 Task: Look for opportunities in office development.
Action: Mouse moved to (50, 265)
Screenshot: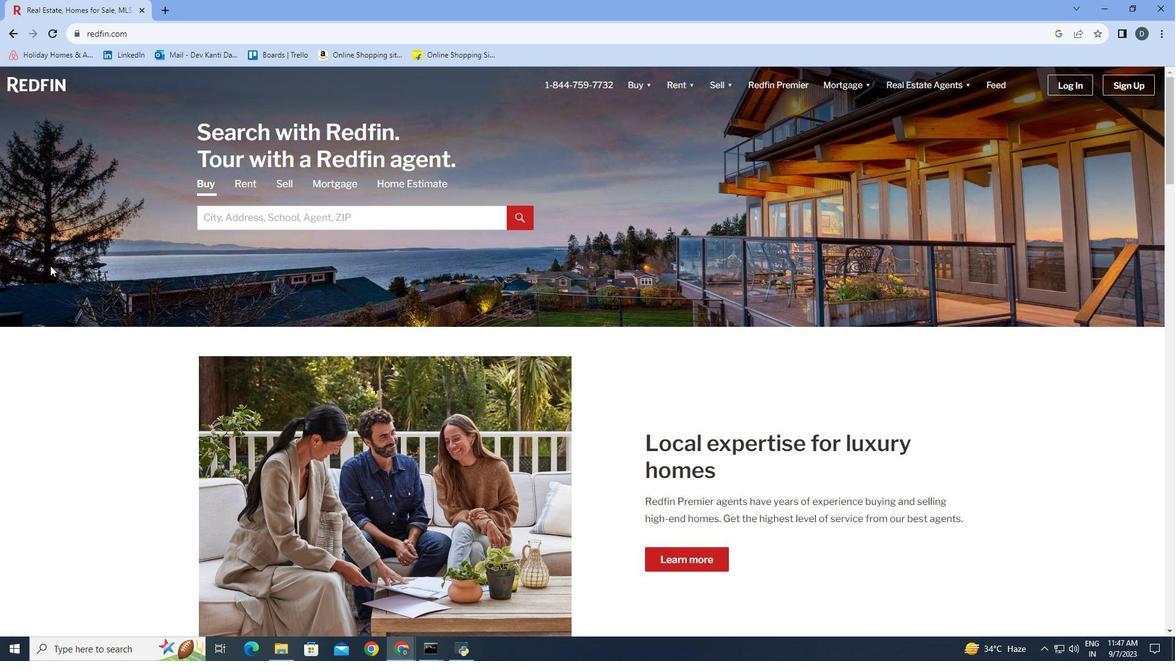 
Action: Mouse scrolled (50, 265) with delta (0, 0)
Screenshot: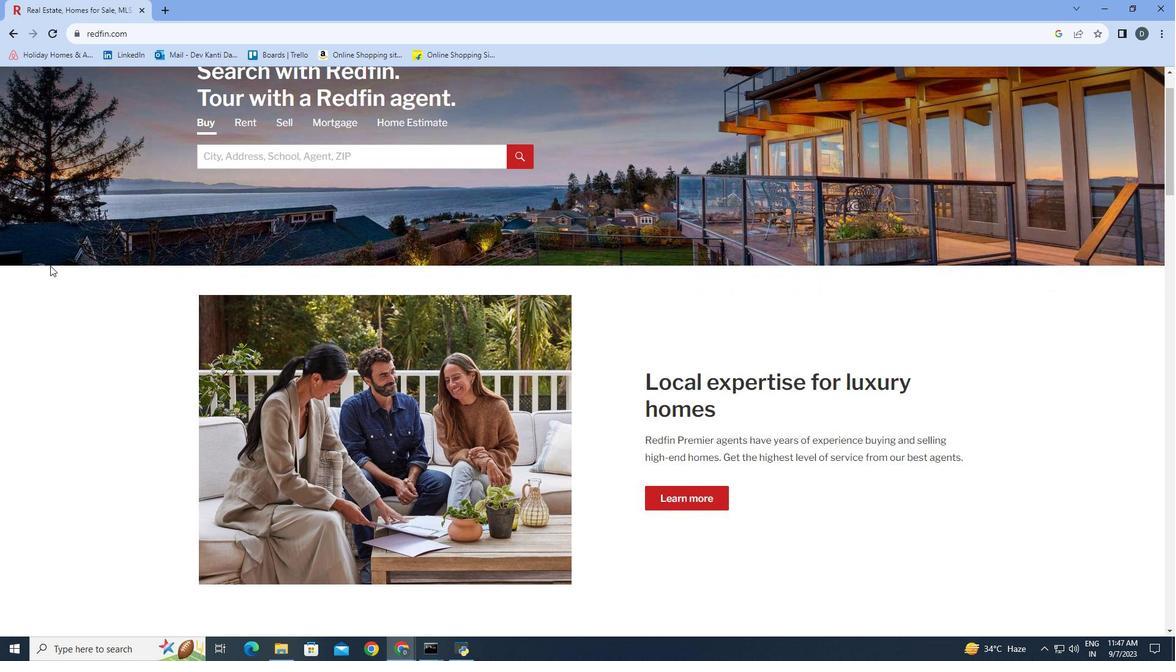 
Action: Mouse scrolled (50, 265) with delta (0, 0)
Screenshot: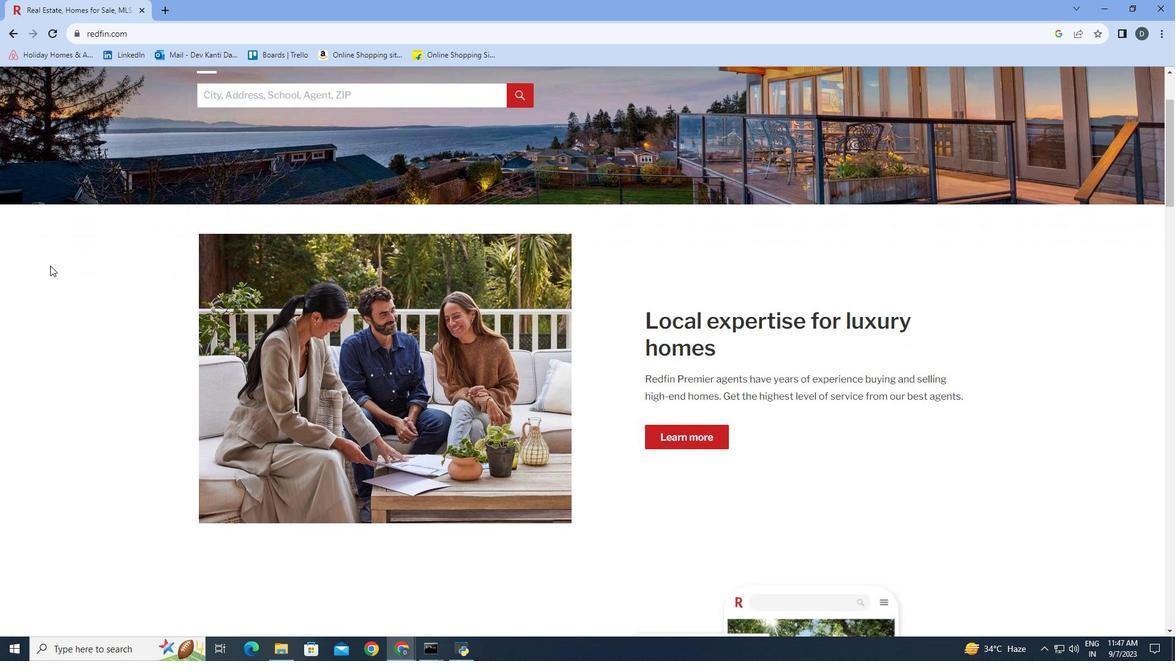 
Action: Mouse scrolled (50, 265) with delta (0, 0)
Screenshot: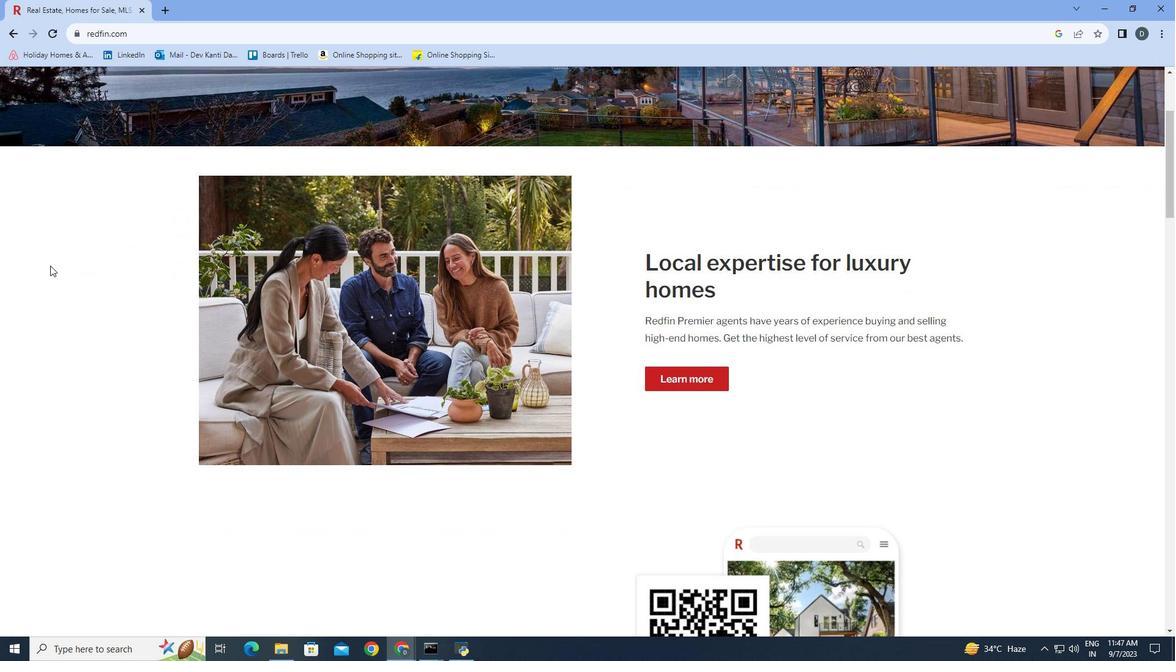 
Action: Mouse moved to (89, 290)
Screenshot: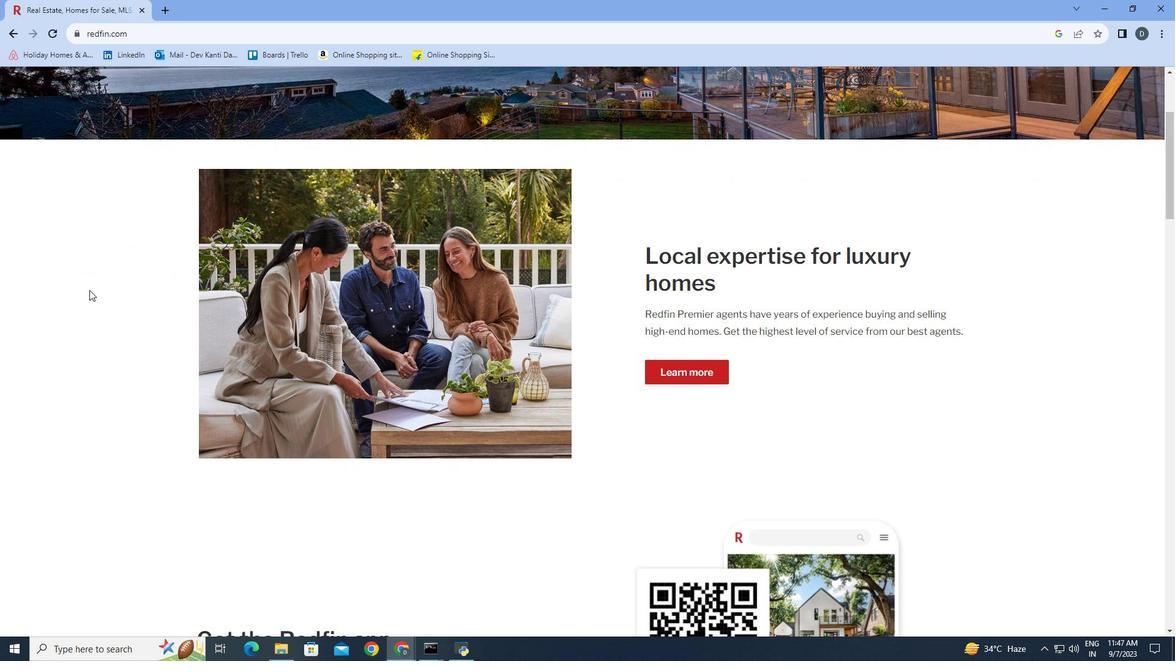 
Action: Mouse scrolled (89, 289) with delta (0, 0)
Screenshot: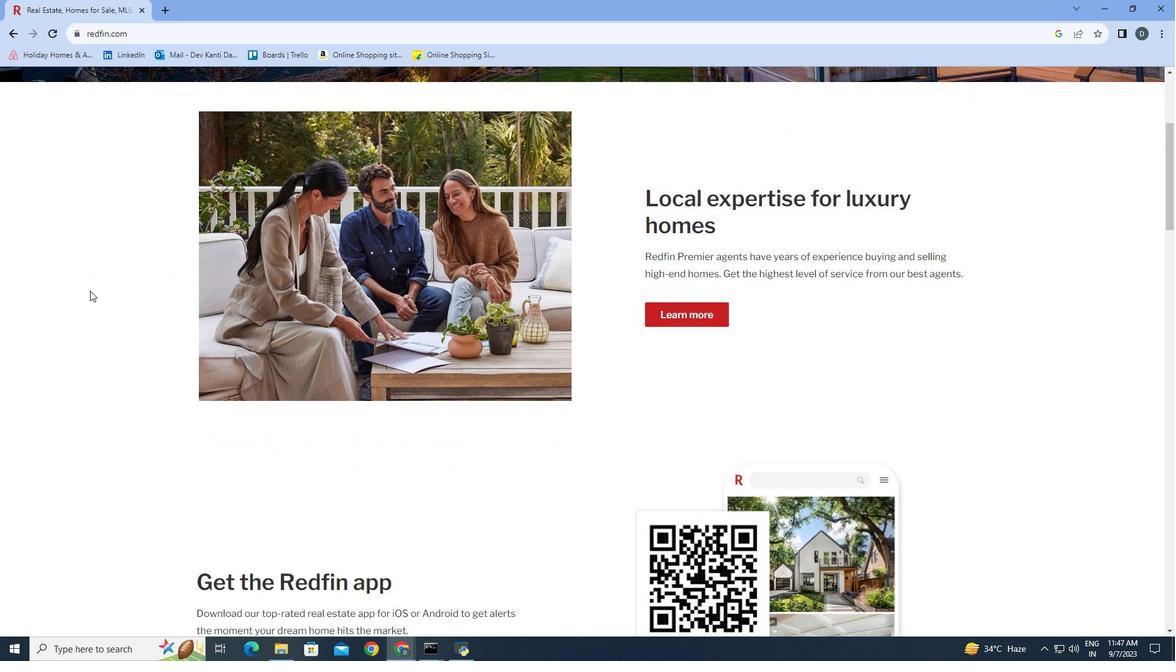 
Action: Mouse moved to (93, 290)
Screenshot: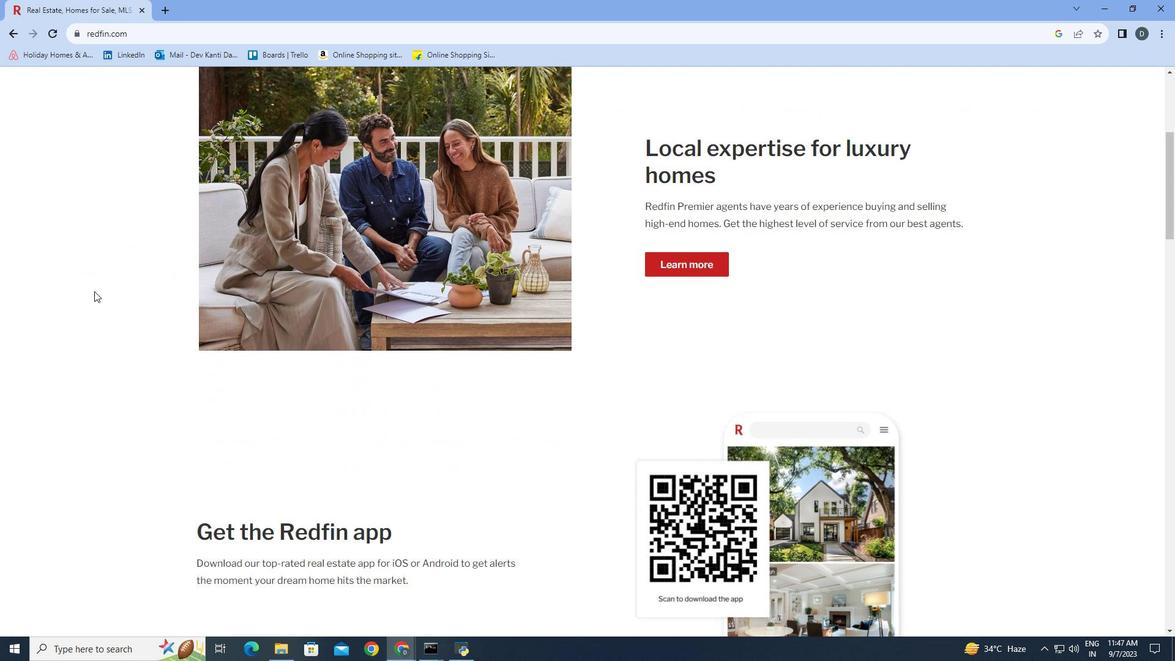 
Action: Mouse scrolled (93, 290) with delta (0, 0)
Screenshot: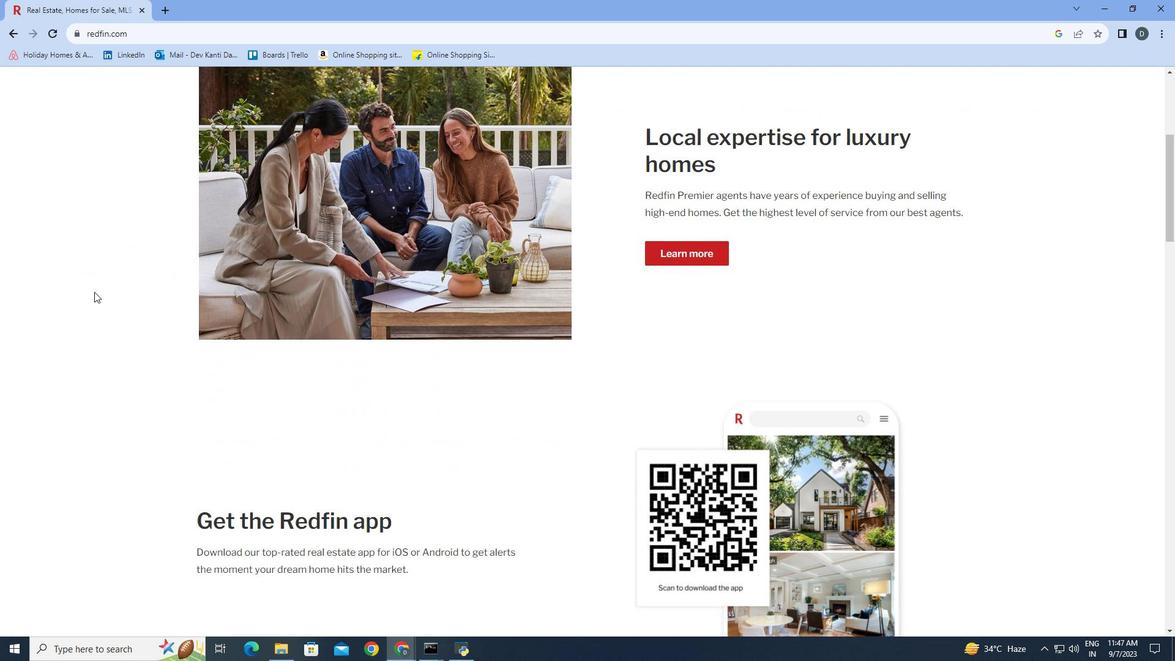 
Action: Mouse moved to (94, 292)
Screenshot: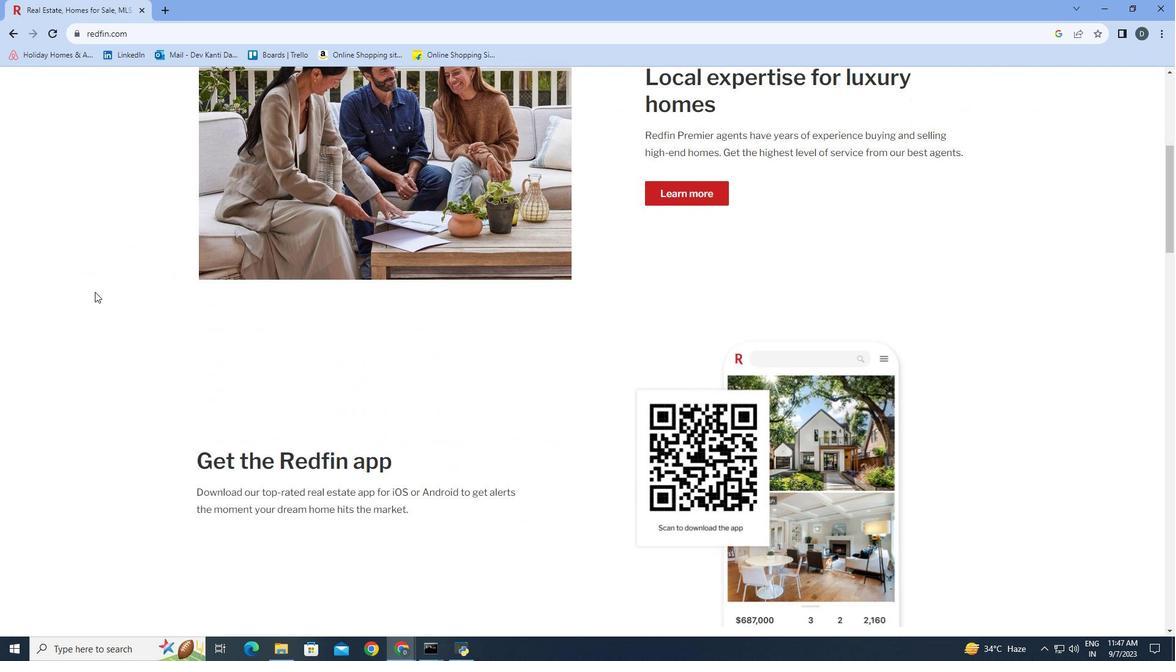 
Action: Mouse scrolled (94, 291) with delta (0, 0)
Screenshot: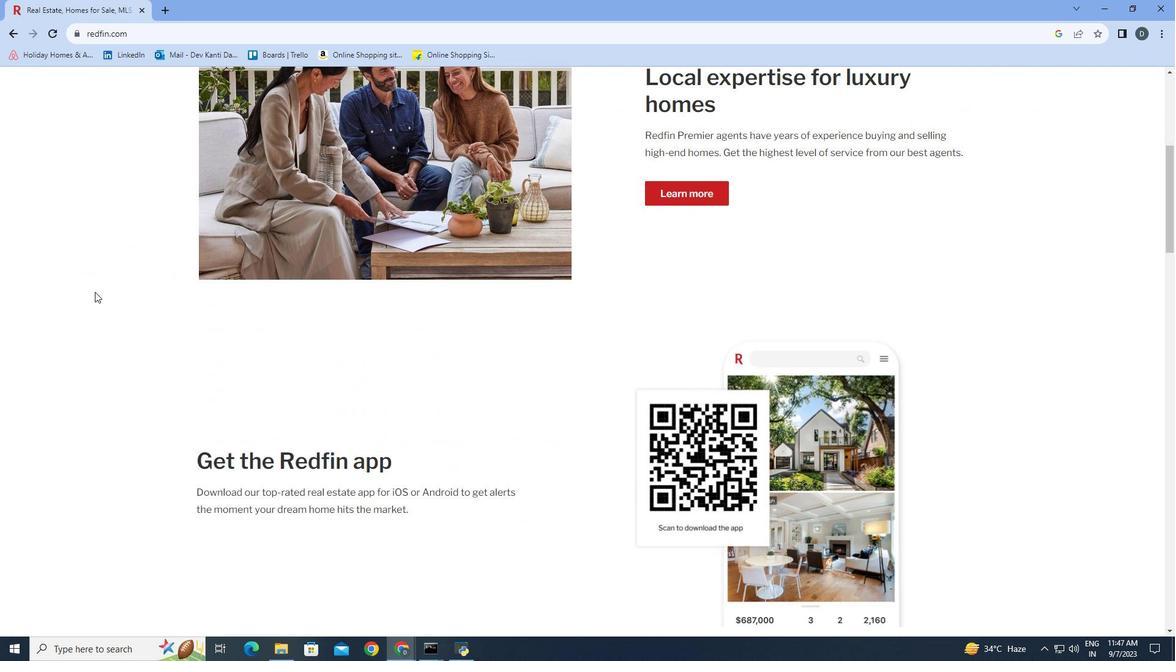 
Action: Mouse moved to (94, 292)
Screenshot: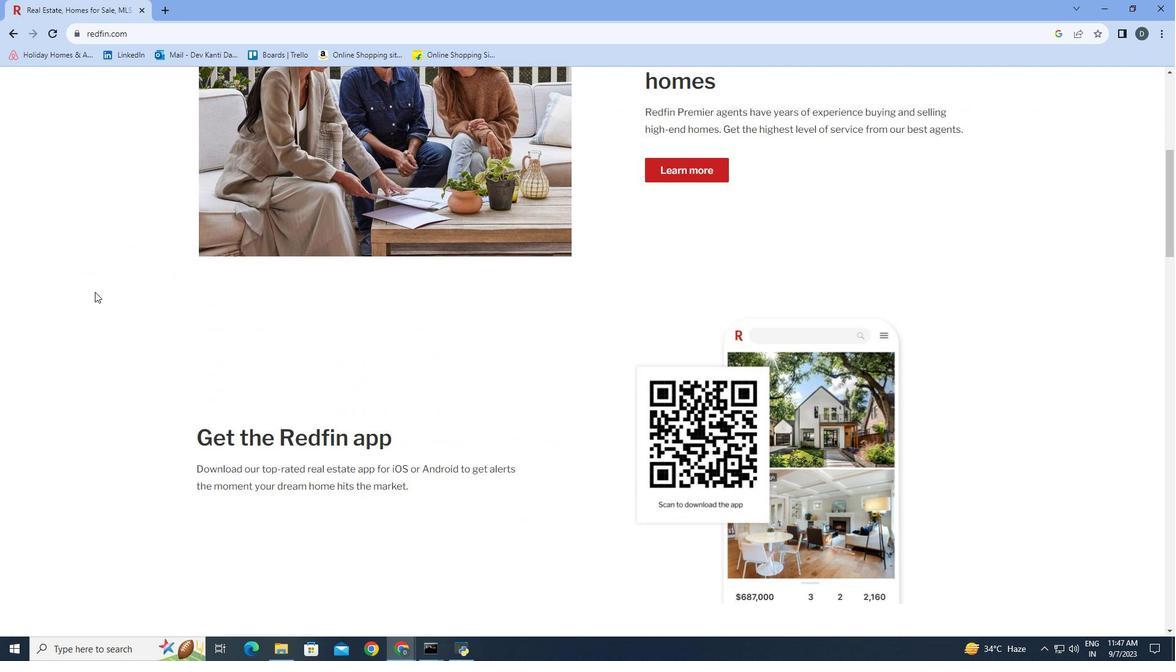 
Action: Mouse scrolled (94, 291) with delta (0, 0)
Screenshot: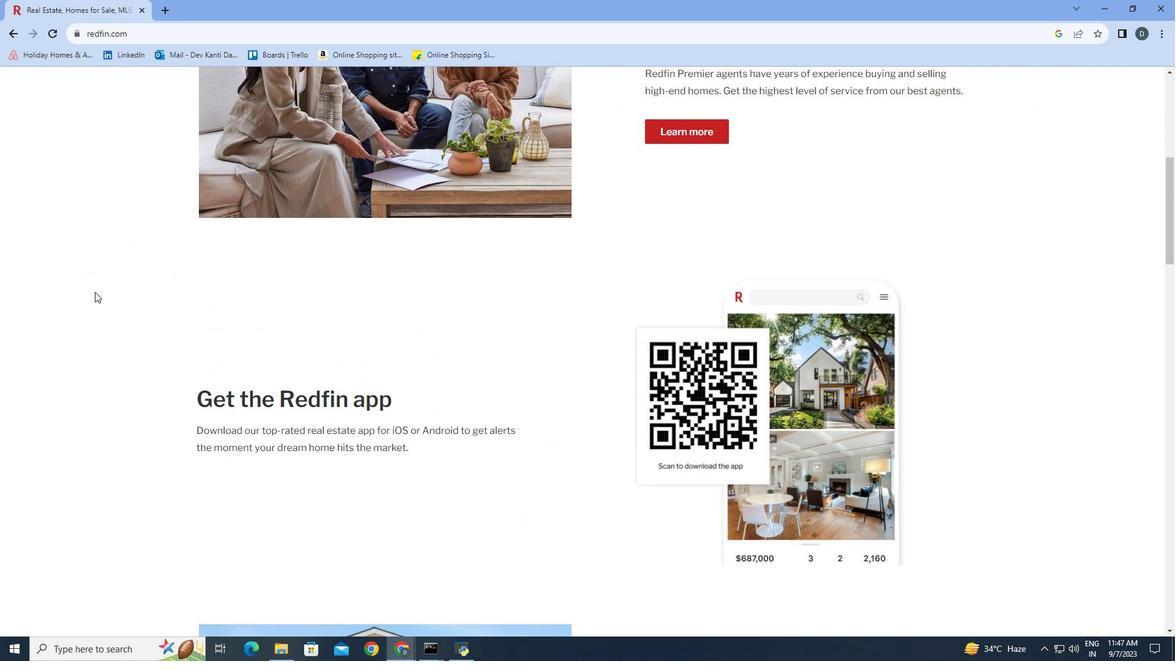 
Action: Mouse scrolled (94, 291) with delta (0, 0)
Screenshot: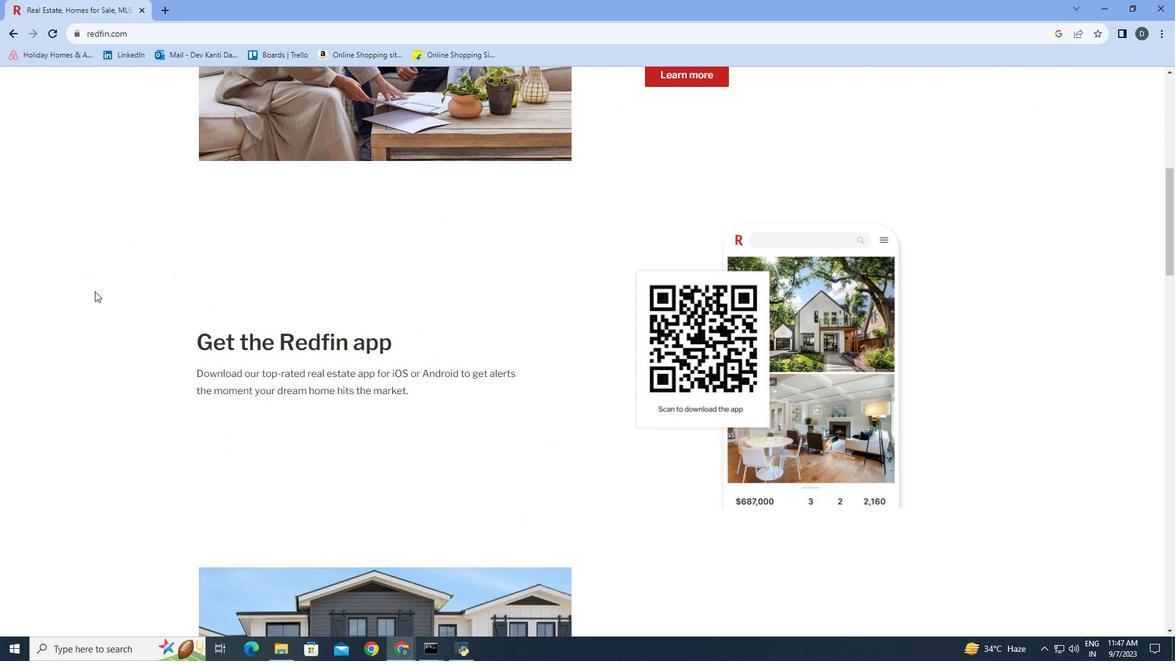 
Action: Mouse moved to (94, 290)
Screenshot: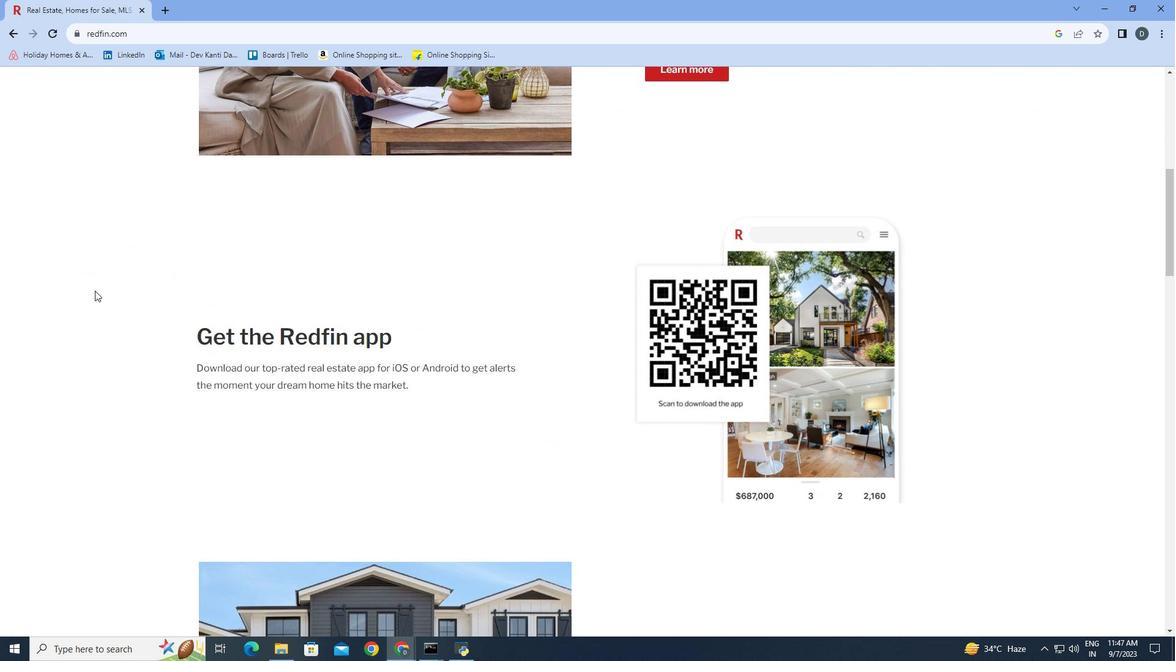 
Action: Mouse scrolled (94, 290) with delta (0, 0)
Screenshot: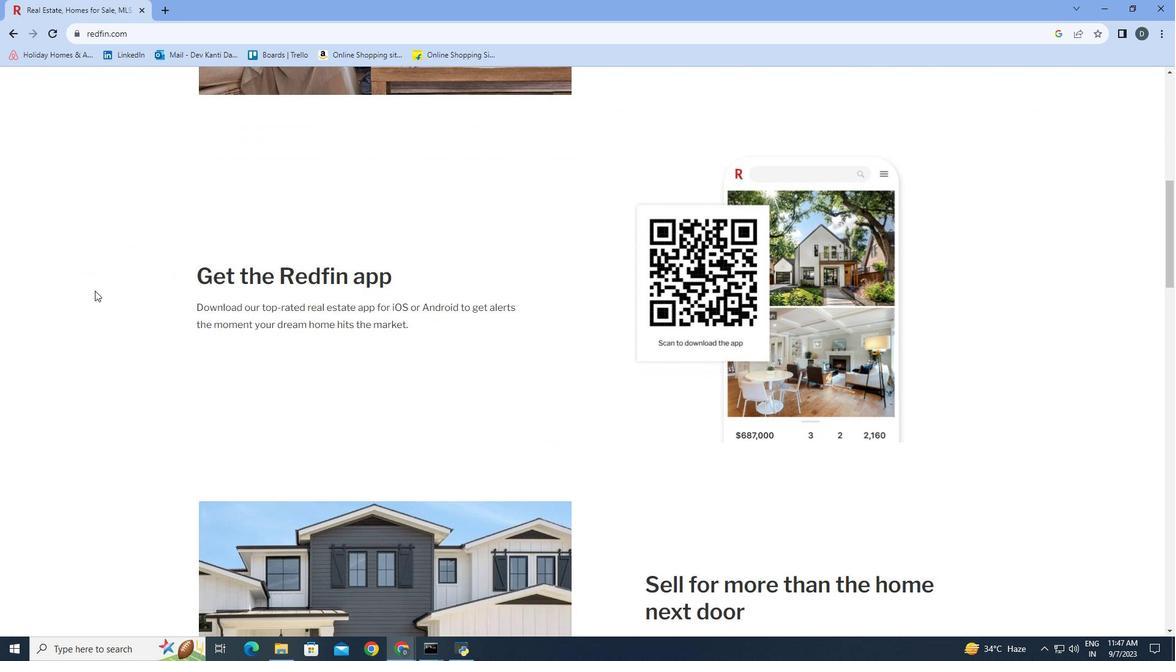 
Action: Mouse scrolled (94, 290) with delta (0, 0)
Screenshot: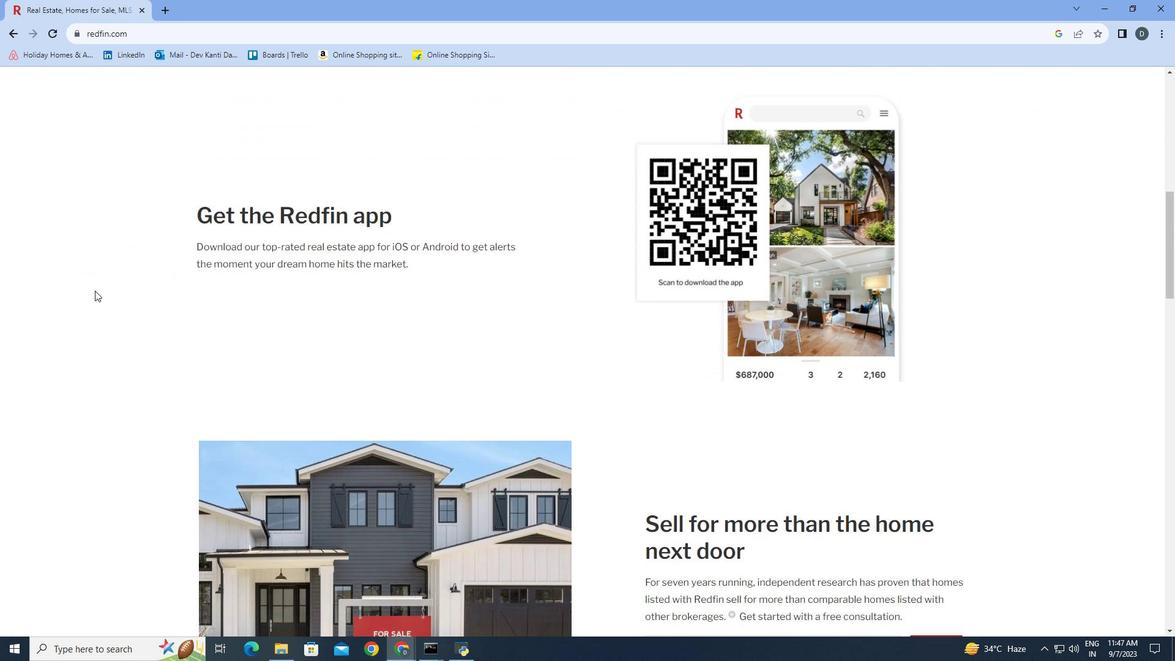 
Action: Mouse scrolled (94, 290) with delta (0, 0)
Screenshot: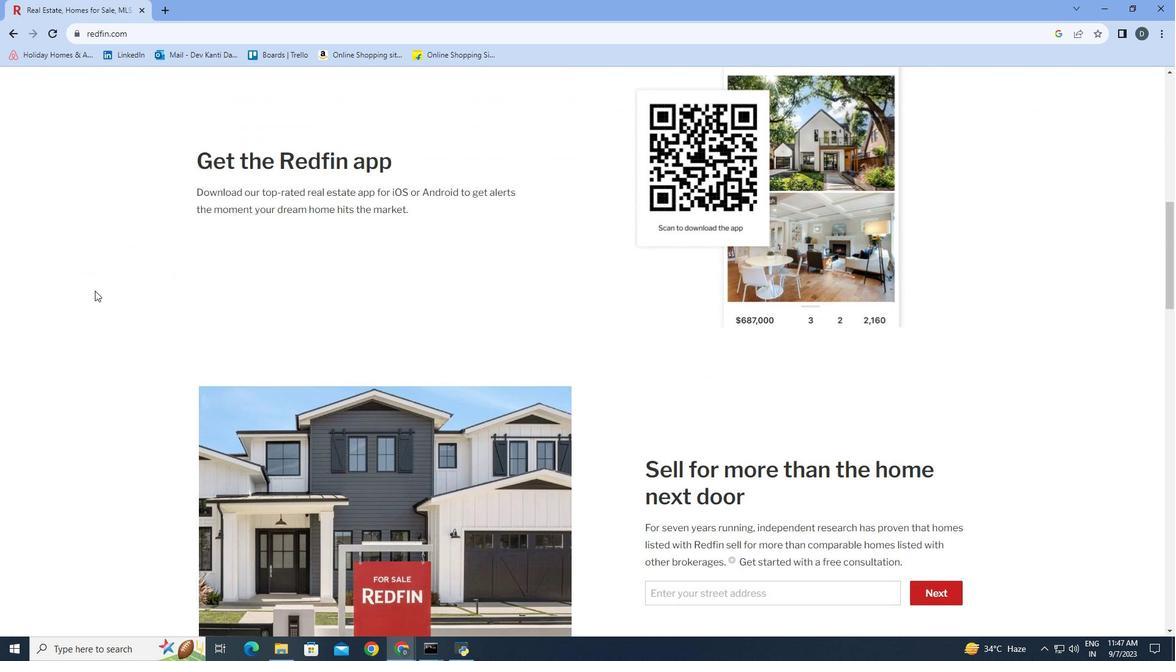 
Action: Mouse scrolled (94, 290) with delta (0, 0)
Screenshot: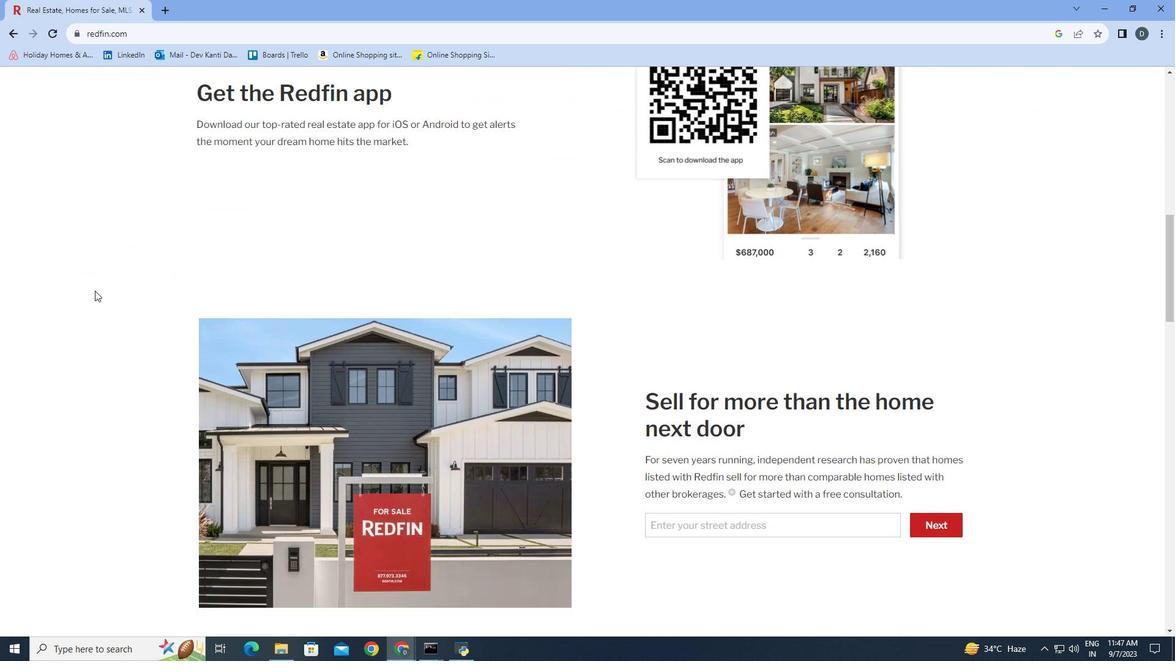 
Action: Mouse moved to (94, 289)
Screenshot: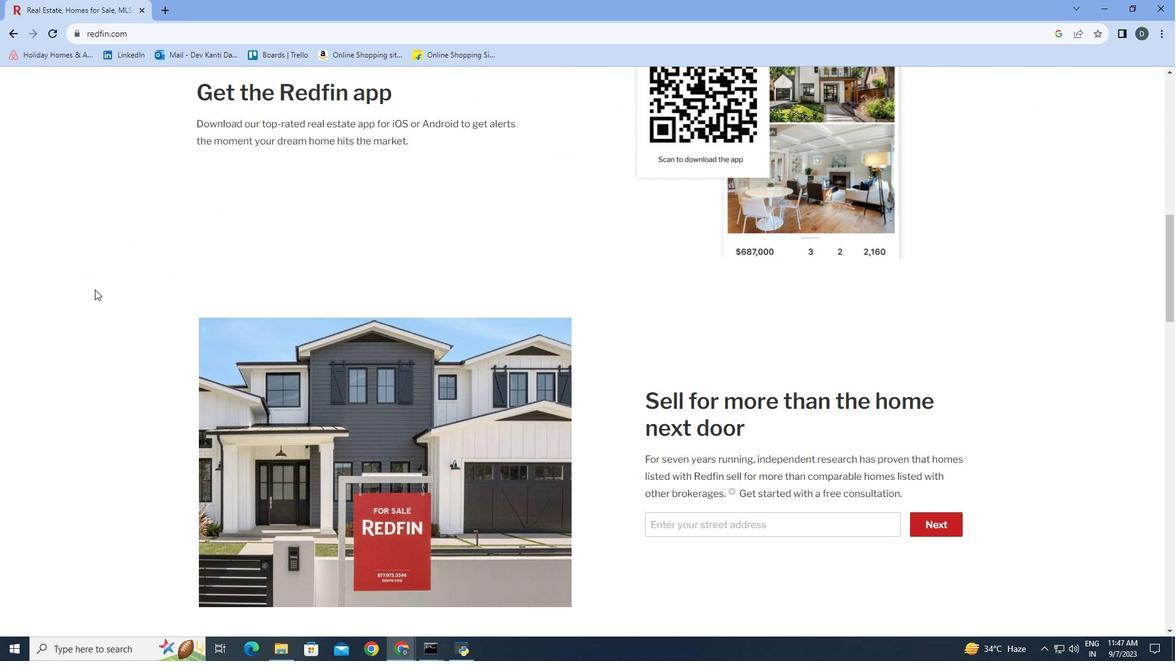 
Action: Mouse scrolled (94, 288) with delta (0, 0)
Screenshot: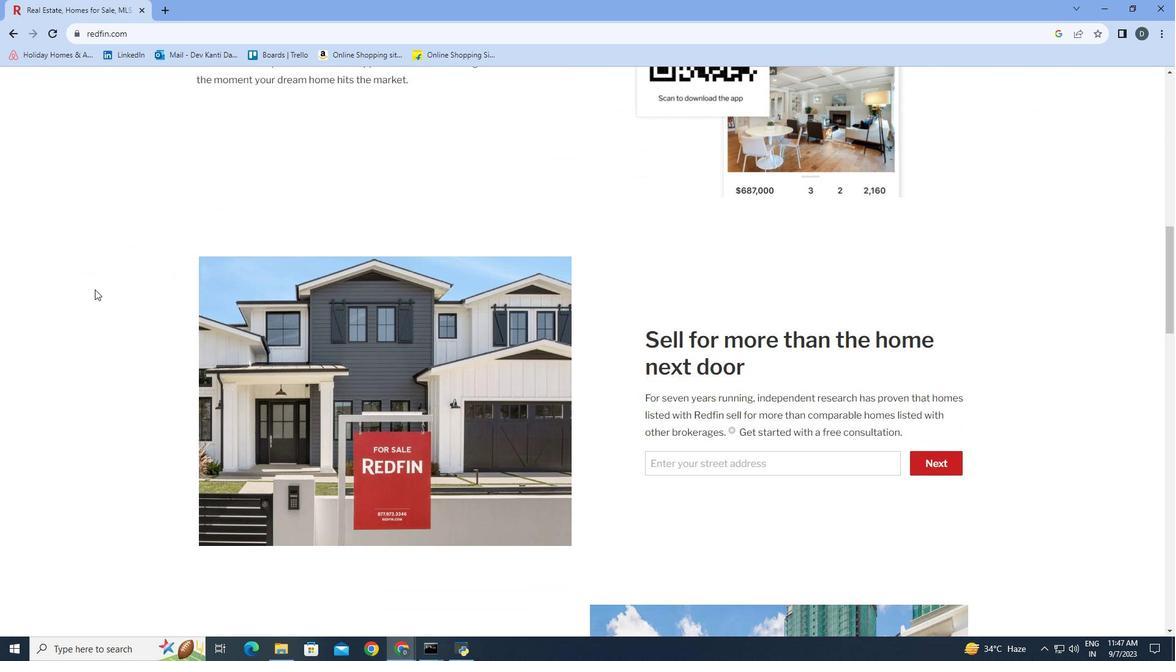 
Action: Mouse scrolled (94, 288) with delta (0, 0)
Screenshot: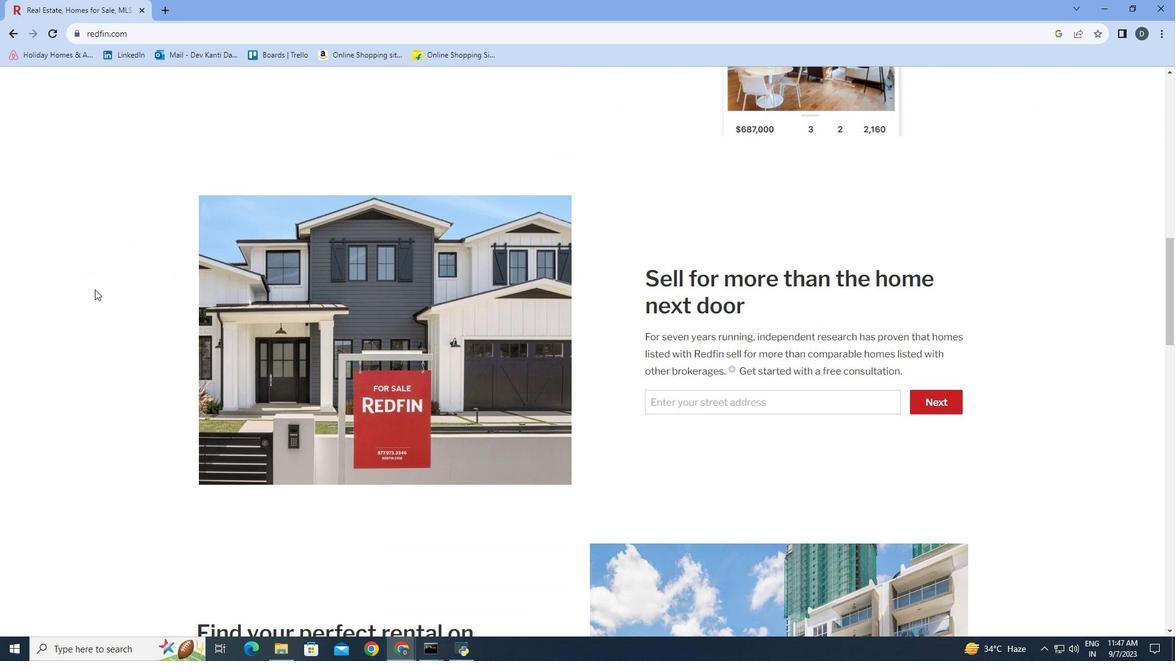 
Action: Mouse scrolled (94, 288) with delta (0, 0)
Screenshot: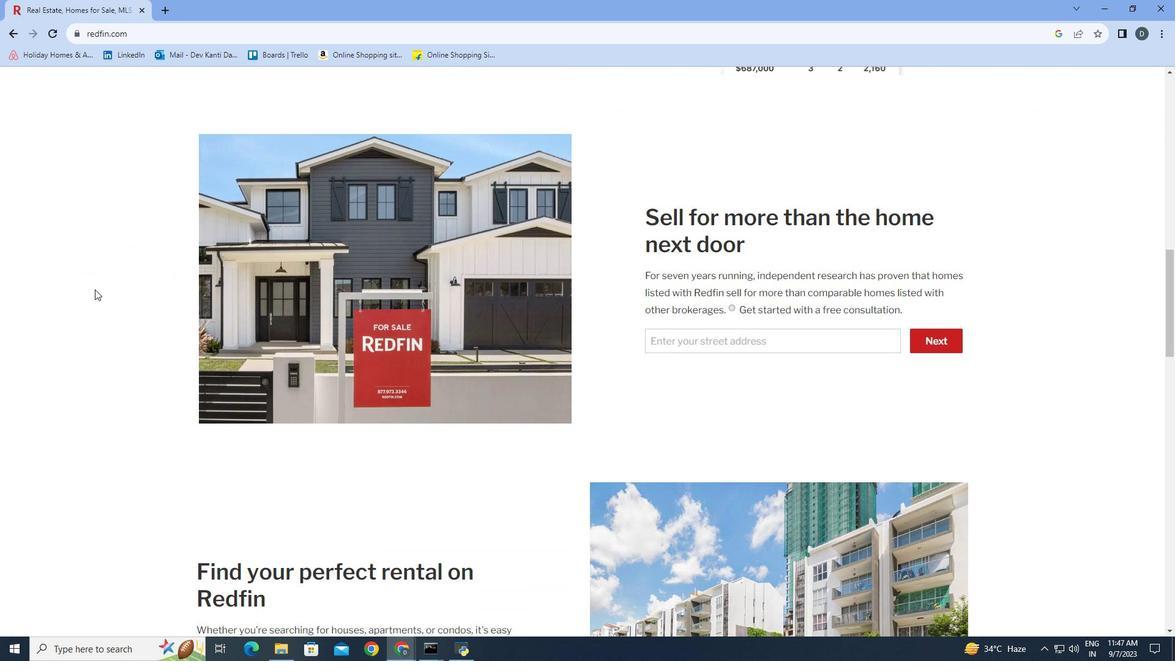 
Action: Mouse scrolled (94, 288) with delta (0, 0)
Screenshot: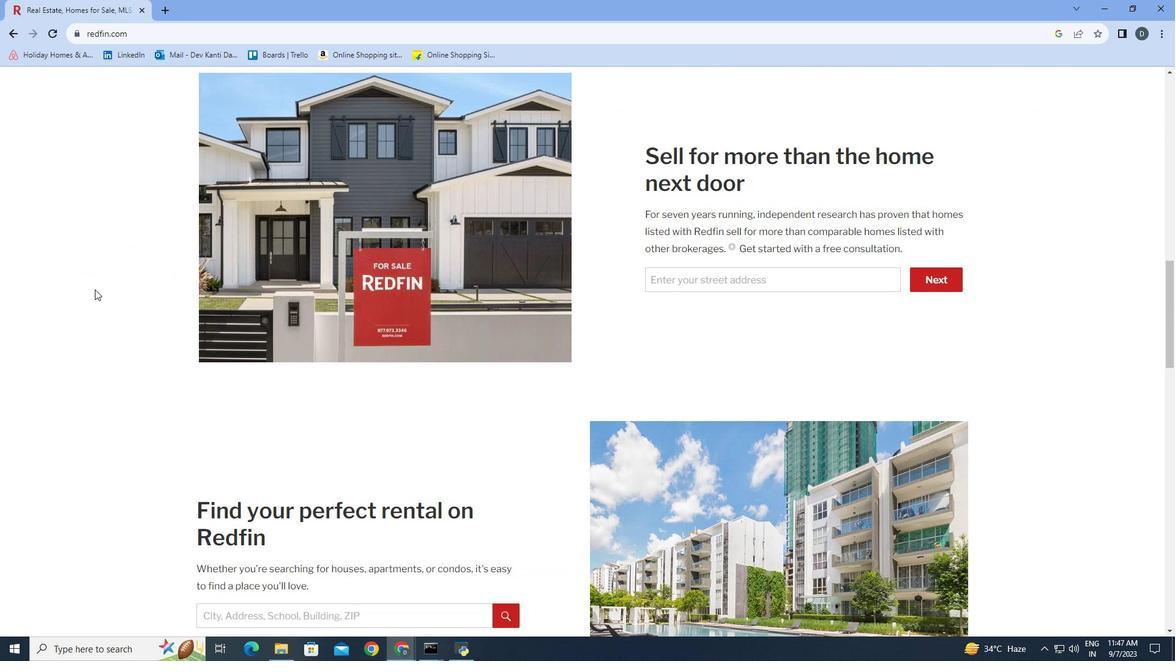 
Action: Mouse scrolled (94, 288) with delta (0, 0)
Screenshot: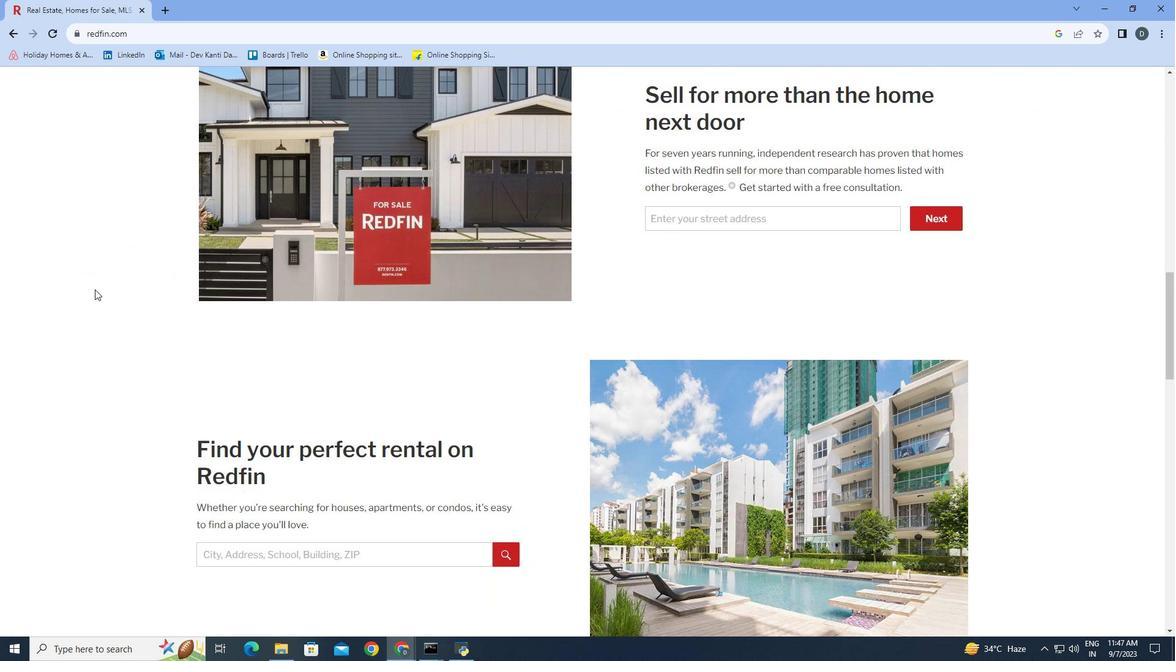 
Action: Mouse scrolled (94, 288) with delta (0, 0)
Screenshot: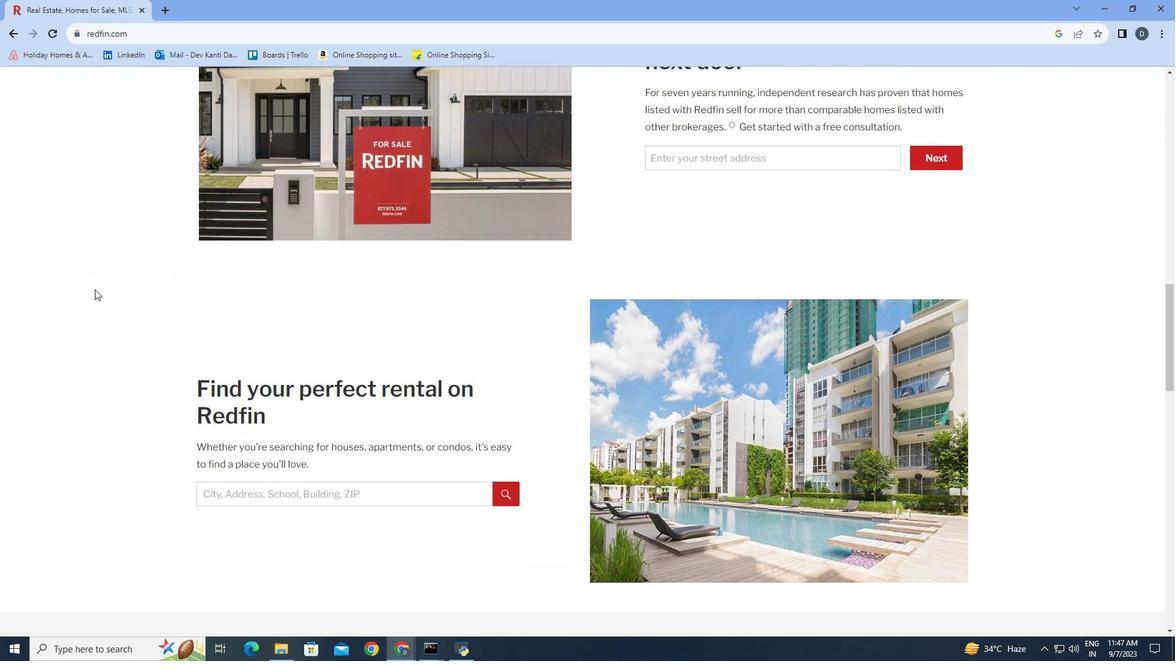 
Action: Mouse scrolled (94, 288) with delta (0, 0)
Screenshot: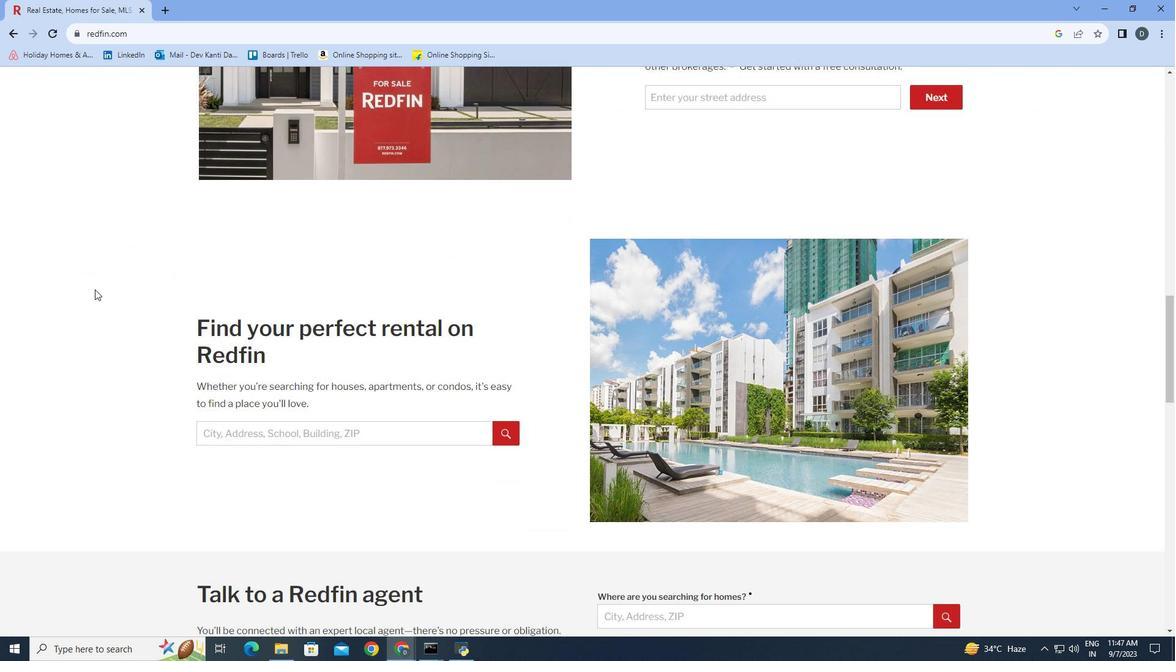 
Action: Mouse scrolled (94, 288) with delta (0, 0)
Screenshot: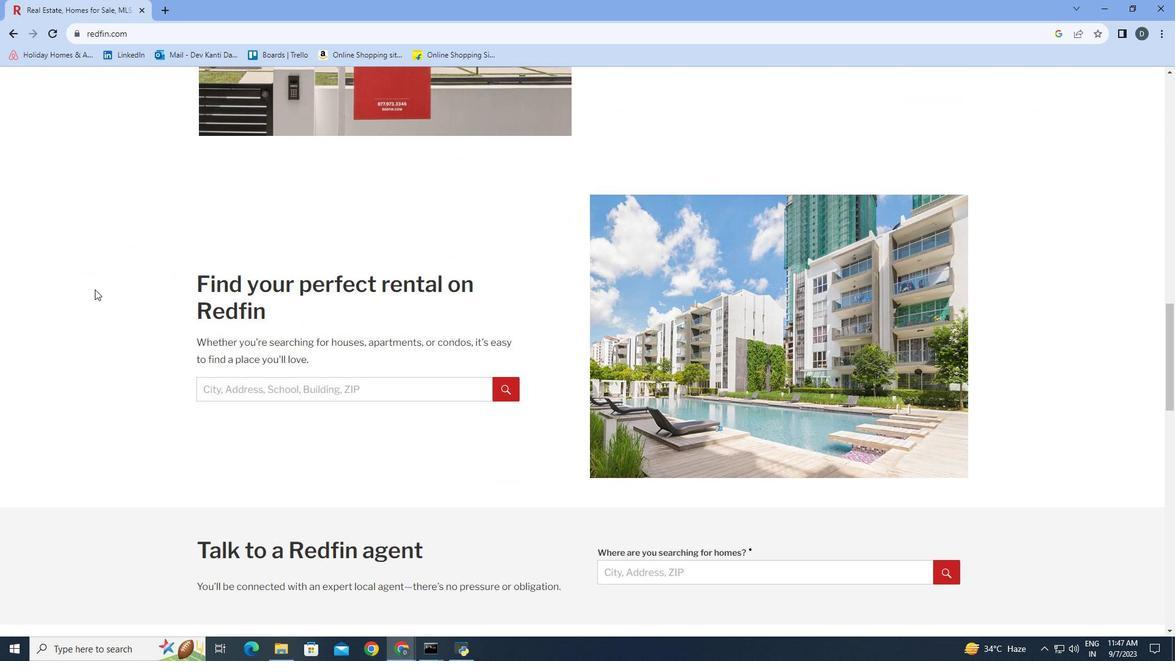 
Action: Mouse scrolled (94, 288) with delta (0, 0)
Screenshot: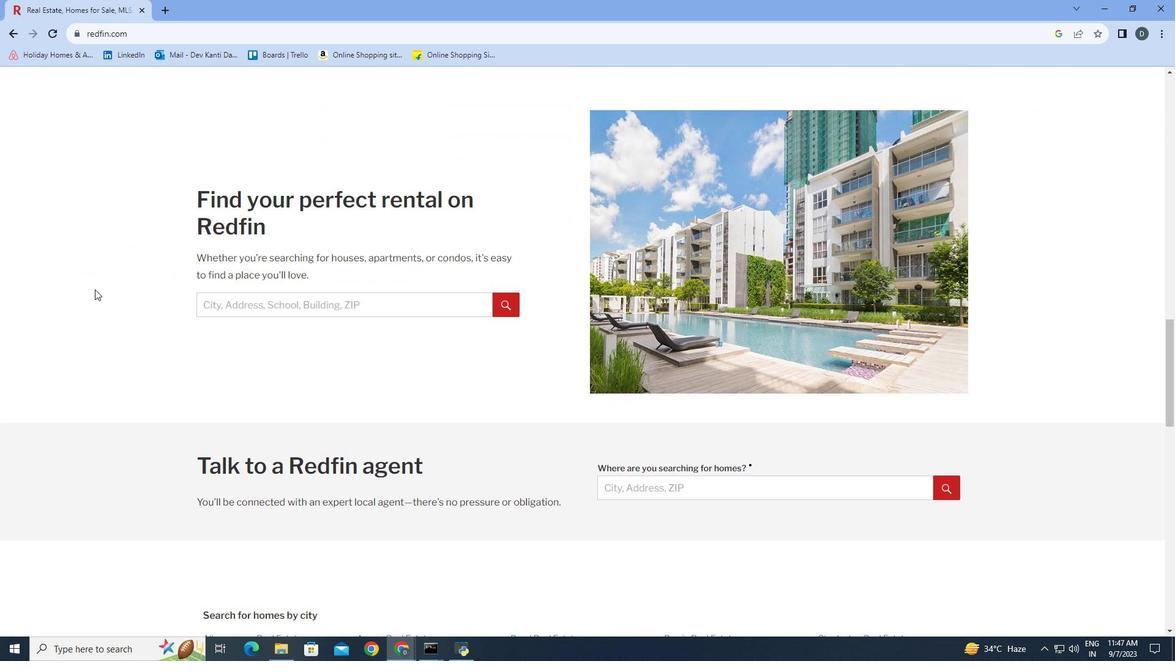 
Action: Mouse scrolled (94, 288) with delta (0, 0)
Screenshot: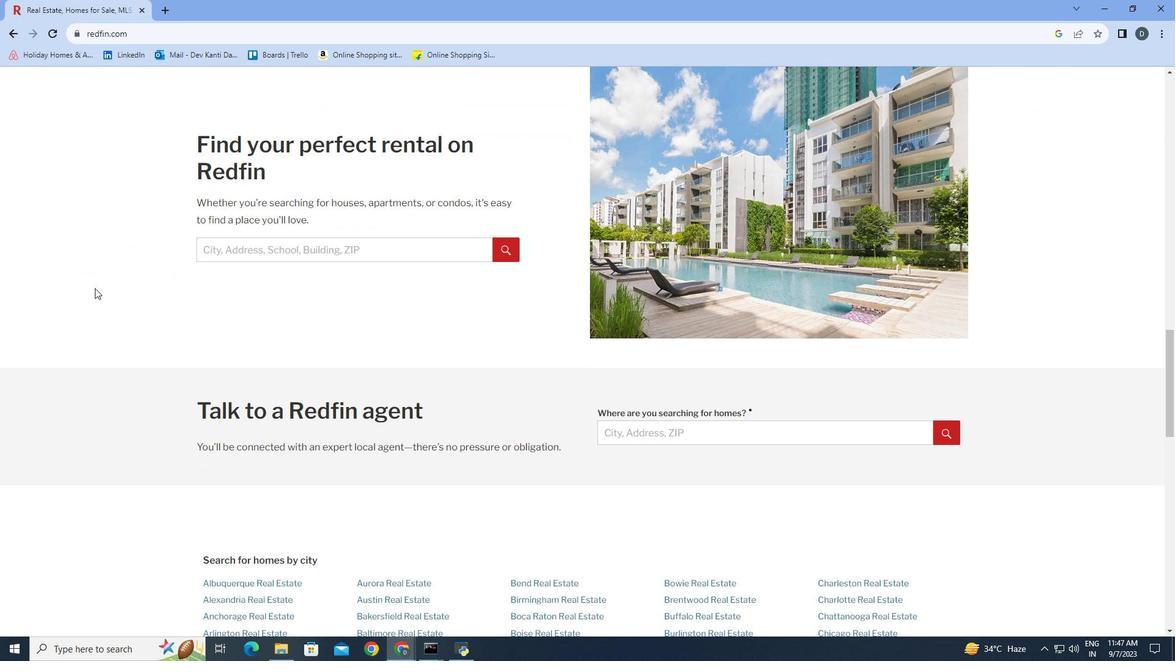 
Action: Mouse scrolled (94, 288) with delta (0, 0)
Screenshot: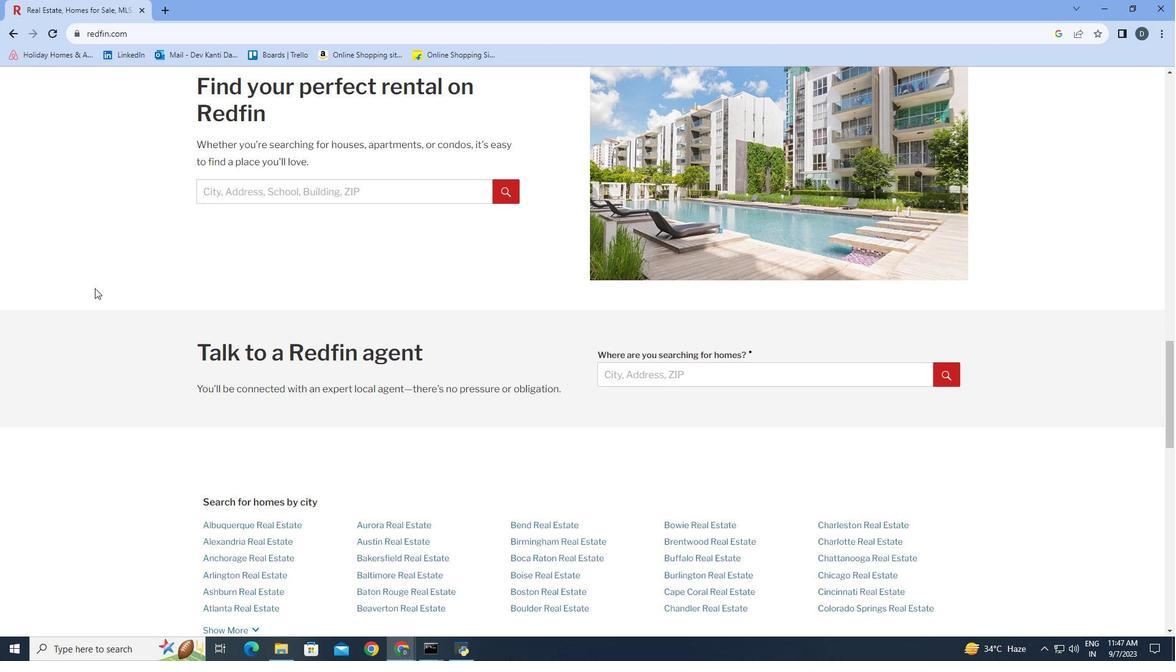 
Action: Mouse moved to (94, 288)
Screenshot: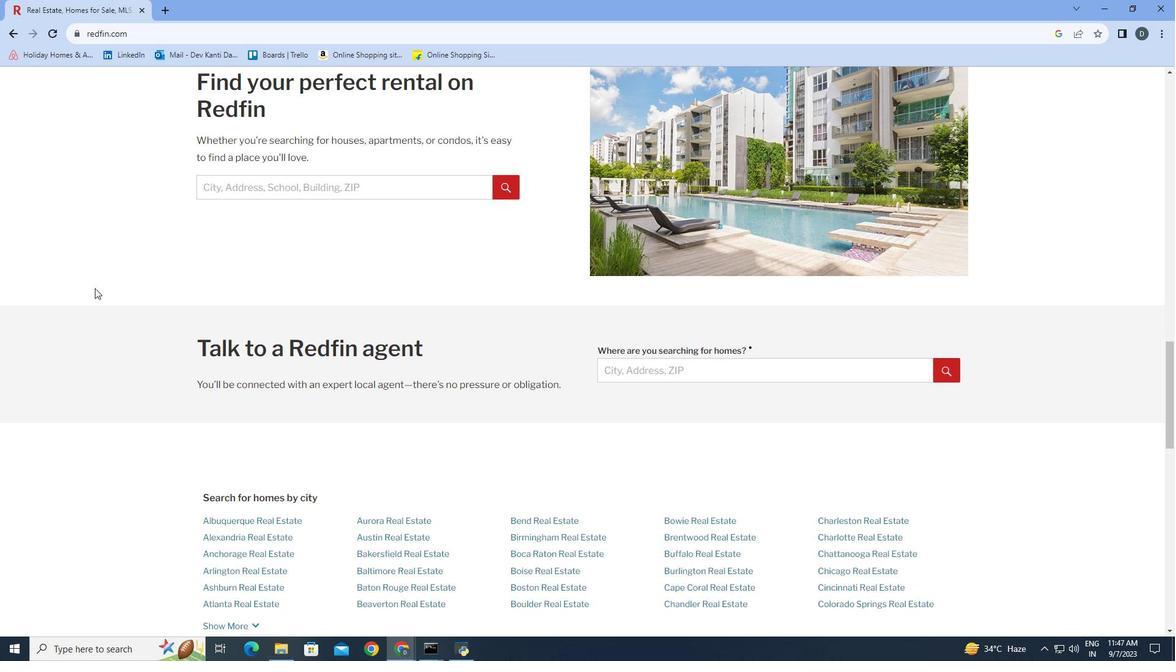 
Action: Mouse scrolled (94, 287) with delta (0, 0)
Screenshot: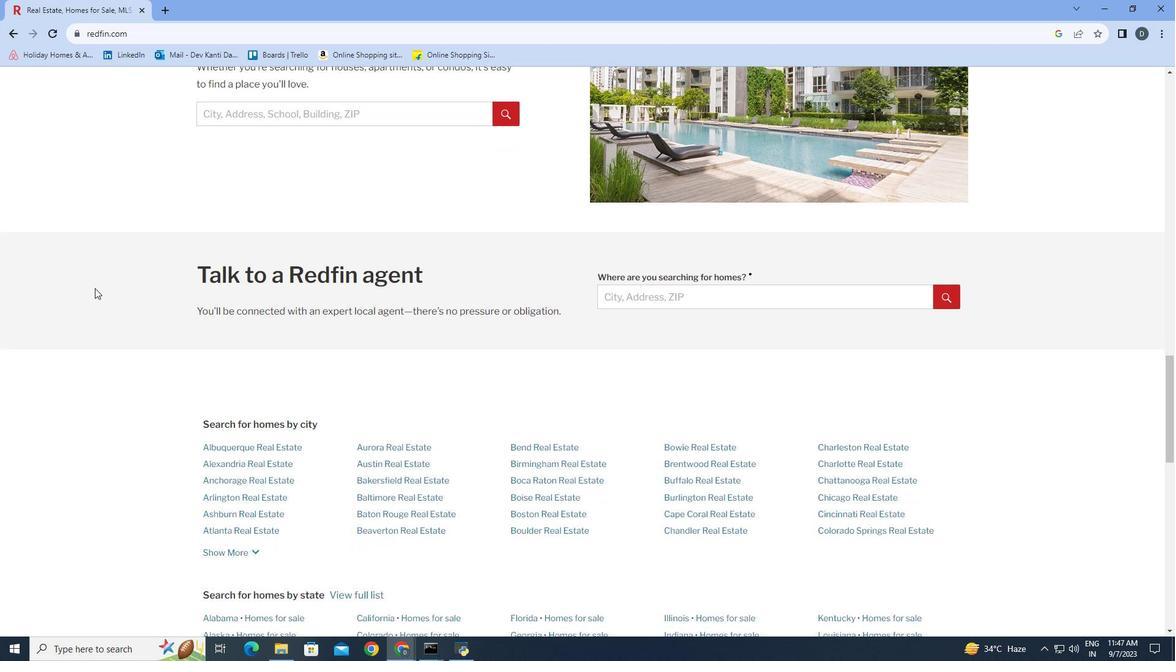 
Action: Mouse scrolled (94, 287) with delta (0, 0)
Screenshot: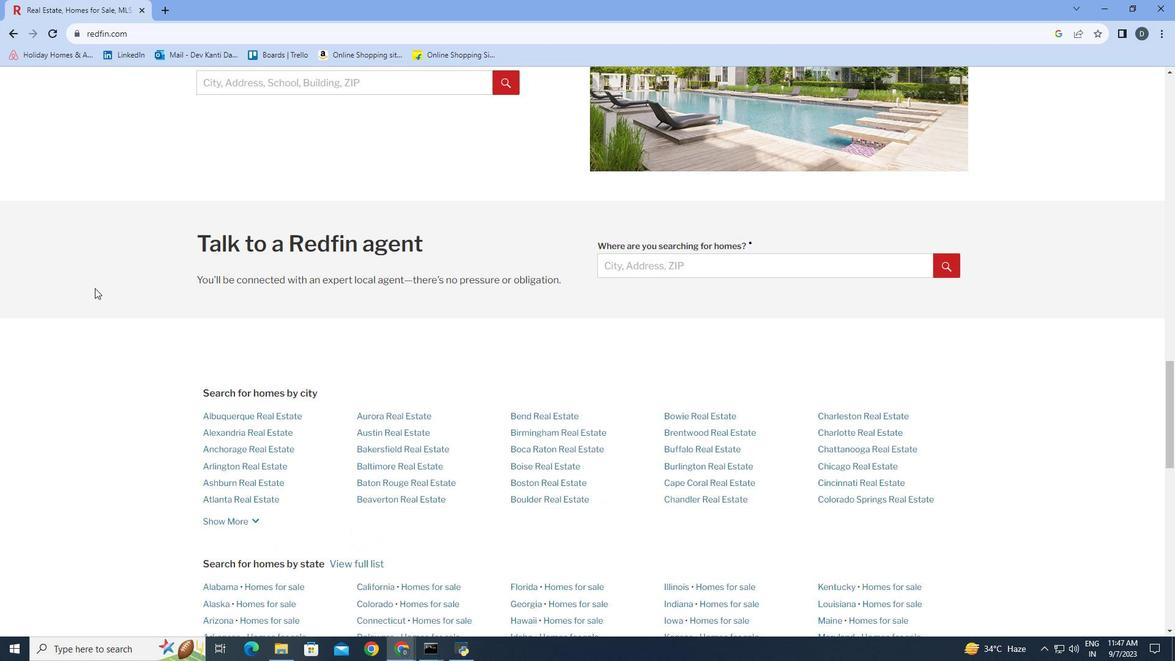 
Action: Mouse scrolled (94, 287) with delta (0, 0)
Screenshot: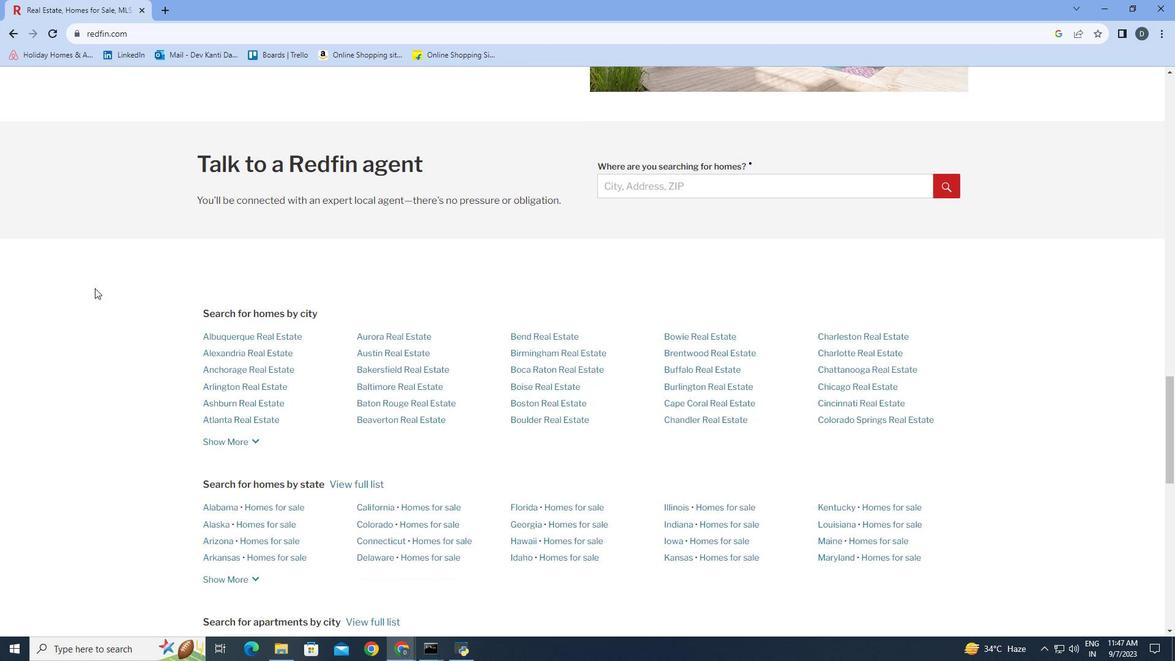 
Action: Mouse scrolled (94, 287) with delta (0, 0)
Screenshot: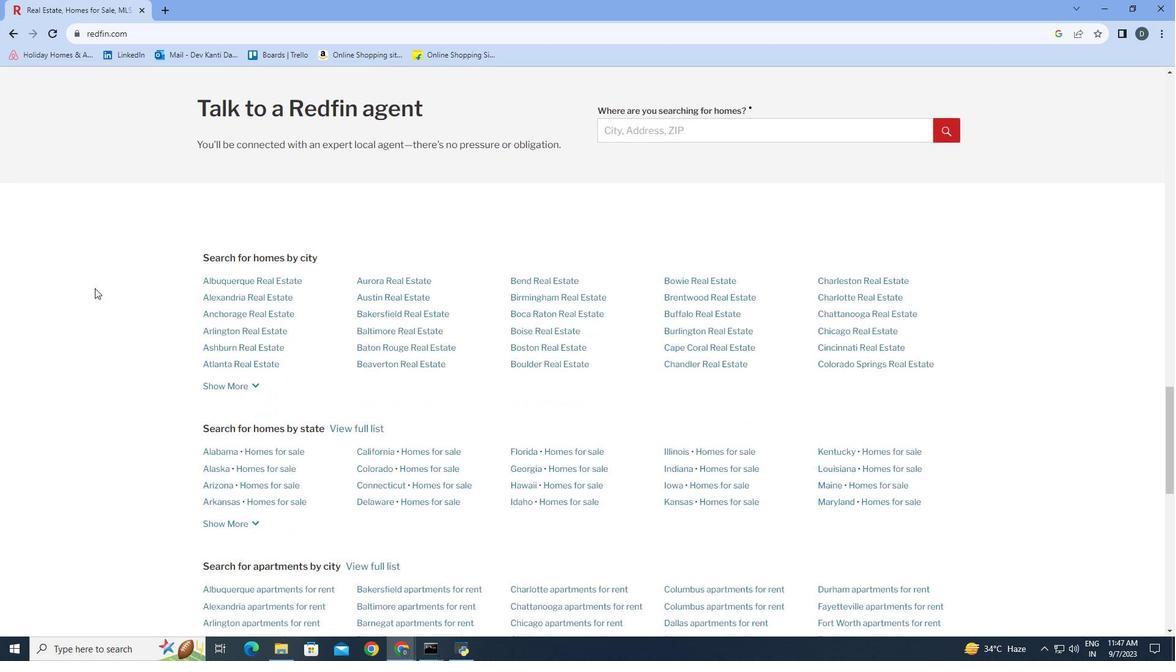 
Action: Mouse scrolled (94, 287) with delta (0, 0)
Screenshot: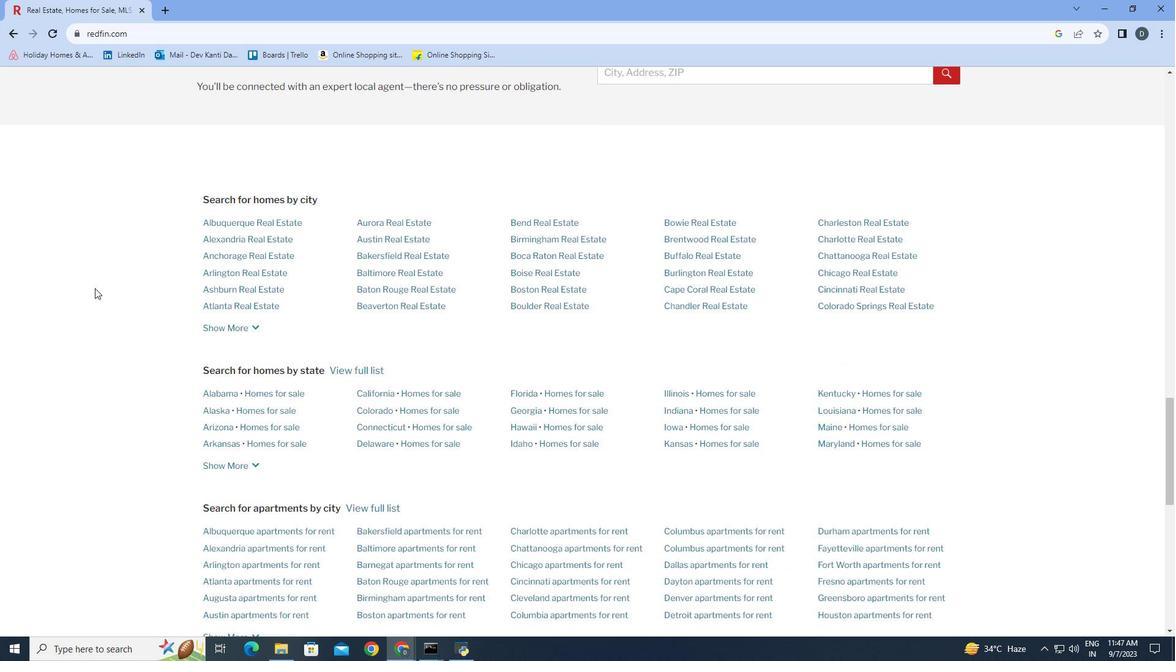 
Action: Mouse scrolled (94, 287) with delta (0, 0)
Screenshot: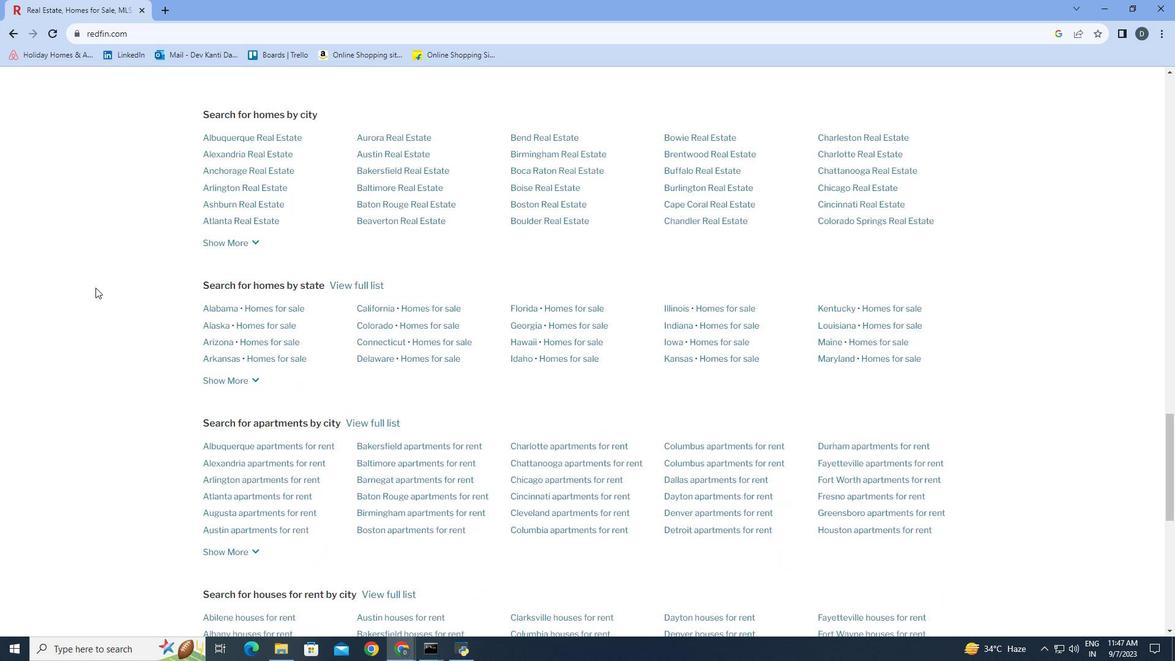 
Action: Mouse moved to (95, 287)
Screenshot: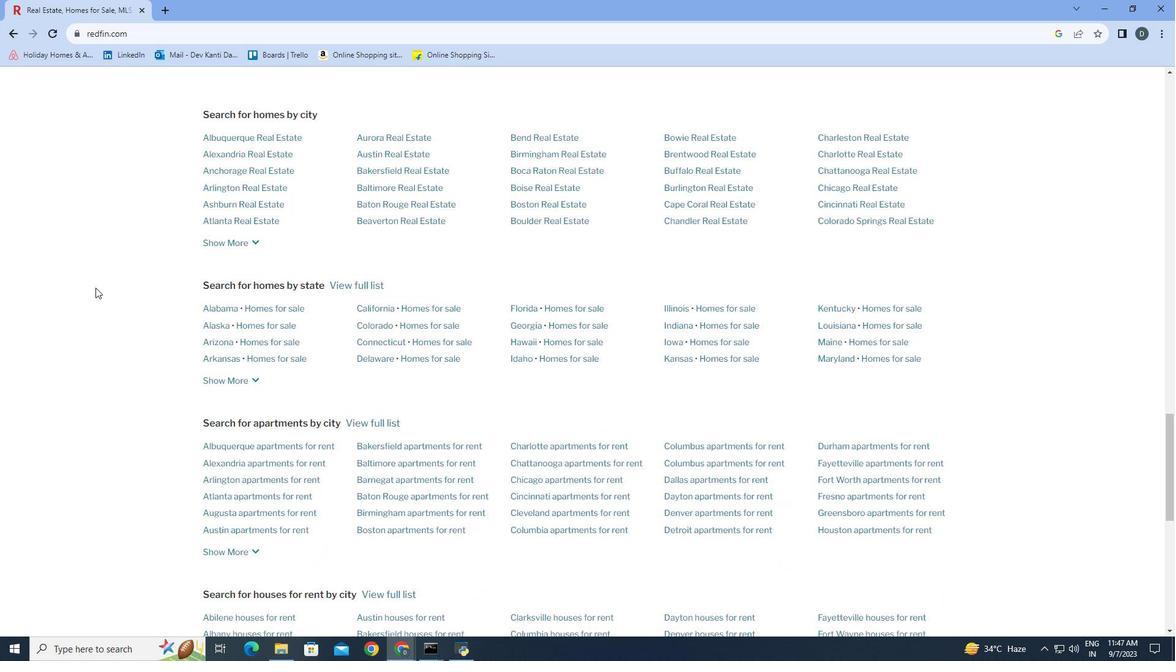 
Action: Mouse scrolled (95, 287) with delta (0, 0)
Screenshot: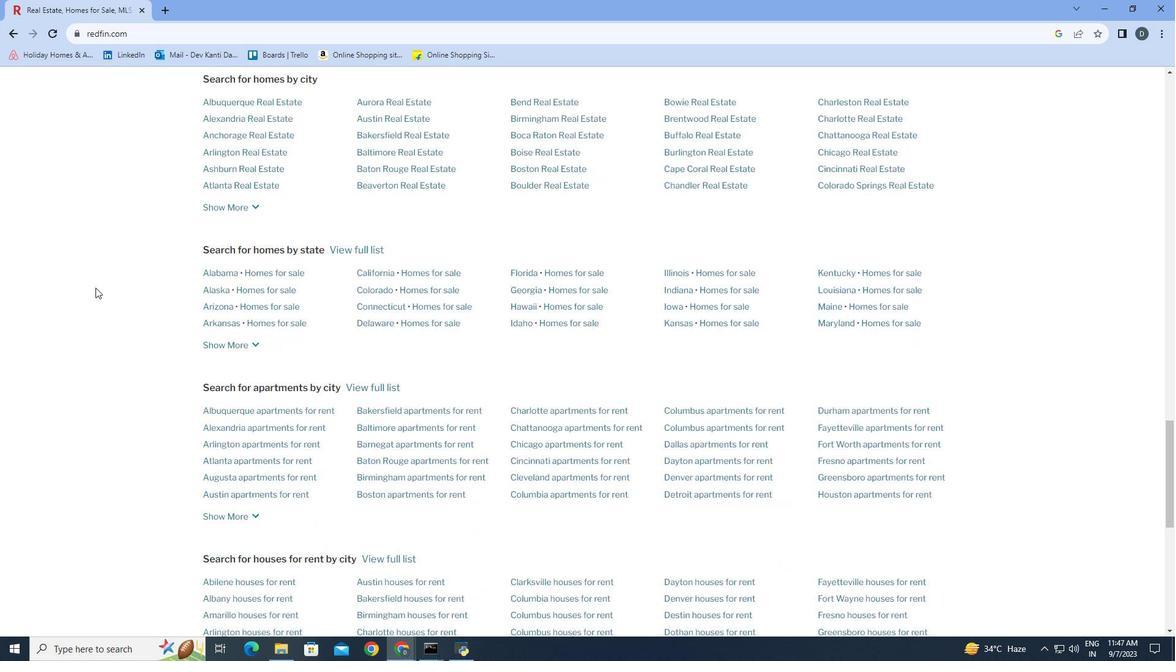 
Action: Mouse scrolled (95, 287) with delta (0, 0)
Screenshot: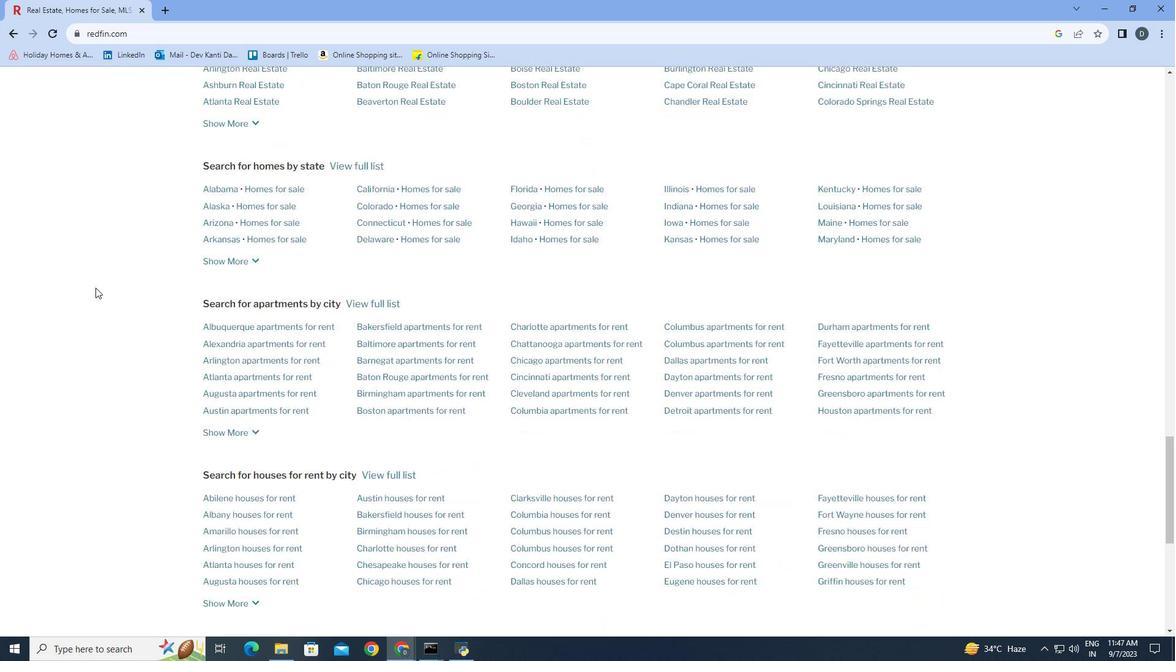 
Action: Mouse scrolled (95, 287) with delta (0, 0)
Screenshot: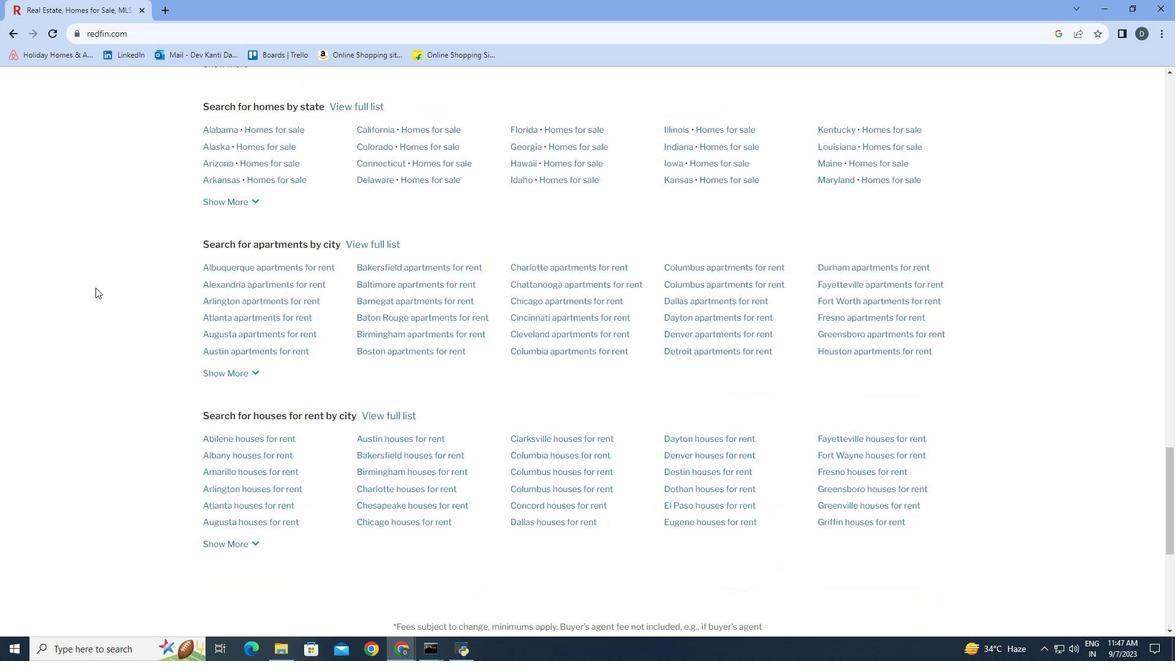 
Action: Mouse scrolled (95, 287) with delta (0, 0)
Screenshot: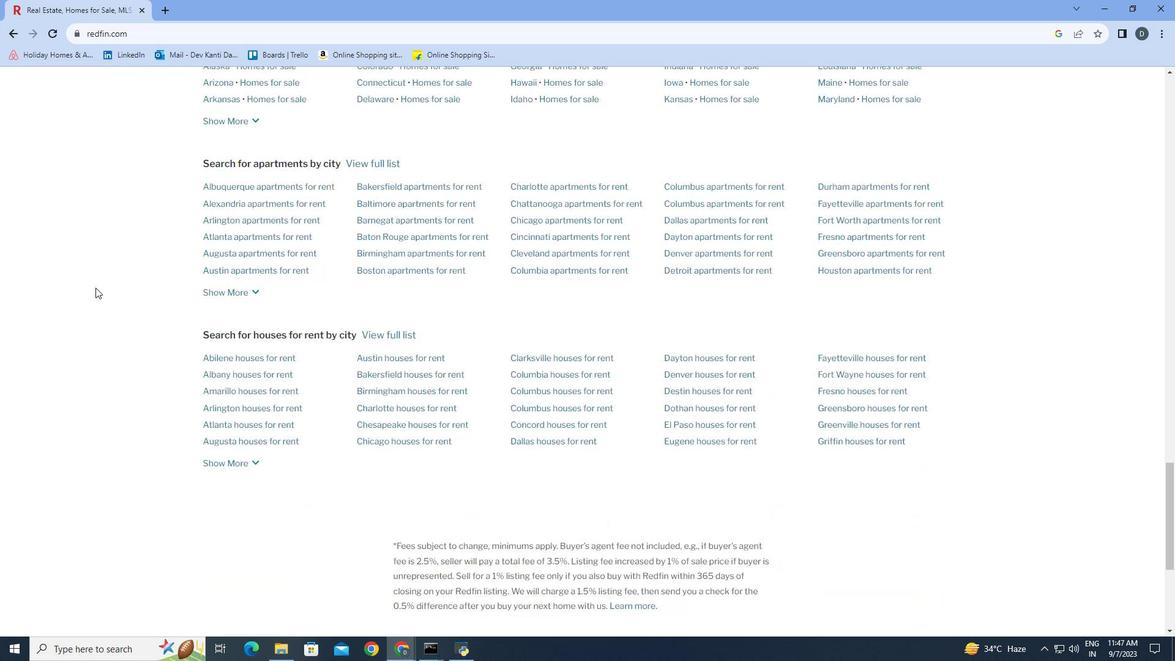 
Action: Mouse scrolled (95, 287) with delta (0, 0)
Screenshot: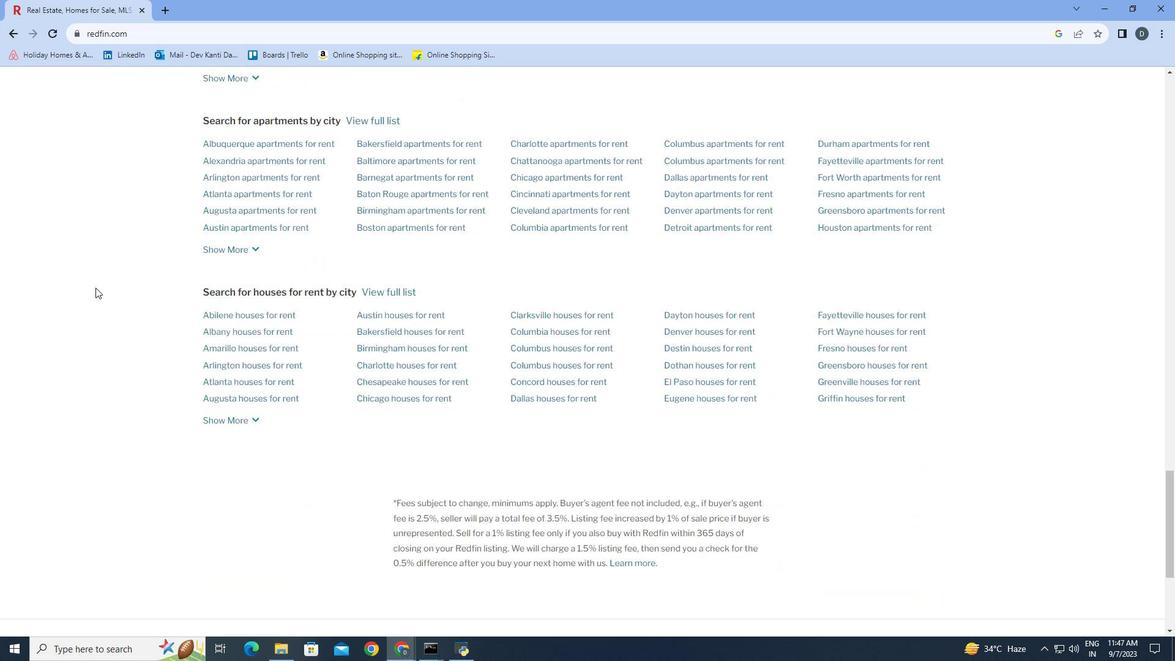 
Action: Mouse scrolled (95, 287) with delta (0, 0)
Screenshot: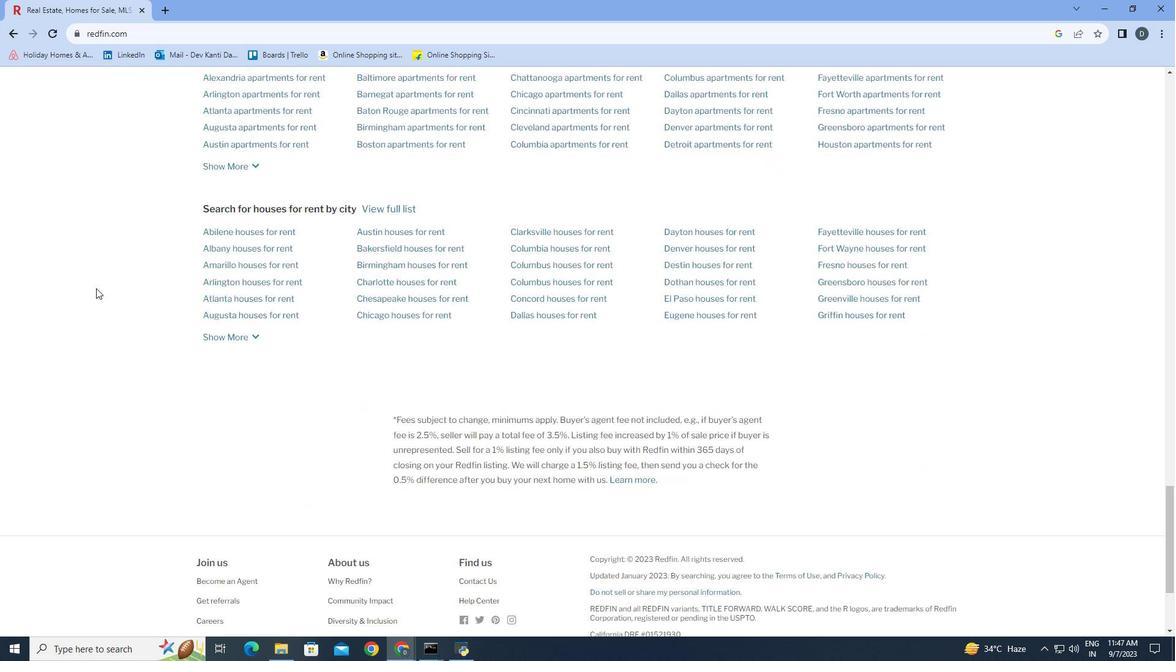 
Action: Mouse scrolled (95, 287) with delta (0, 0)
Screenshot: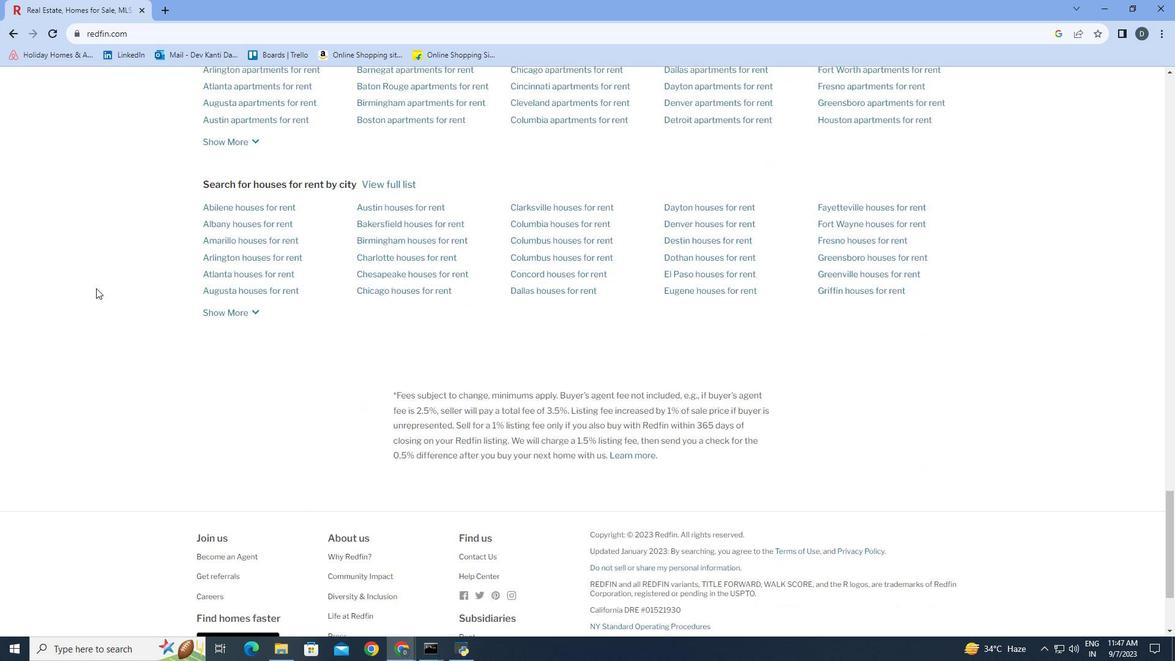 
Action: Mouse moved to (96, 288)
Screenshot: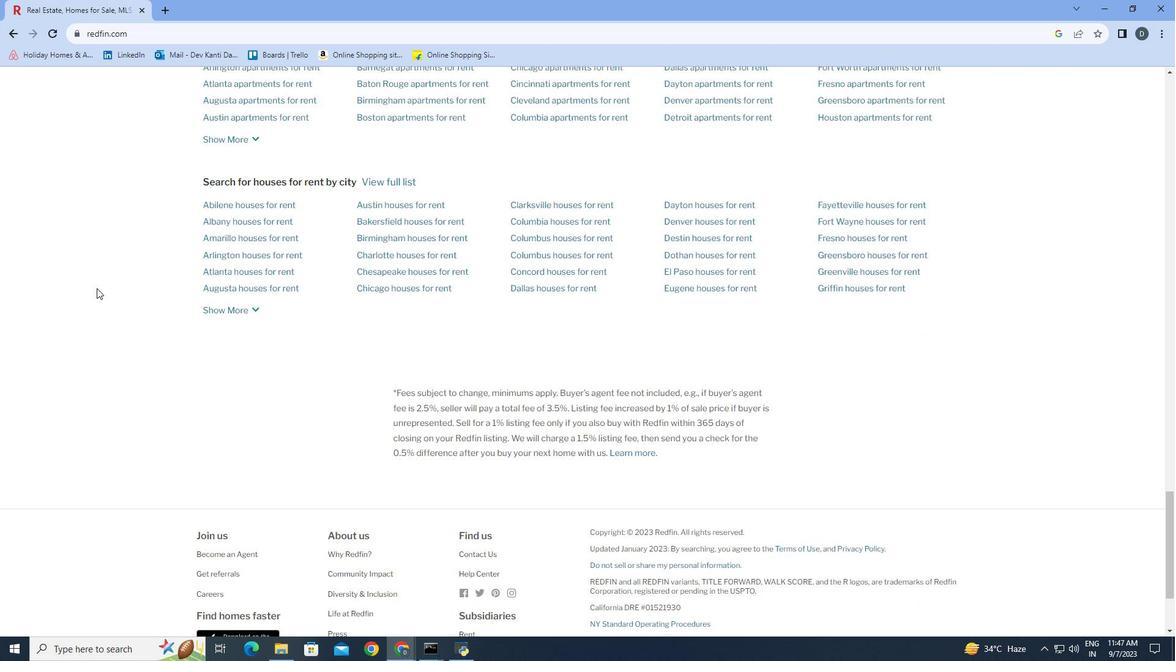 
Action: Mouse scrolled (96, 287) with delta (0, 0)
Screenshot: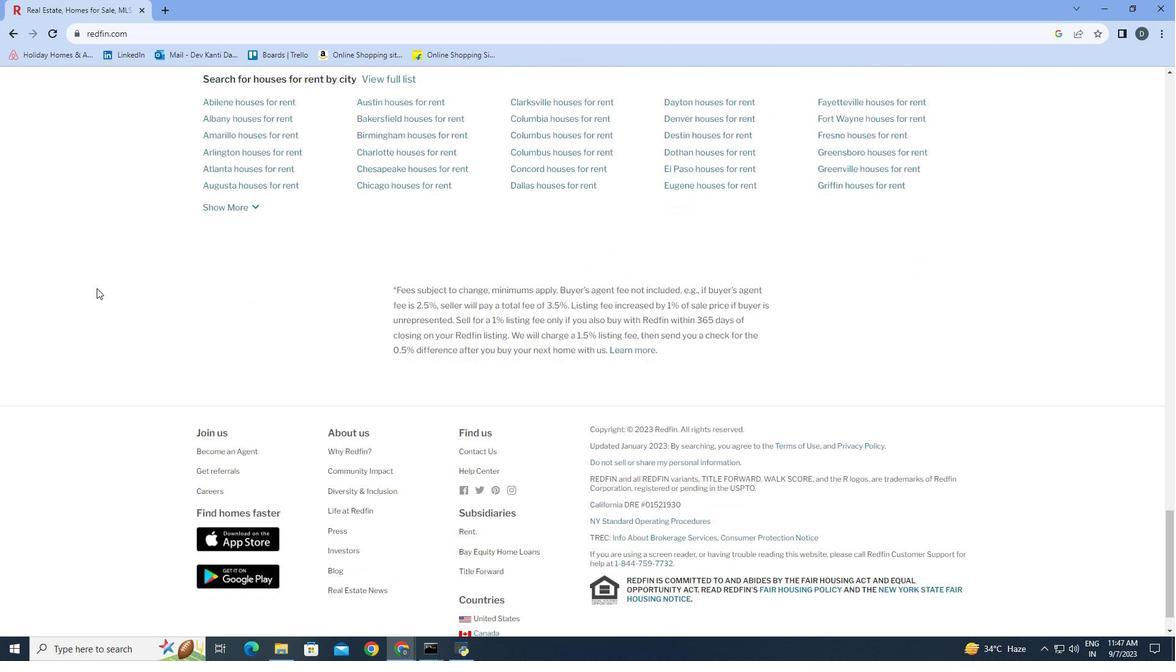 
Action: Mouse scrolled (96, 287) with delta (0, 0)
Screenshot: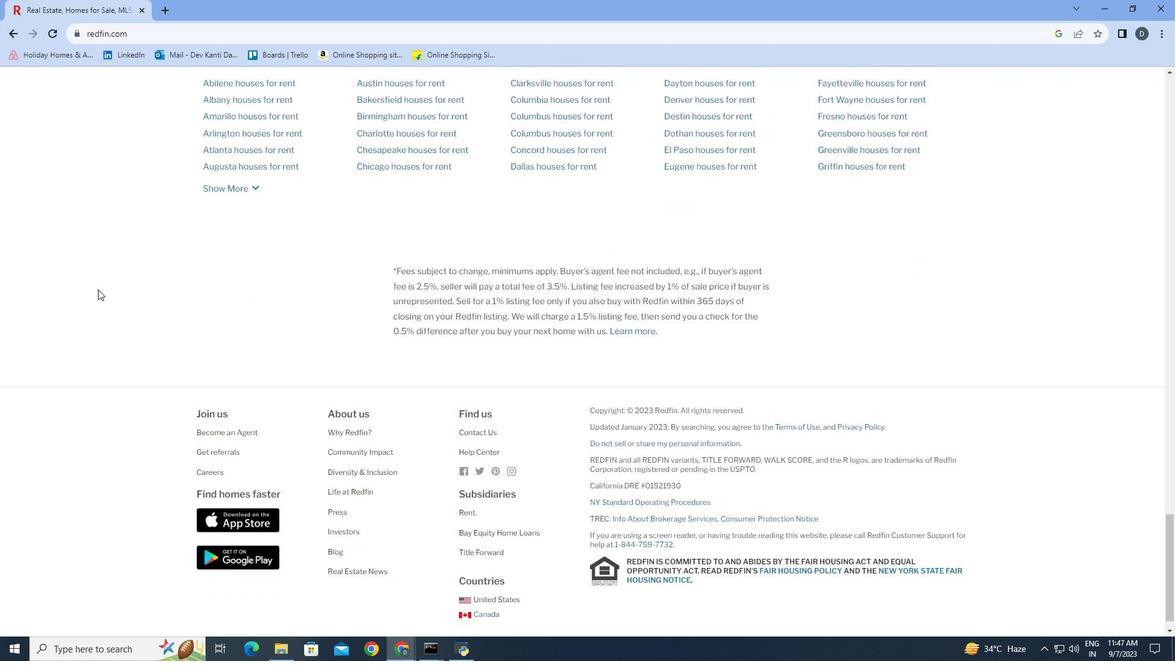 
Action: Mouse moved to (202, 472)
Screenshot: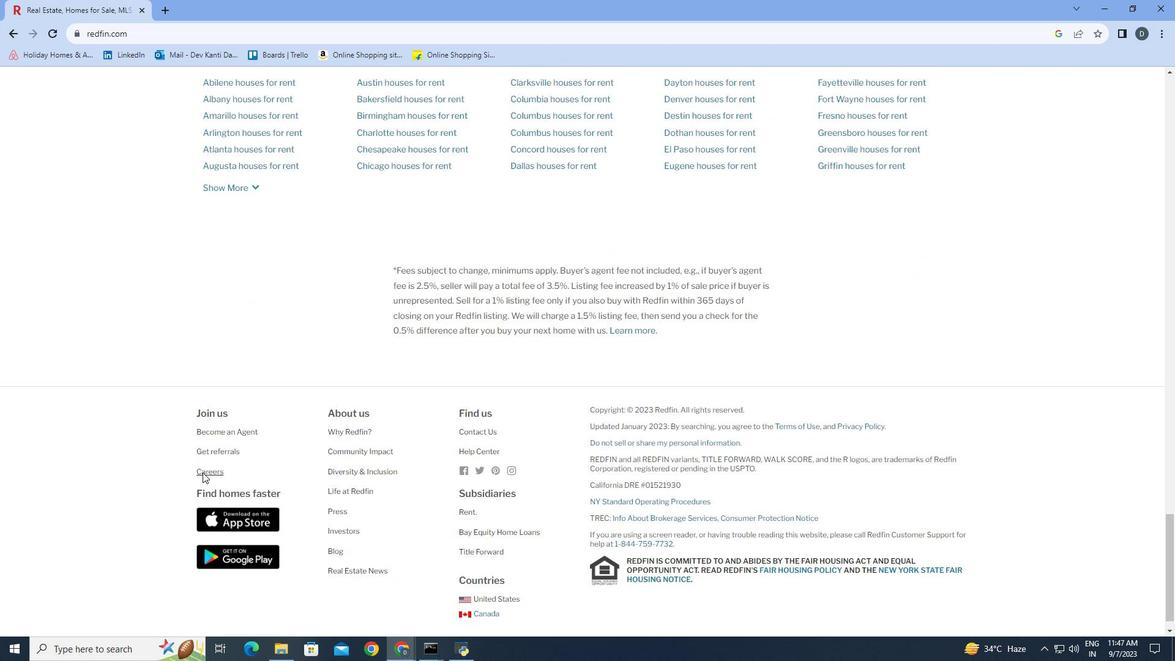 
Action: Mouse pressed left at (202, 472)
Screenshot: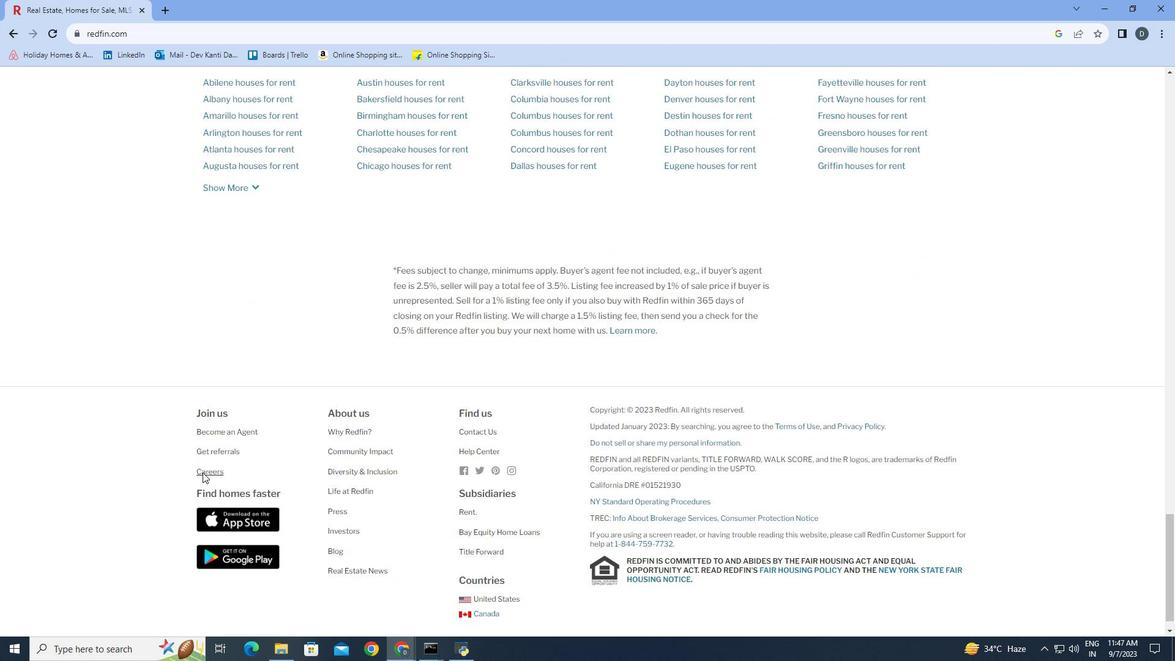 
Action: Mouse moved to (597, 358)
Screenshot: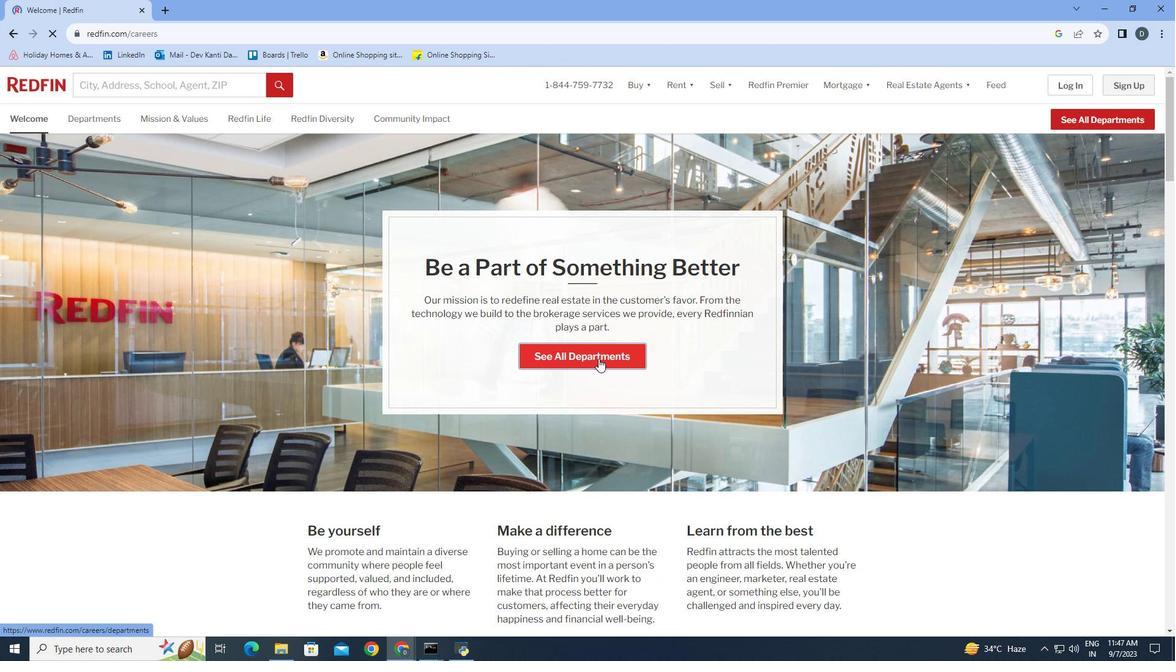 
Action: Mouse pressed left at (597, 358)
Screenshot: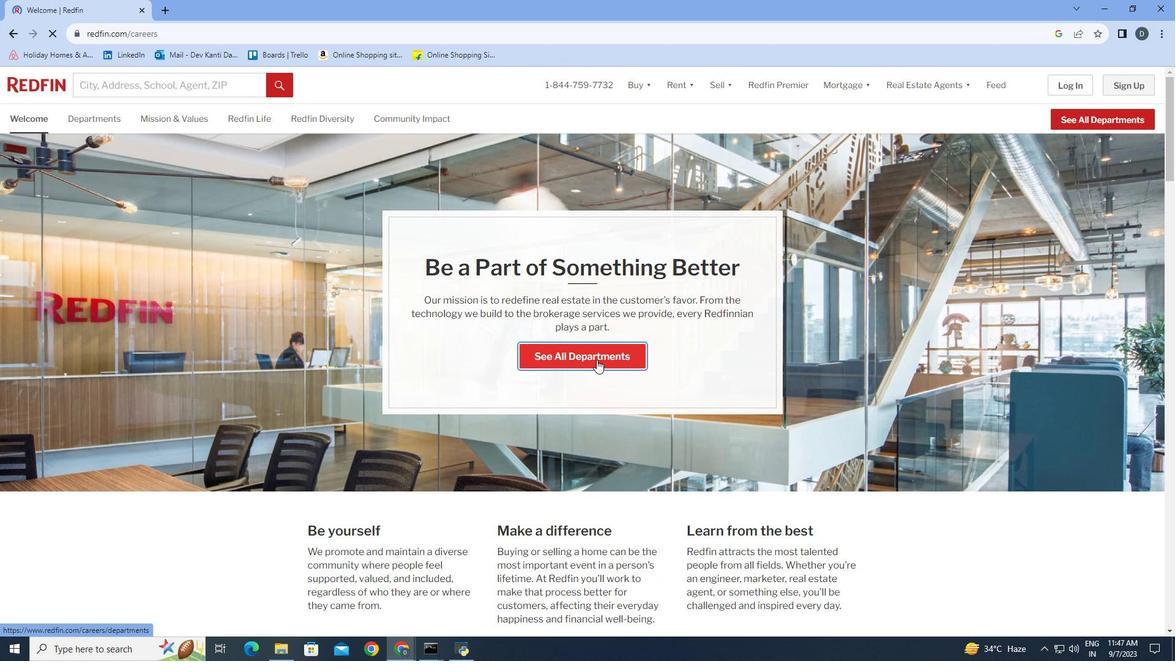 
Action: Mouse moved to (1011, 416)
Screenshot: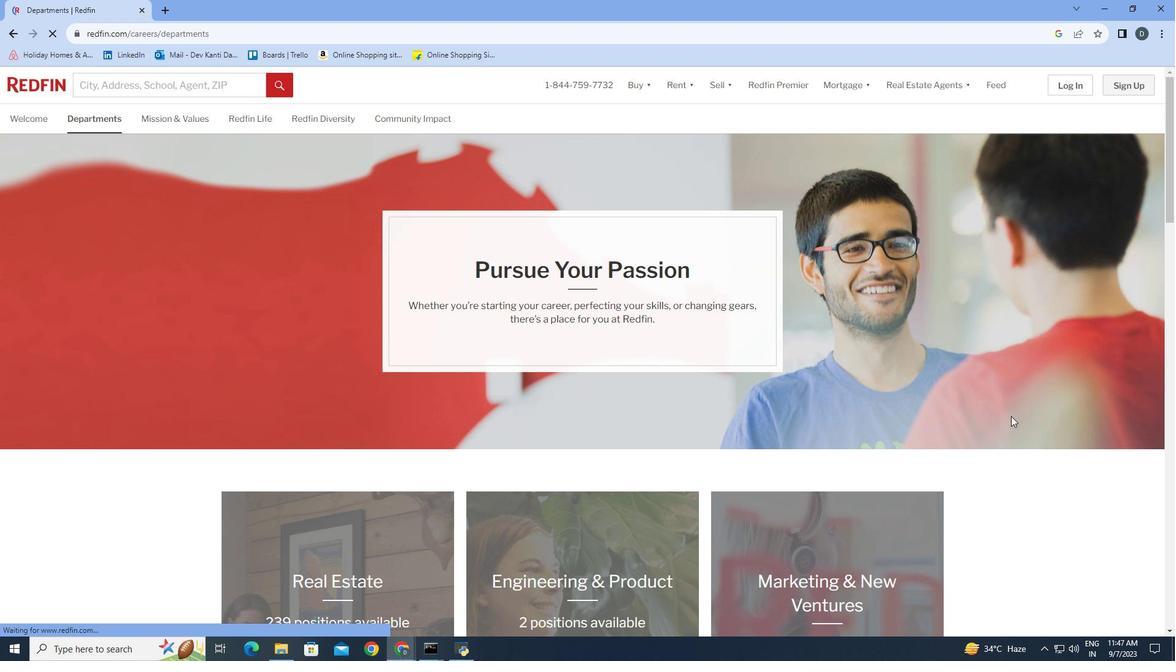 
Action: Mouse scrolled (1011, 415) with delta (0, 0)
Screenshot: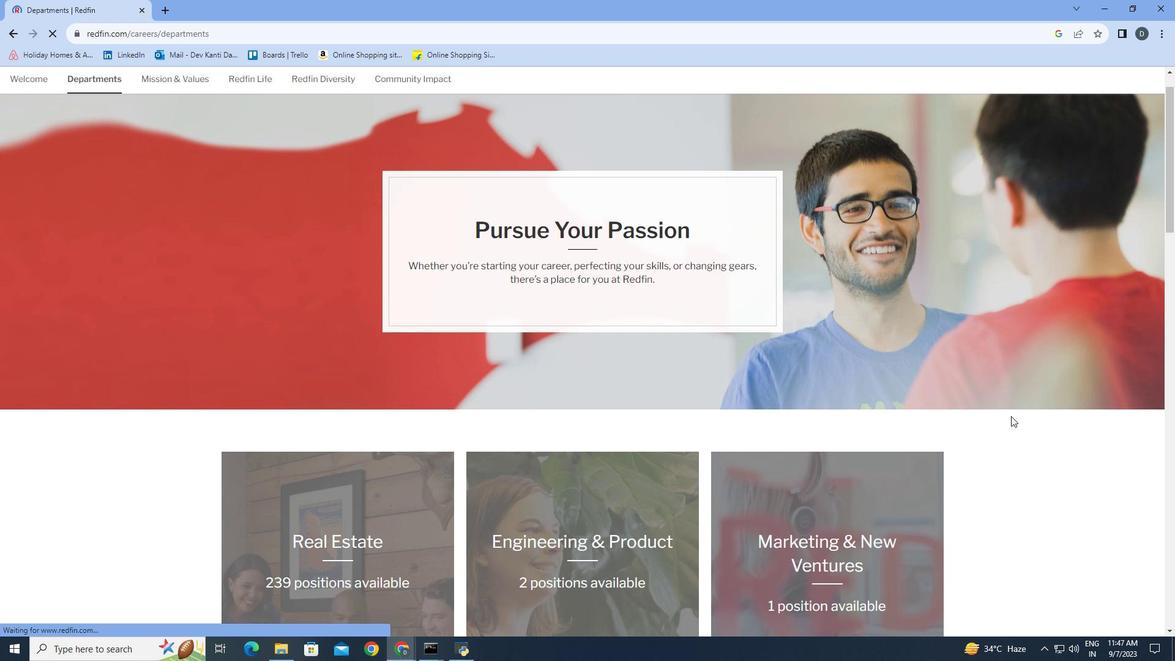 
Action: Mouse scrolled (1011, 415) with delta (0, 0)
Screenshot: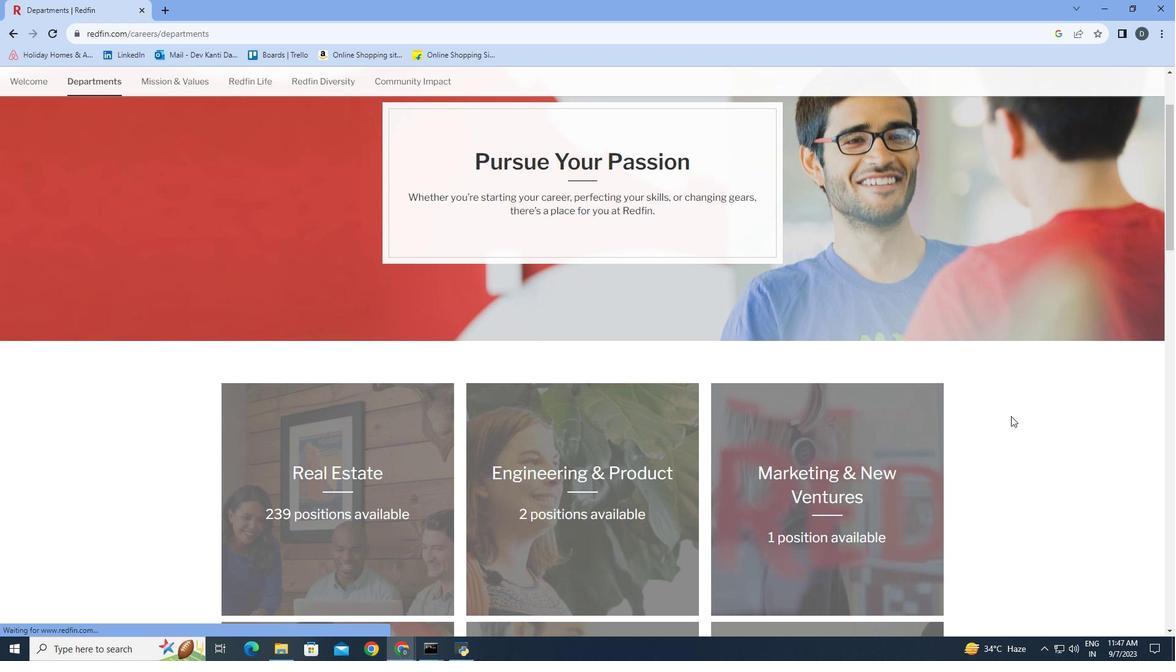 
Action: Mouse scrolled (1011, 415) with delta (0, 0)
Screenshot: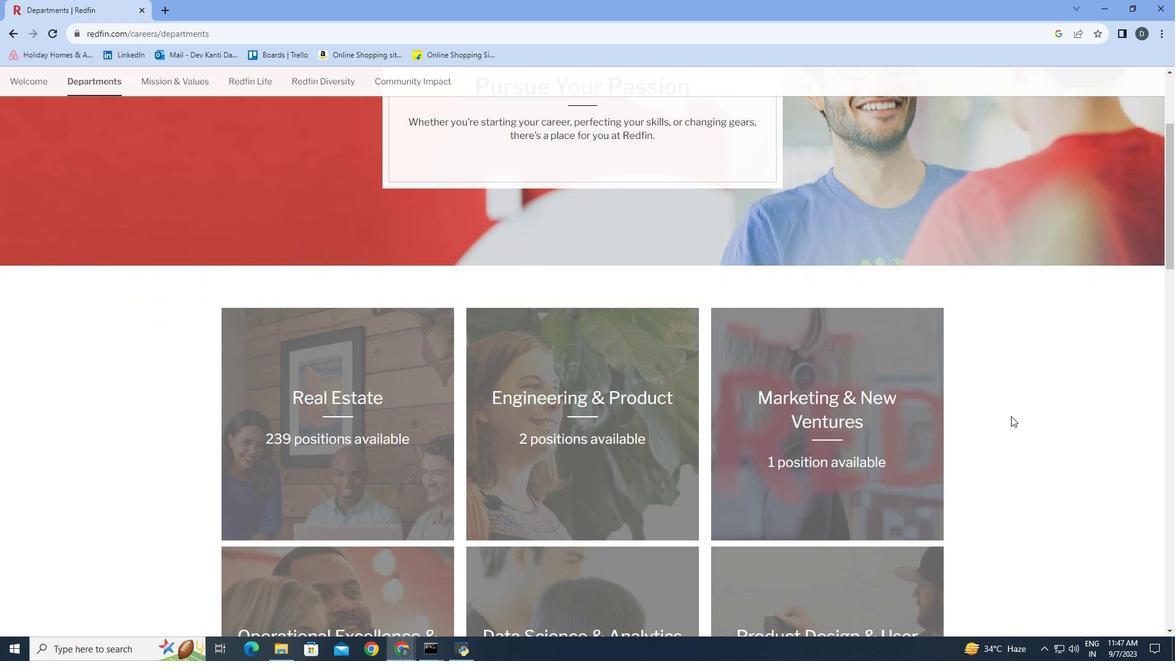 
Action: Mouse scrolled (1011, 415) with delta (0, 0)
Screenshot: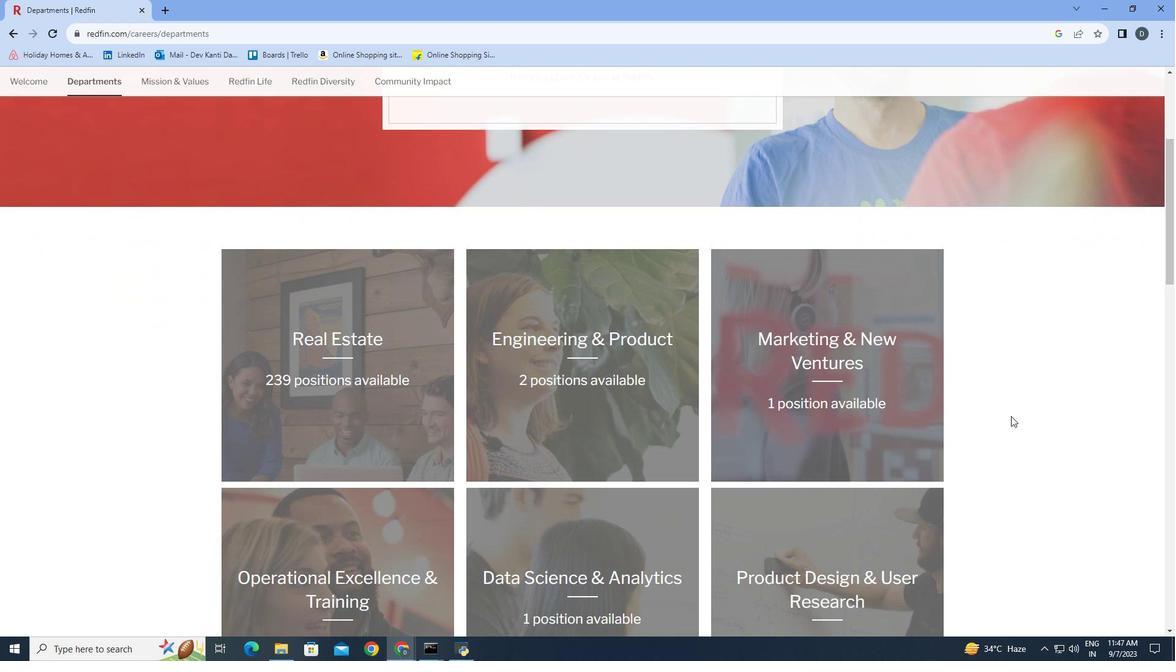 
Action: Mouse scrolled (1011, 415) with delta (0, 0)
Screenshot: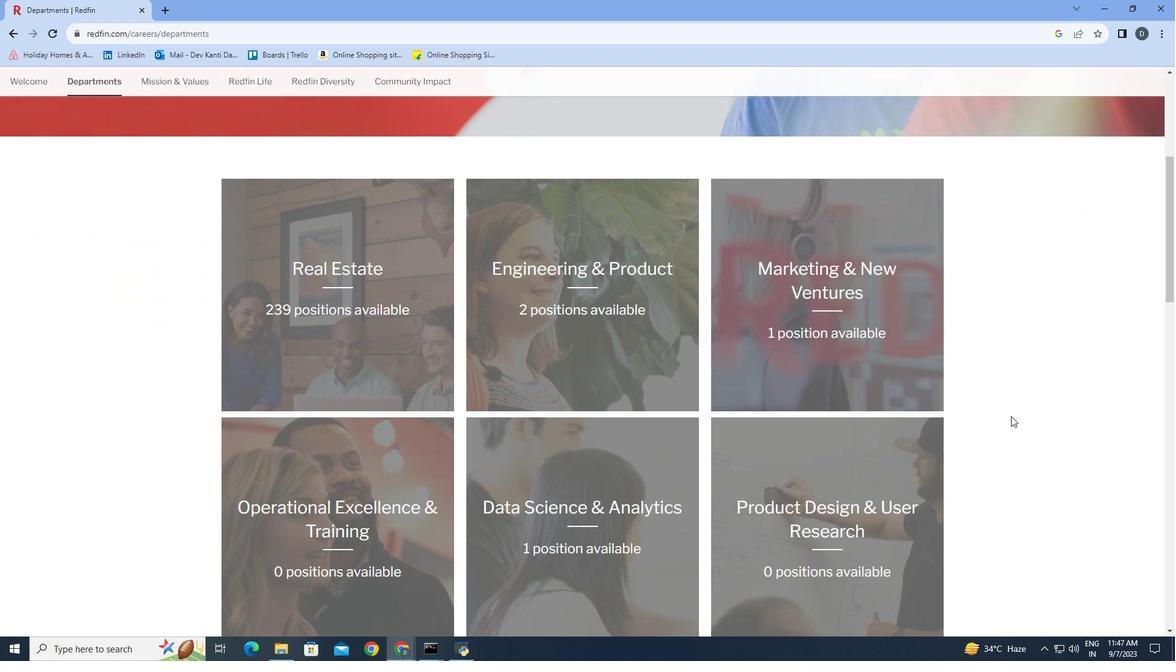 
Action: Mouse scrolled (1011, 415) with delta (0, 0)
Screenshot: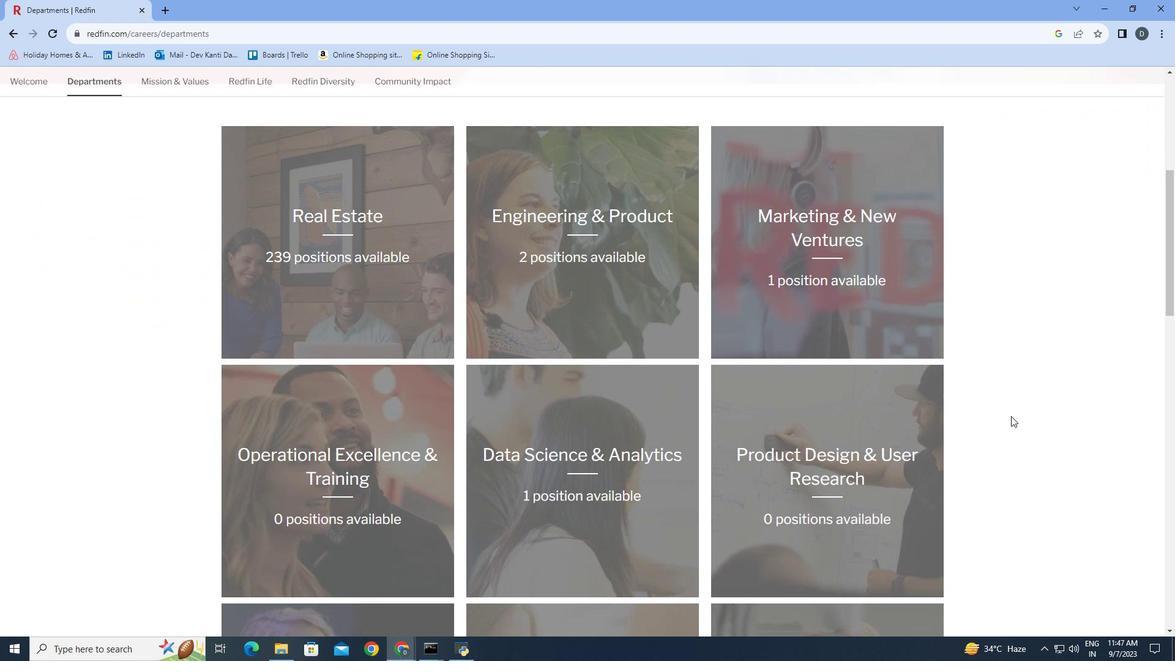 
Action: Mouse scrolled (1011, 415) with delta (0, 0)
Screenshot: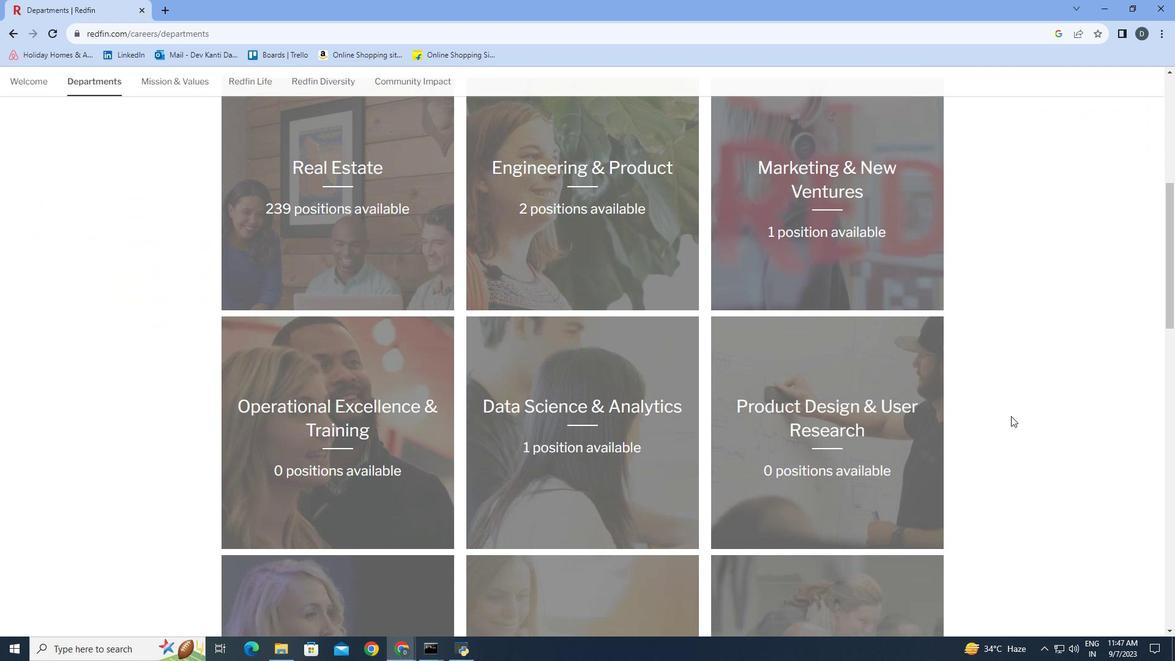 
Action: Mouse scrolled (1011, 415) with delta (0, 0)
Screenshot: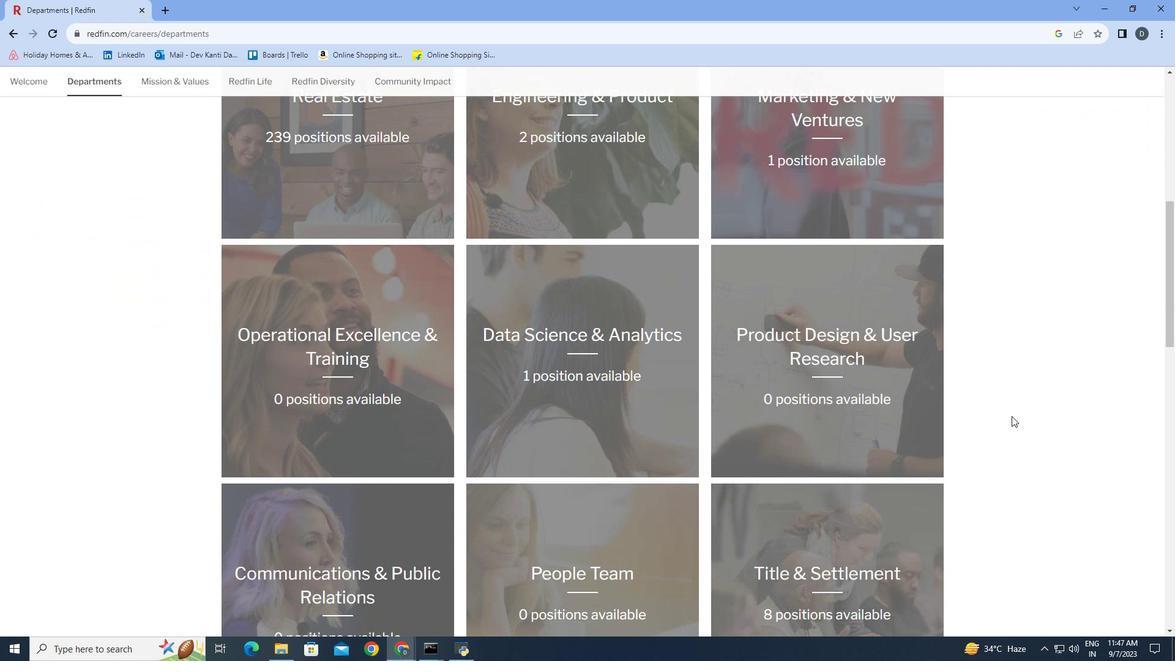 
Action: Mouse moved to (1011, 416)
Screenshot: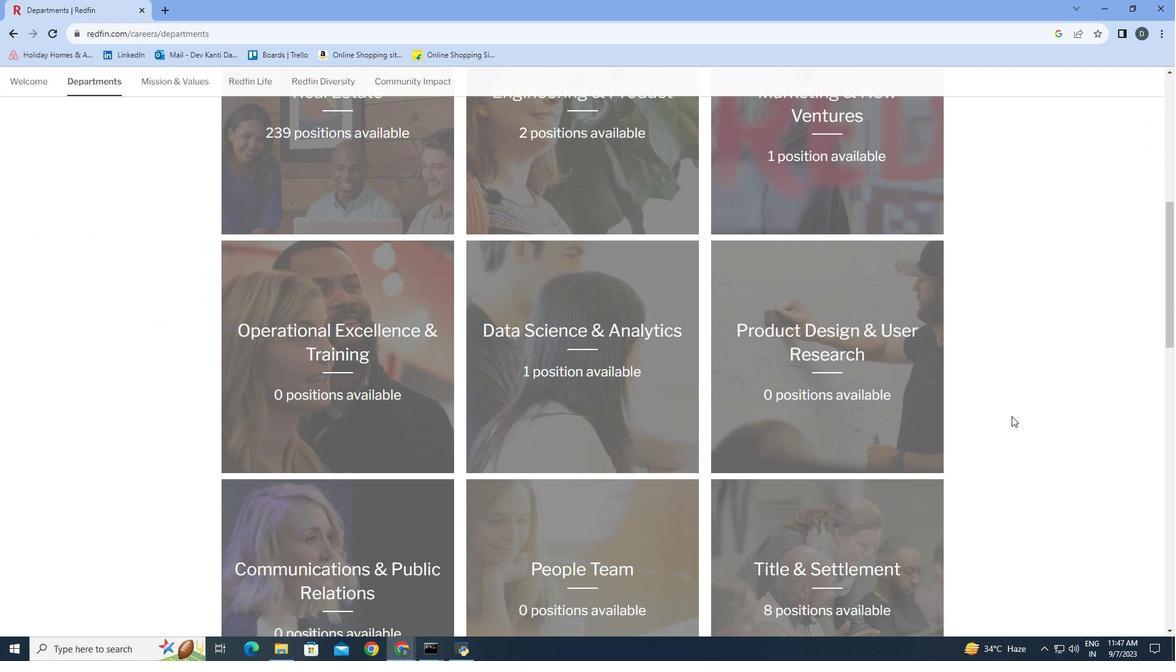 
Action: Mouse scrolled (1011, 415) with delta (0, 0)
Screenshot: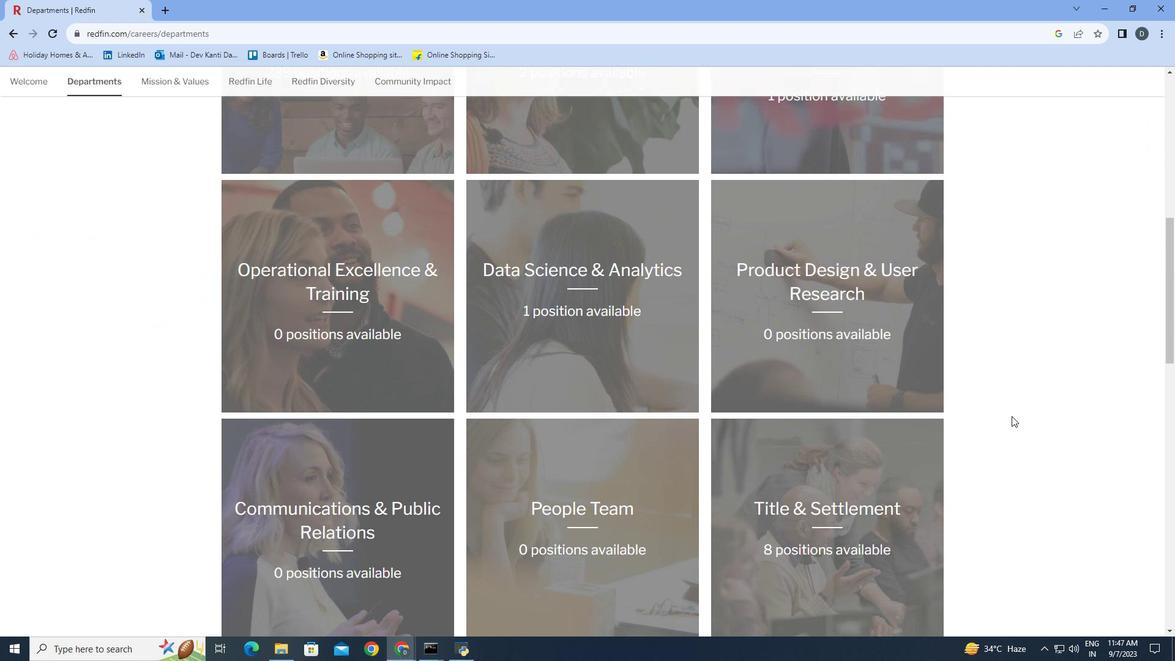 
Action: Mouse scrolled (1011, 415) with delta (0, 0)
Screenshot: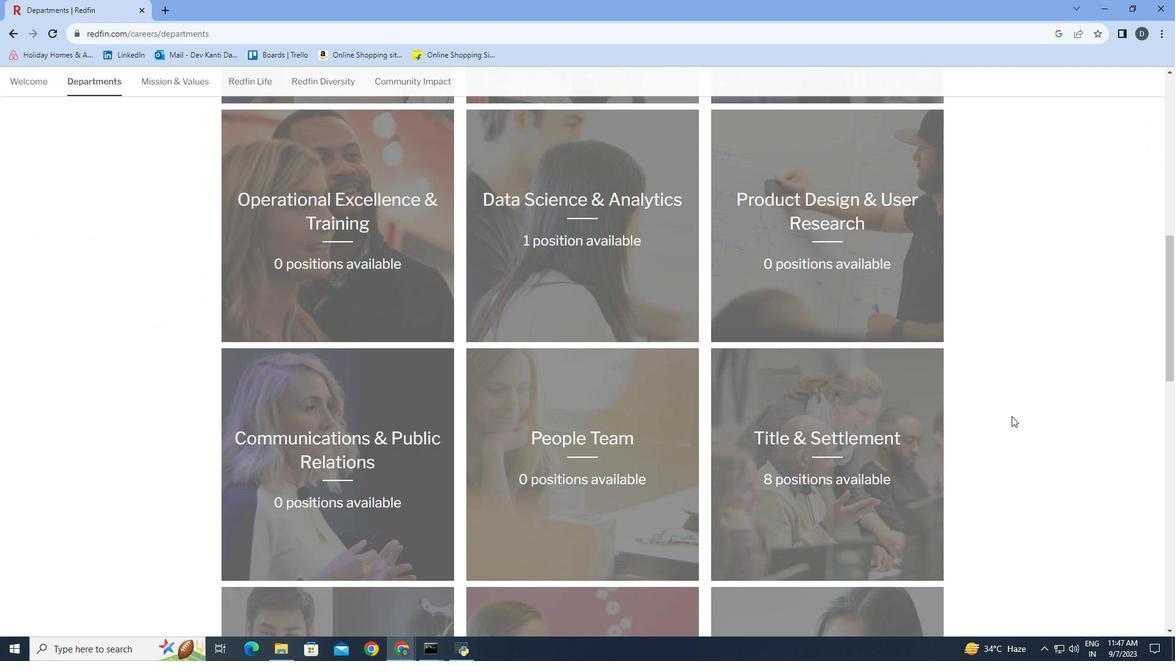 
Action: Mouse scrolled (1011, 415) with delta (0, 0)
Screenshot: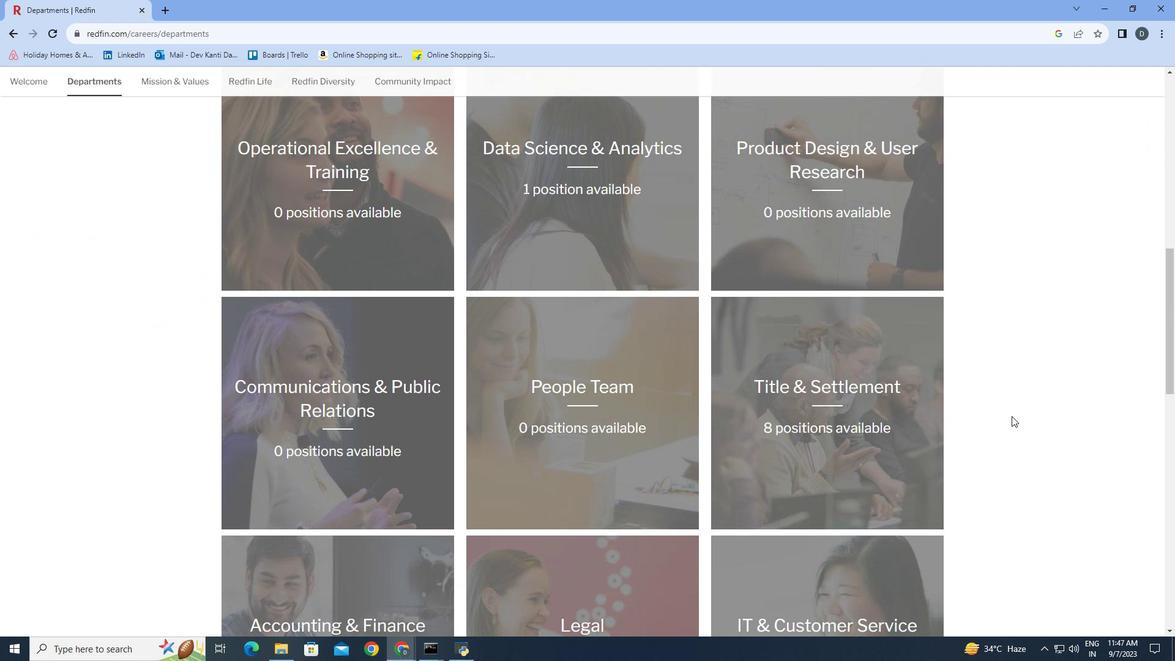 
Action: Mouse scrolled (1011, 415) with delta (0, 0)
Screenshot: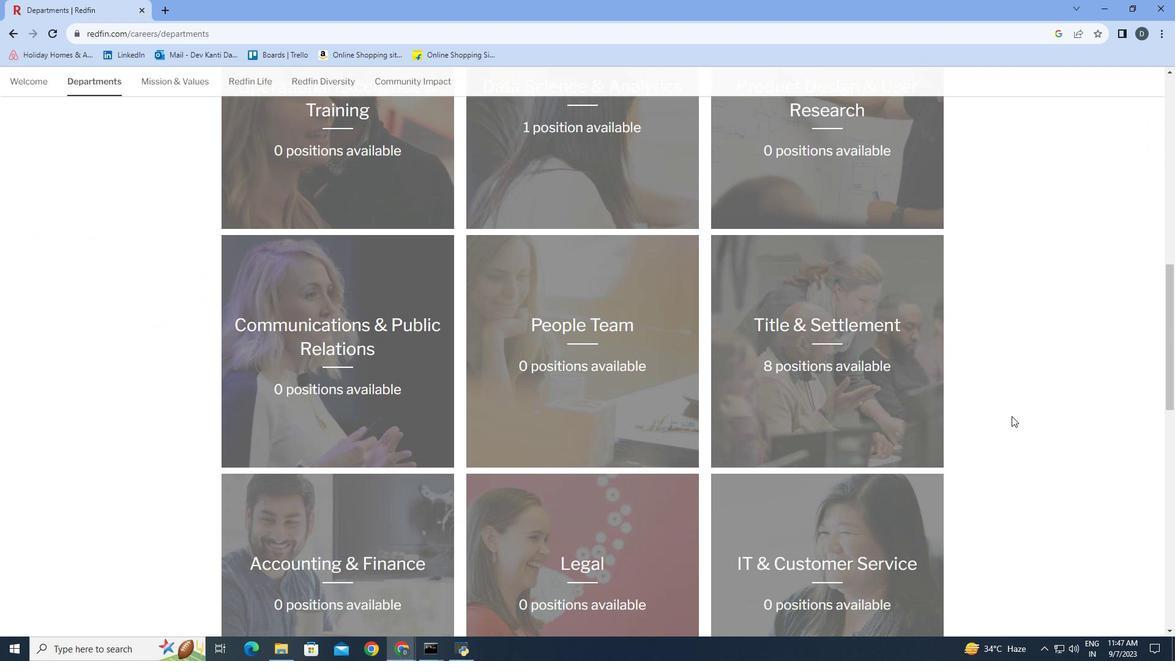 
Action: Mouse scrolled (1011, 415) with delta (0, 0)
Screenshot: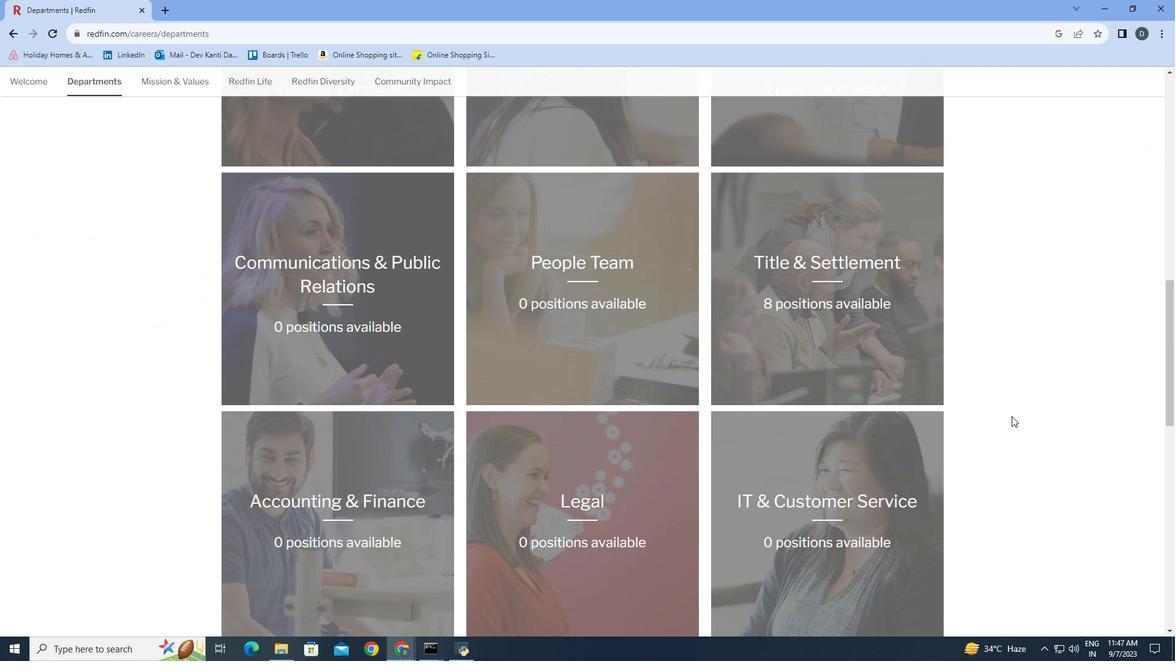 
Action: Mouse scrolled (1011, 415) with delta (0, 0)
Screenshot: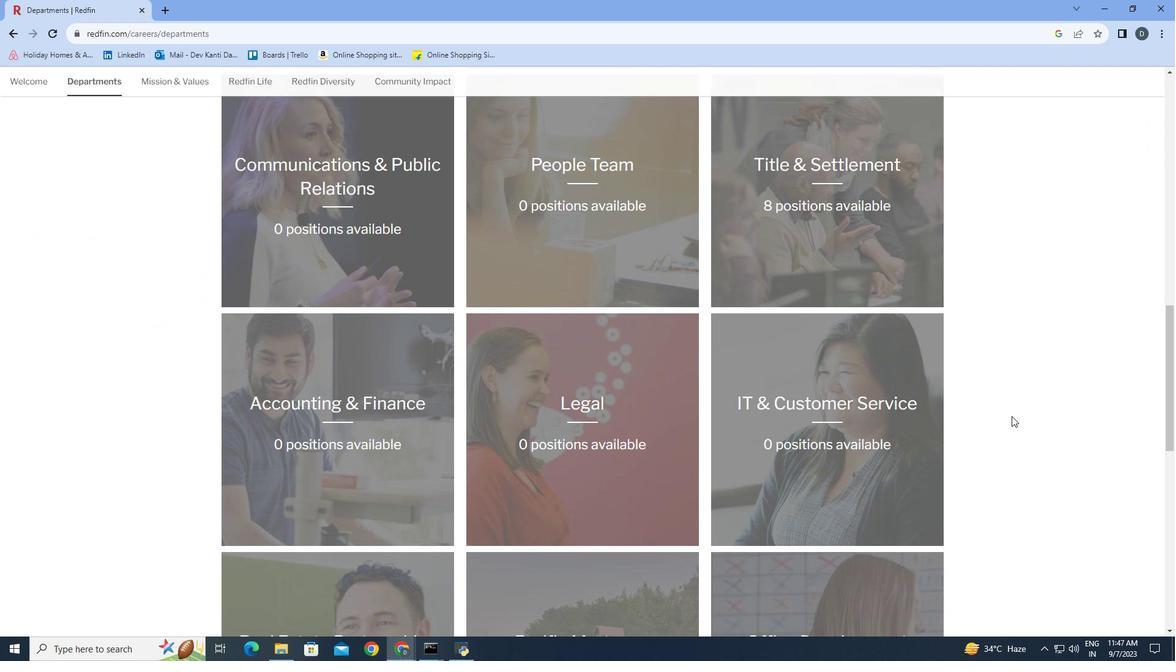 
Action: Mouse scrolled (1011, 415) with delta (0, 0)
Screenshot: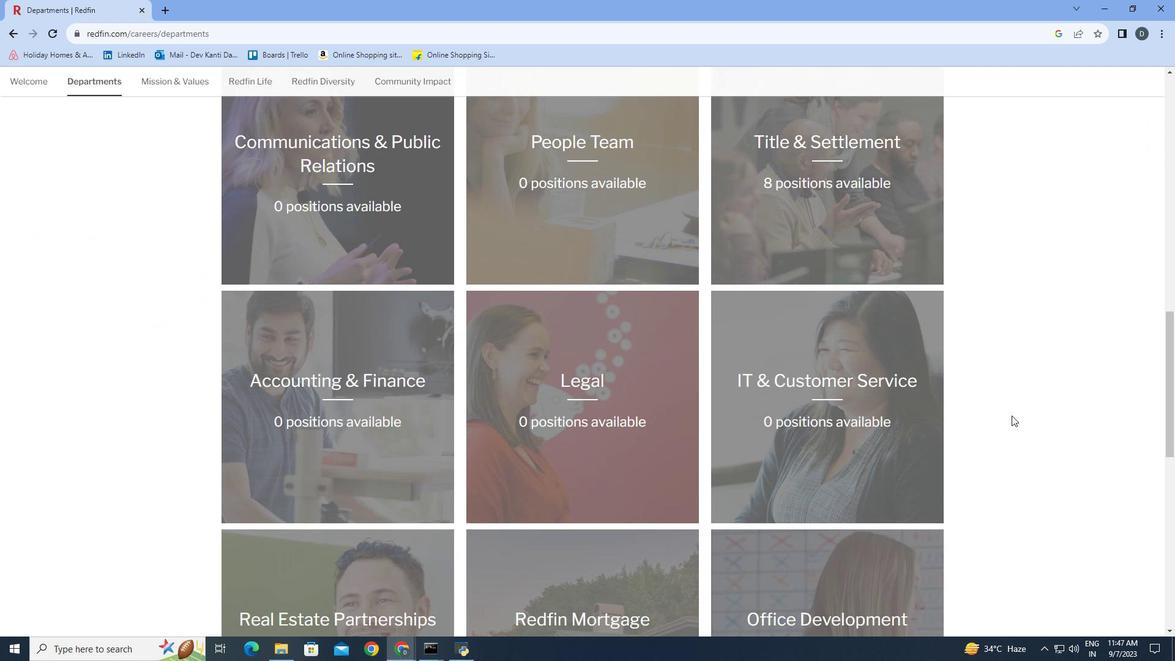 
Action: Mouse moved to (1011, 415)
Screenshot: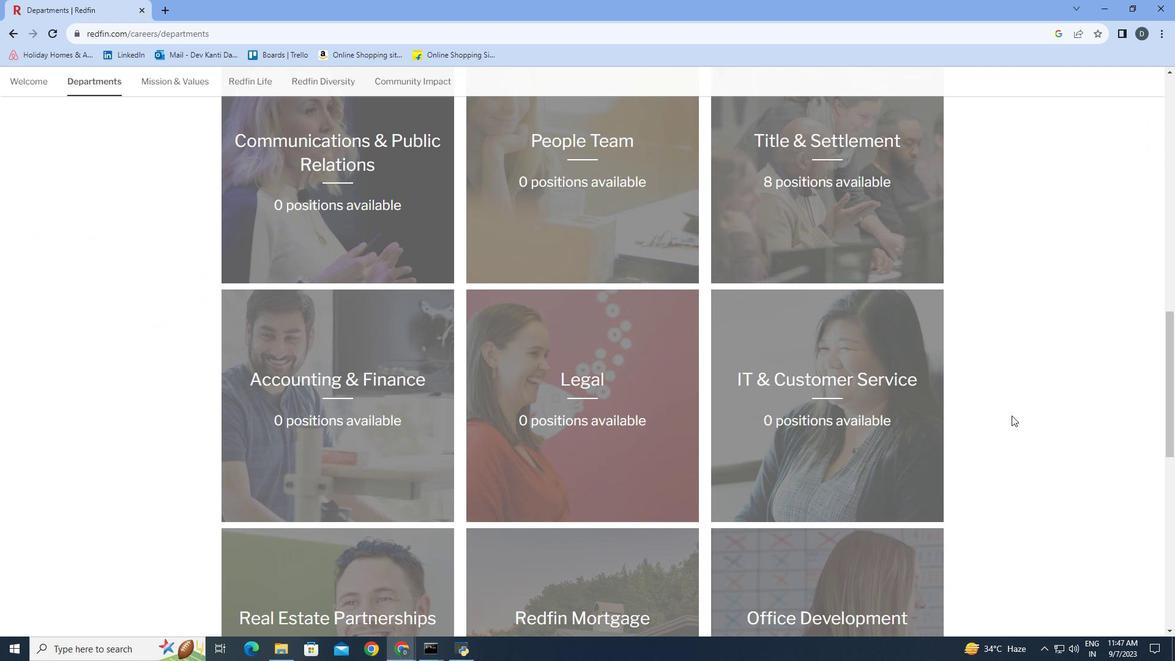 
Action: Mouse scrolled (1011, 415) with delta (0, 0)
Screenshot: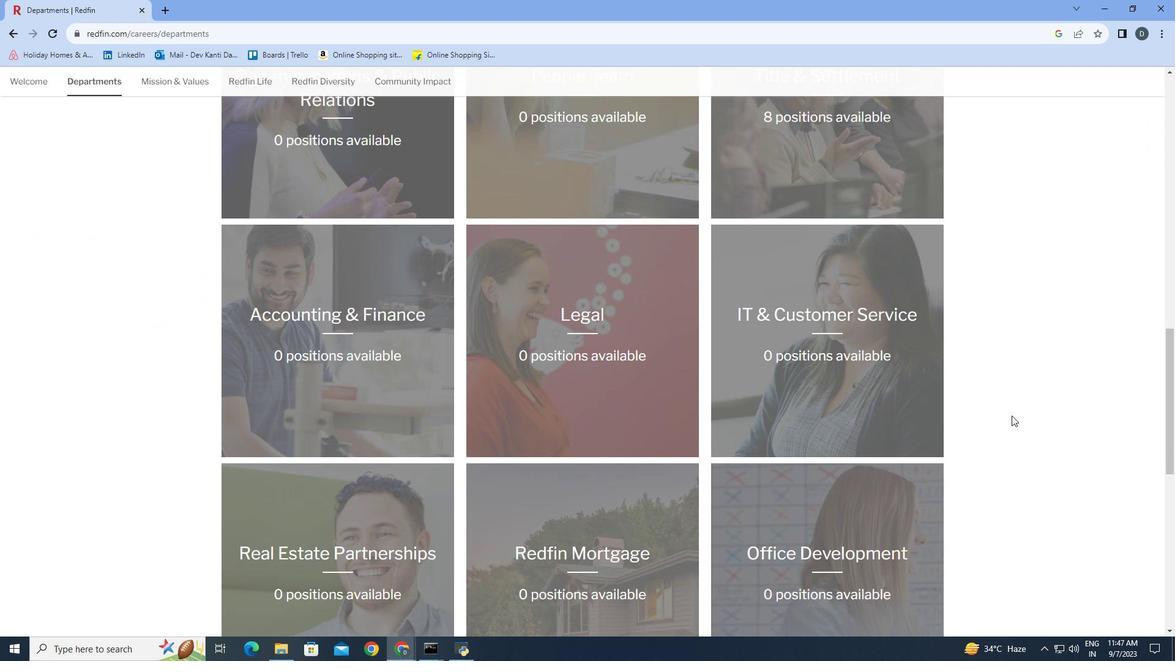 
Action: Mouse scrolled (1011, 415) with delta (0, 0)
Screenshot: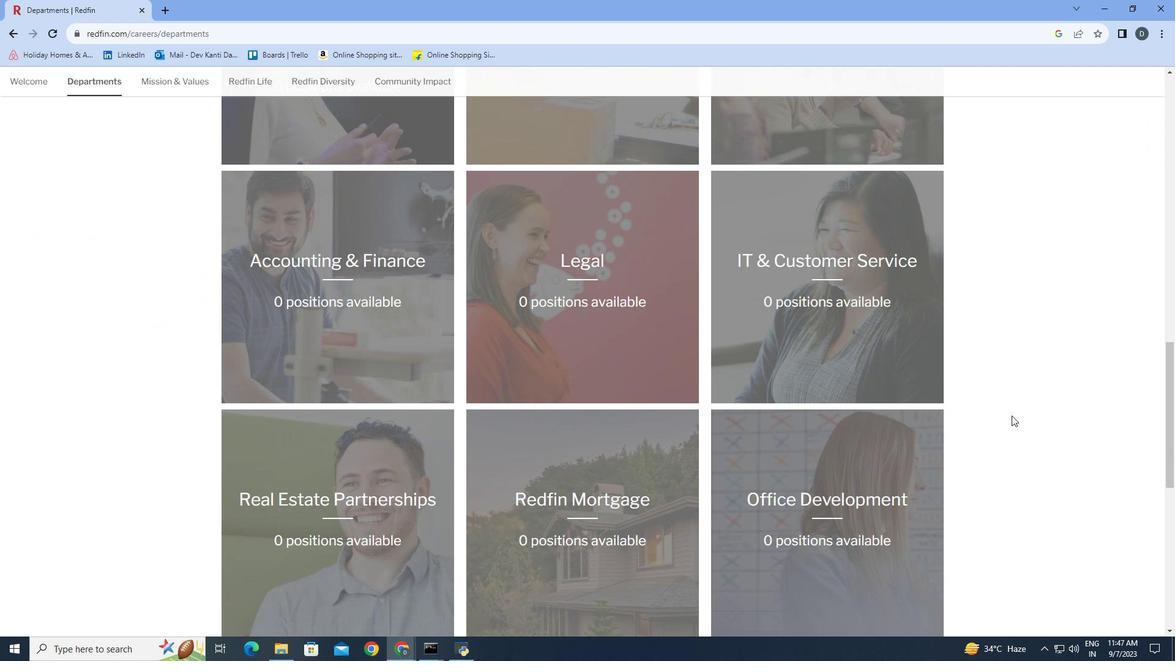 
Action: Mouse scrolled (1011, 415) with delta (0, 0)
Screenshot: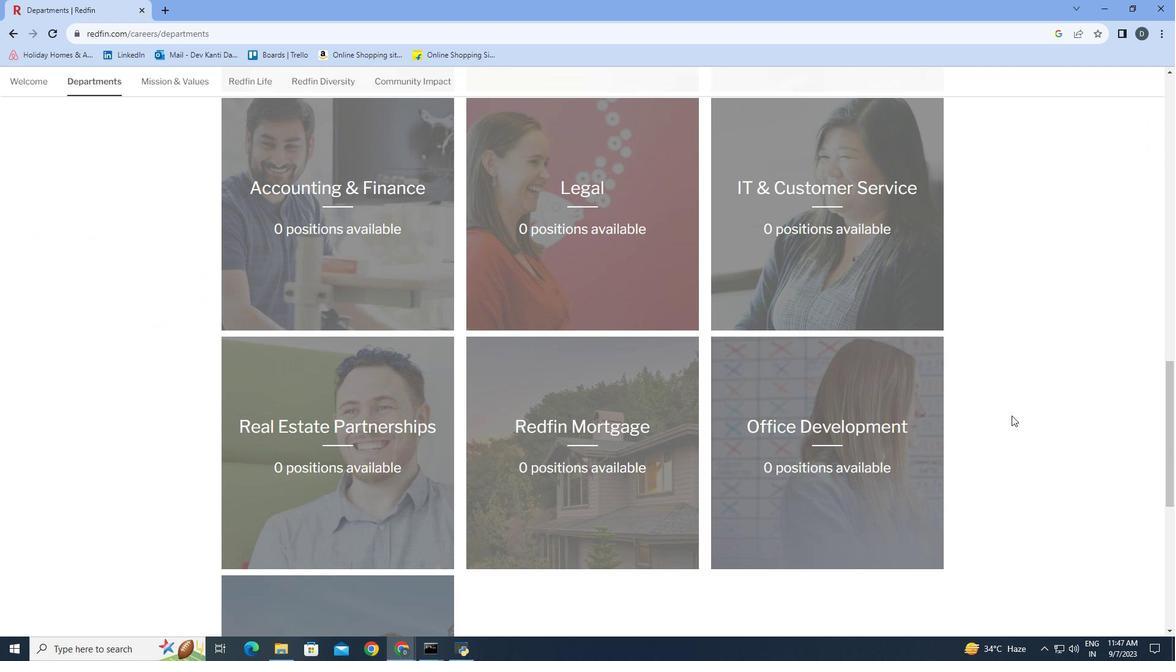 
Action: Mouse scrolled (1011, 415) with delta (0, 0)
Screenshot: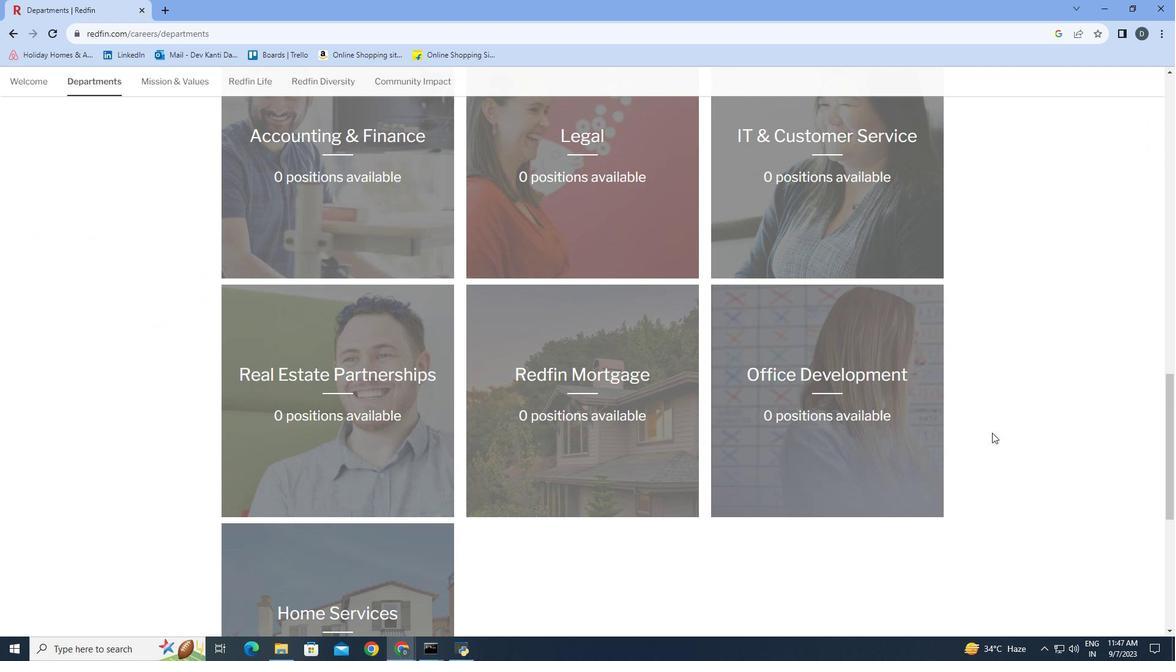 
Action: Mouse moved to (847, 445)
Screenshot: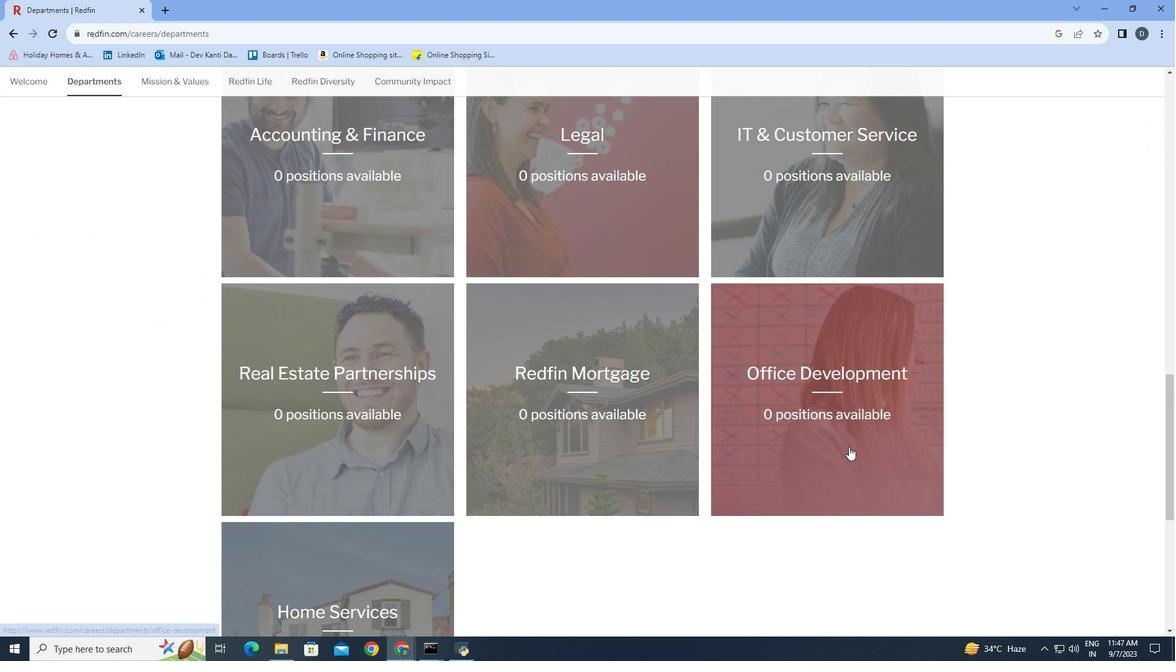 
Action: Mouse pressed left at (847, 445)
Screenshot: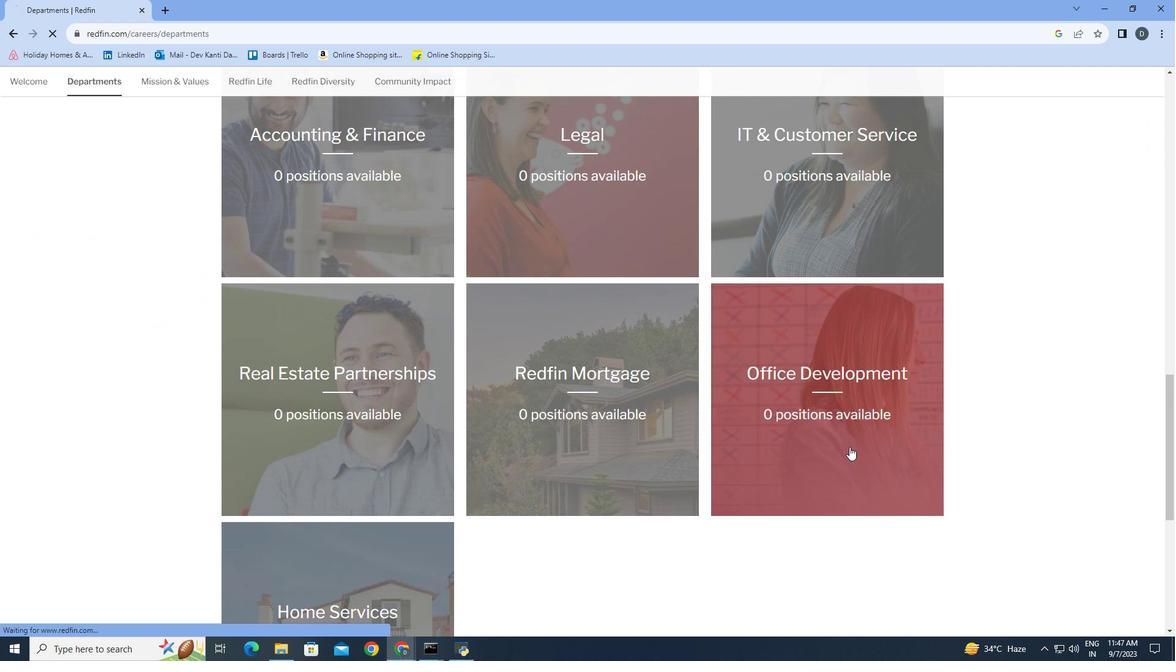 
Action: Mouse moved to (848, 308)
Screenshot: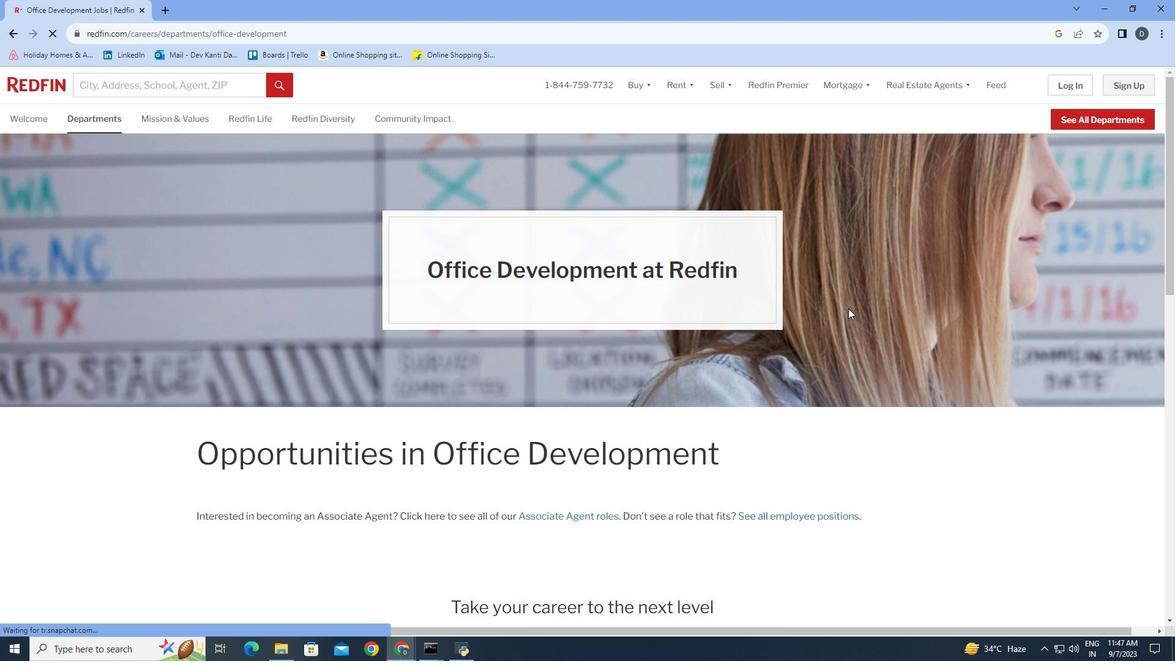 
Action: Mouse scrolled (848, 307) with delta (0, 0)
Screenshot: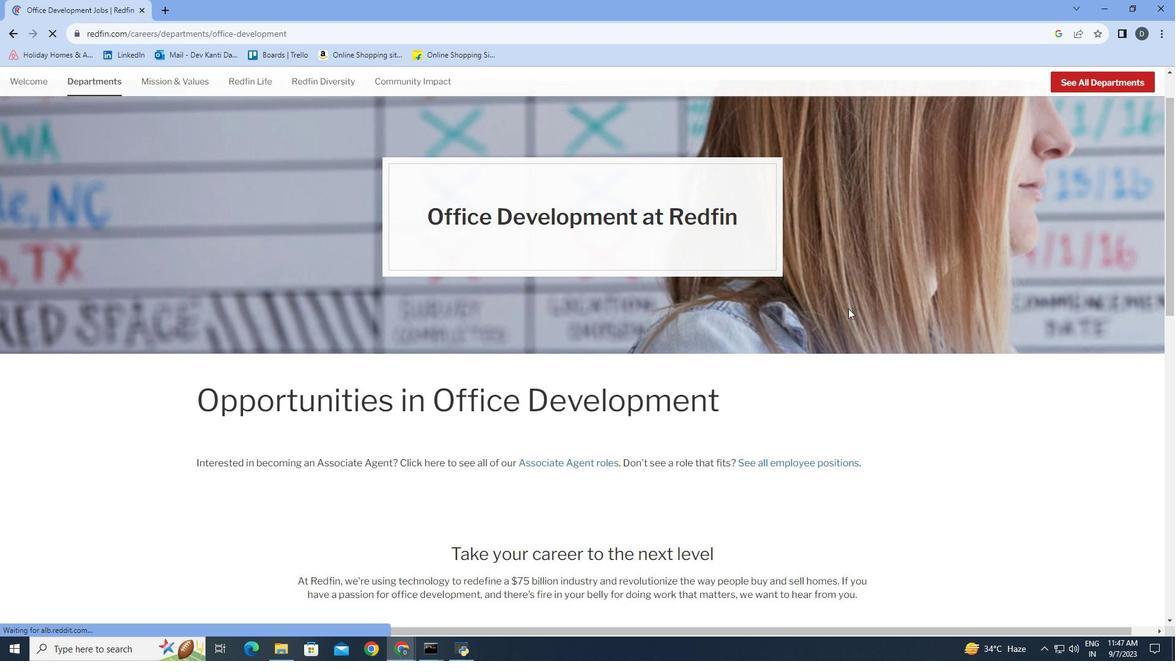 
Action: Mouse scrolled (848, 307) with delta (0, 0)
Screenshot: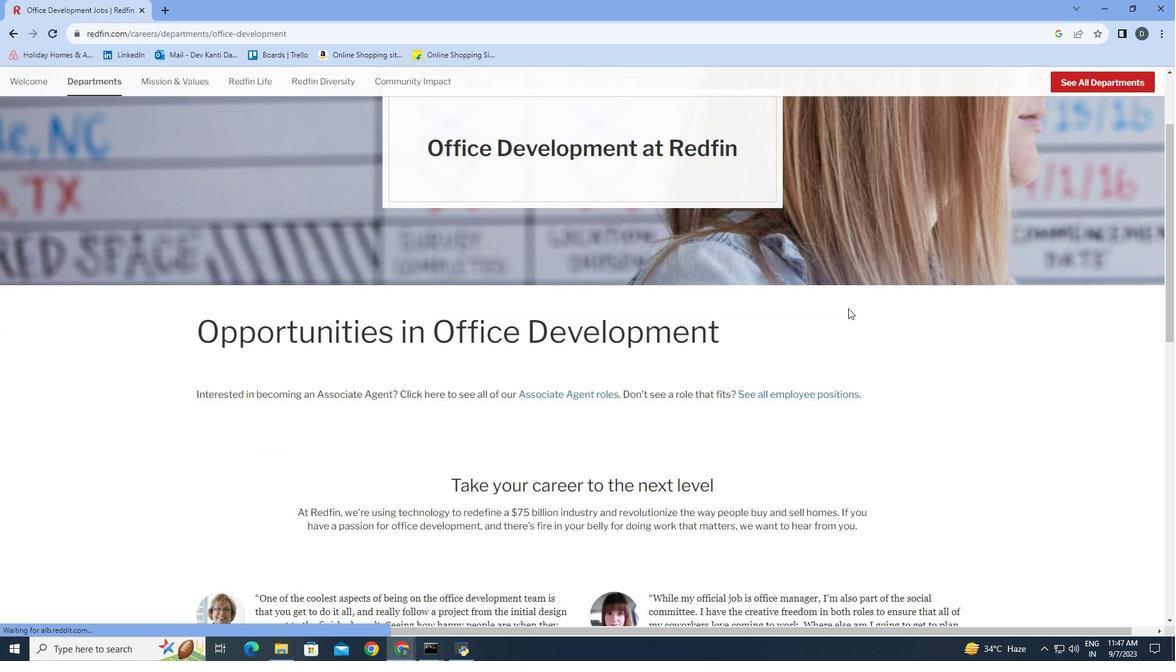 
Action: Mouse scrolled (848, 307) with delta (0, 0)
Screenshot: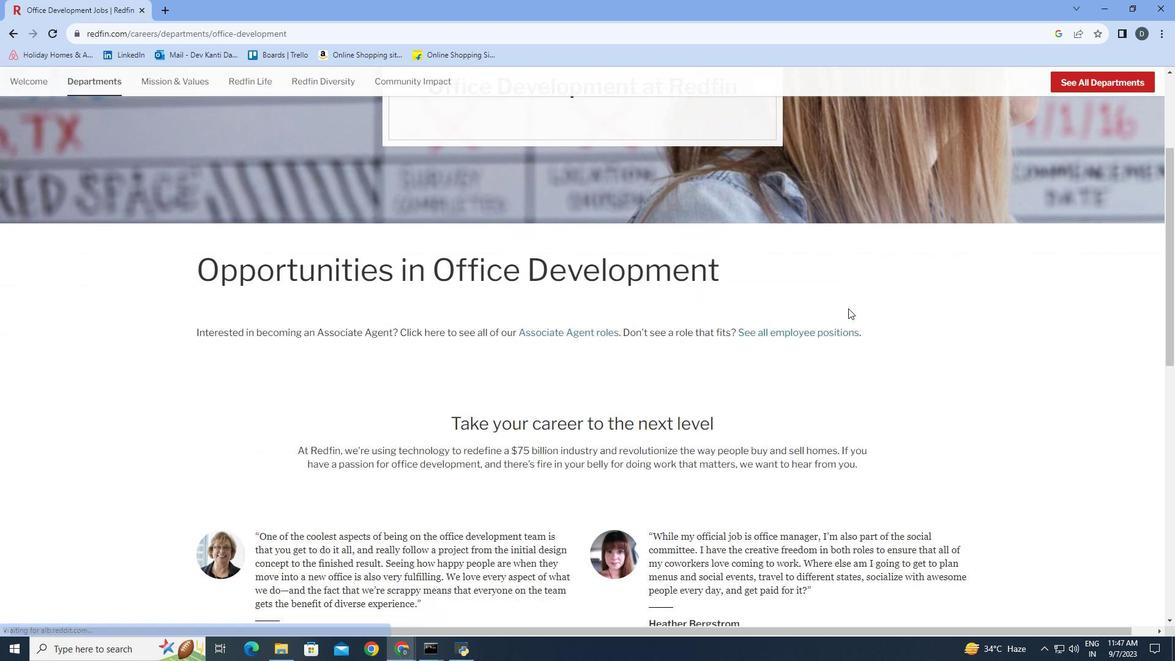 
Action: Mouse scrolled (848, 307) with delta (0, 0)
Screenshot: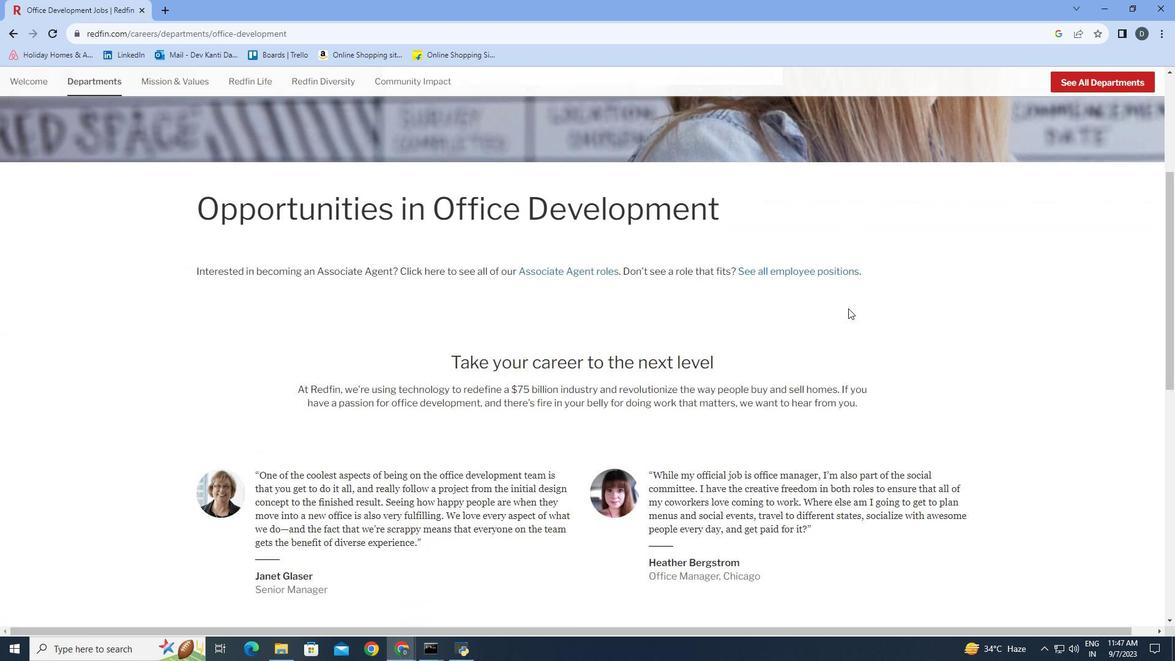 
Action: Mouse scrolled (848, 307) with delta (0, 0)
Screenshot: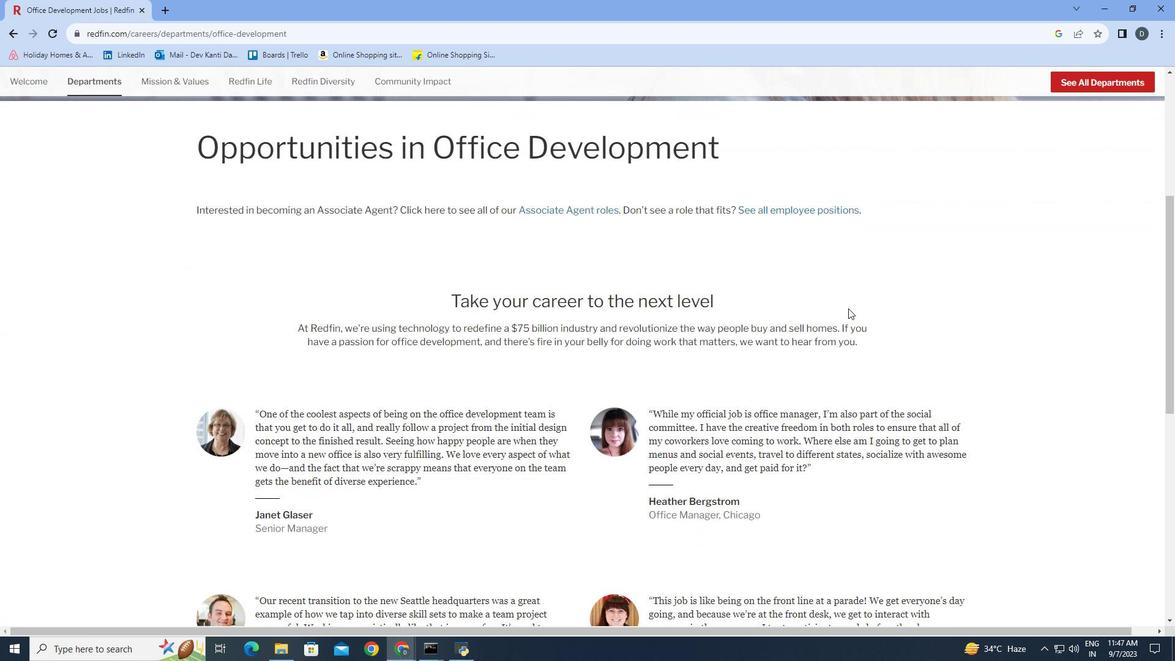 
Action: Mouse scrolled (848, 307) with delta (0, 0)
Screenshot: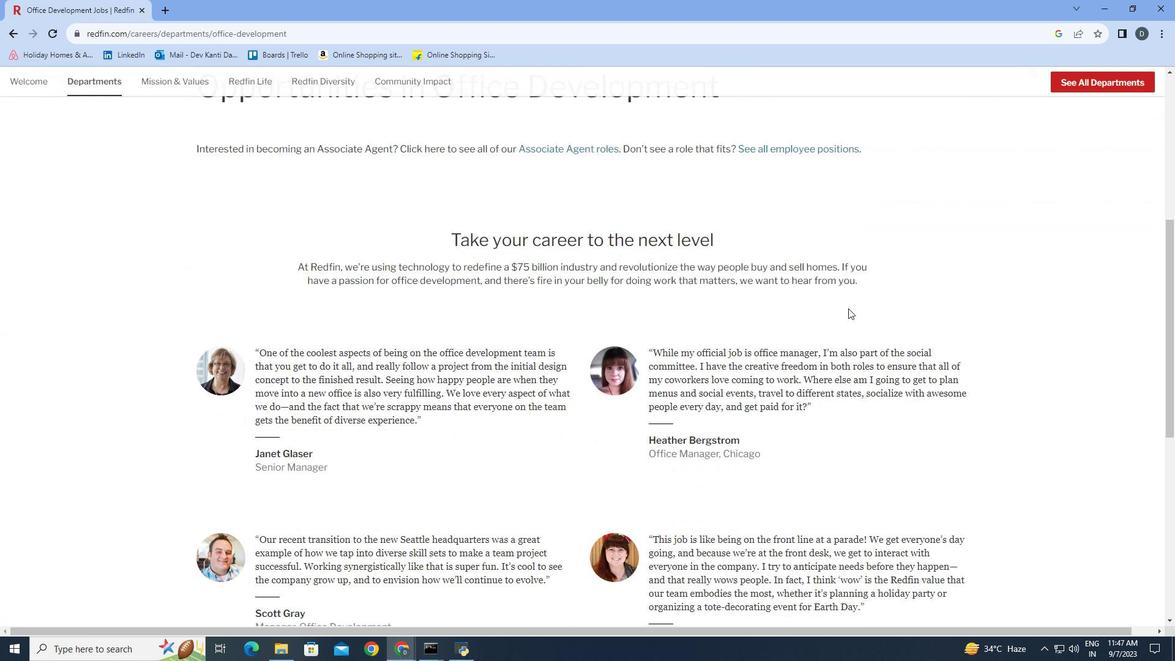 
Action: Mouse scrolled (848, 307) with delta (0, 0)
Screenshot: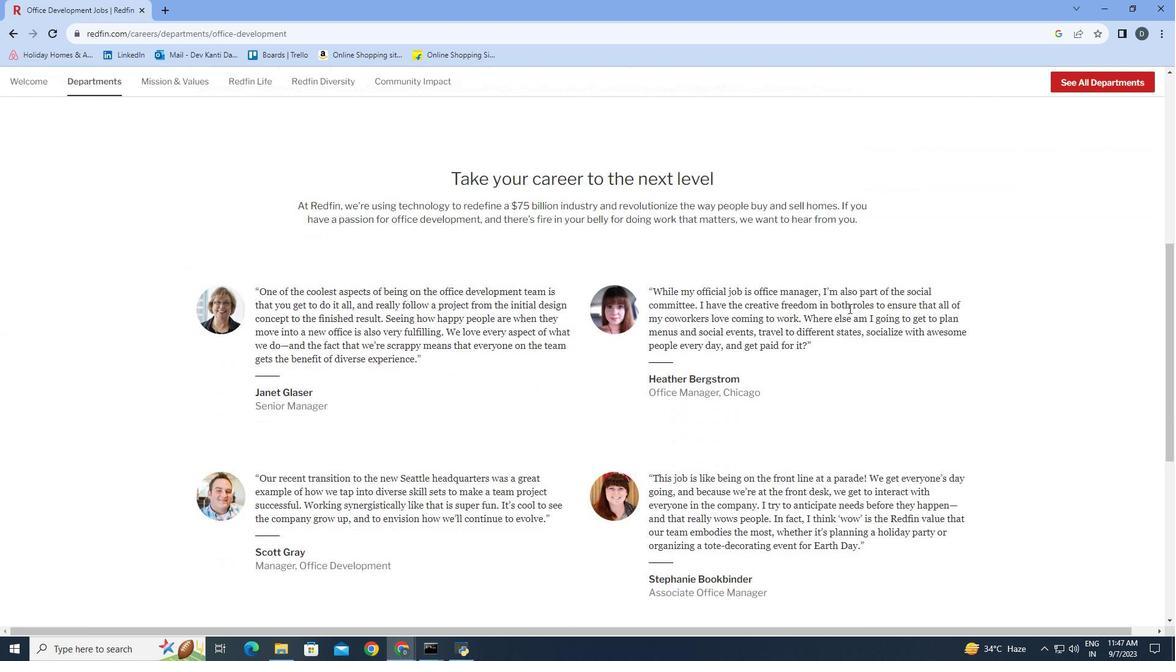 
Action: Mouse moved to (849, 308)
Screenshot: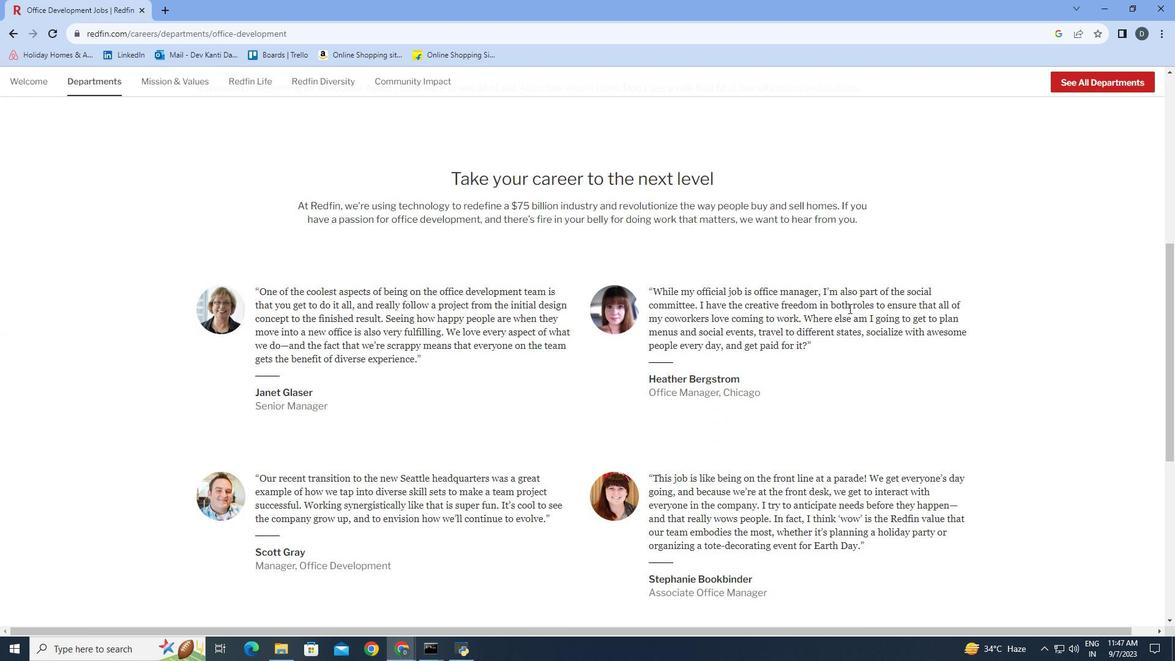 
Action: Mouse scrolled (849, 307) with delta (0, 0)
Screenshot: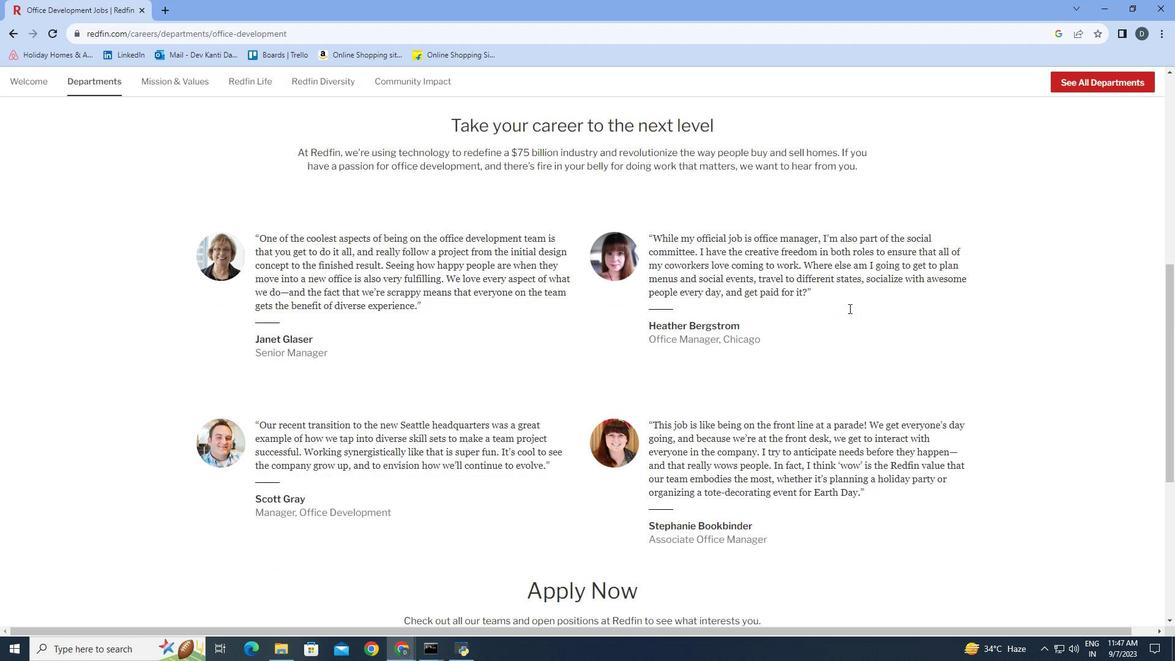 
Action: Mouse scrolled (849, 307) with delta (0, 0)
Screenshot: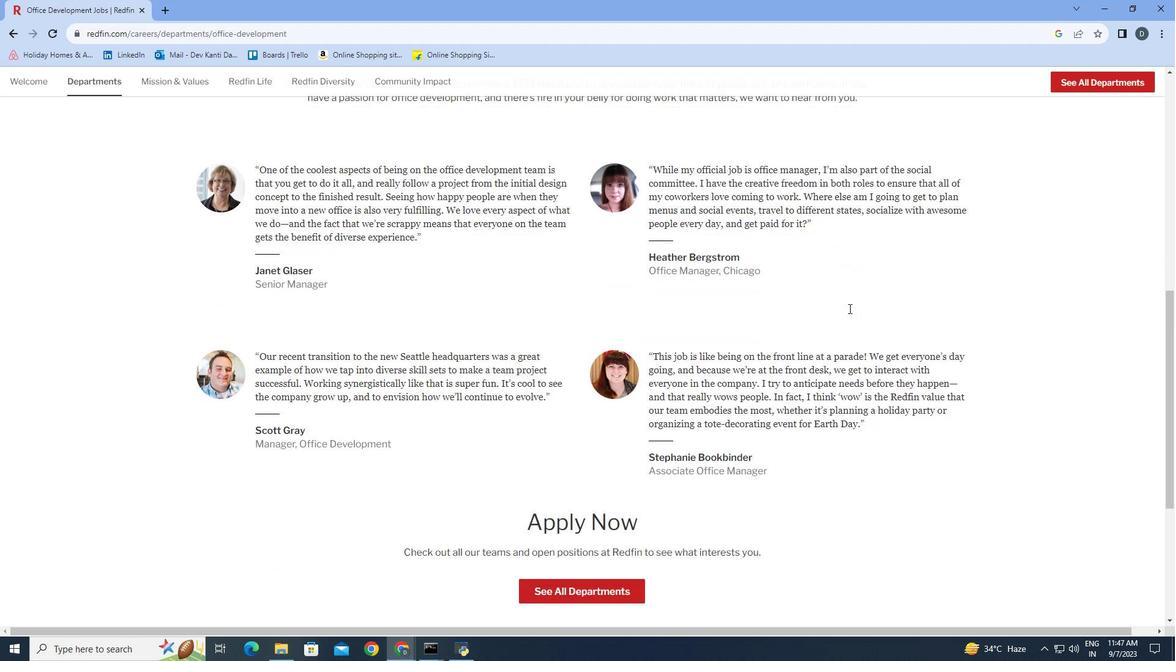 
Action: Mouse scrolled (849, 307) with delta (0, 0)
Screenshot: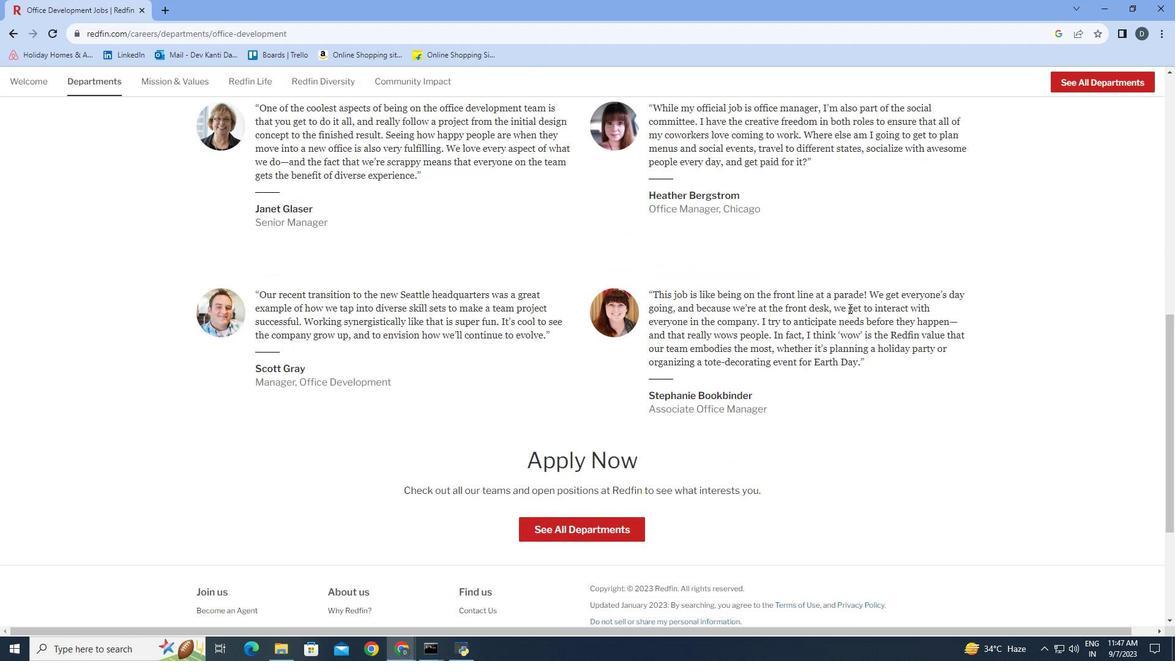 
Action: Mouse scrolled (849, 307) with delta (0, 0)
Screenshot: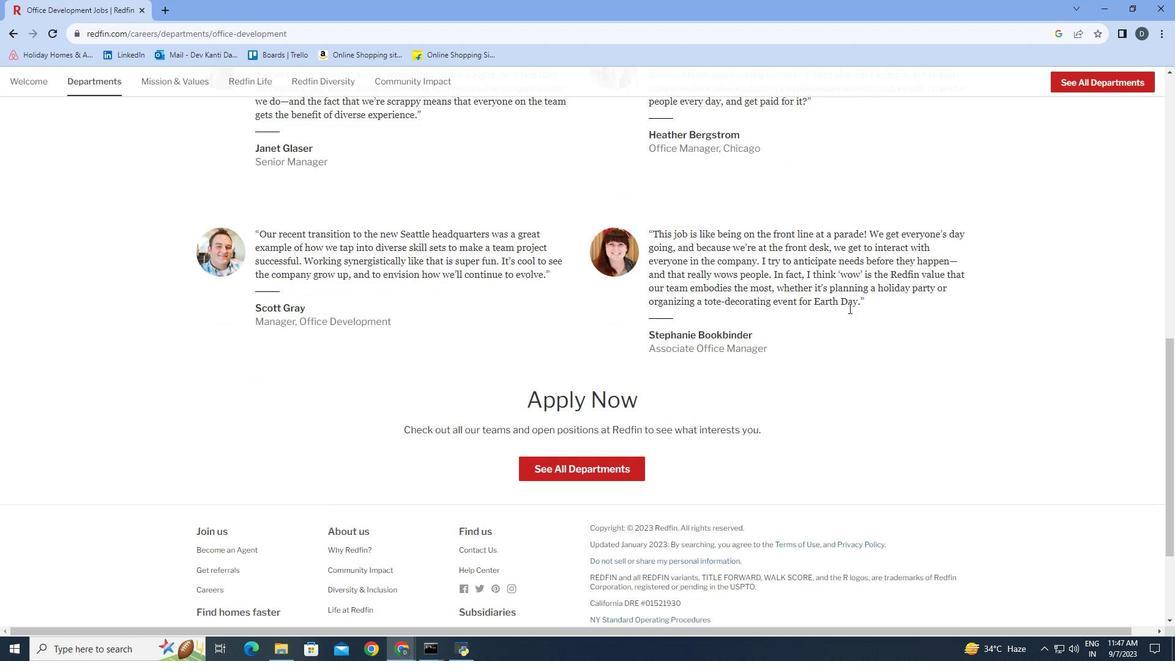 
Action: Mouse scrolled (849, 307) with delta (0, 0)
Screenshot: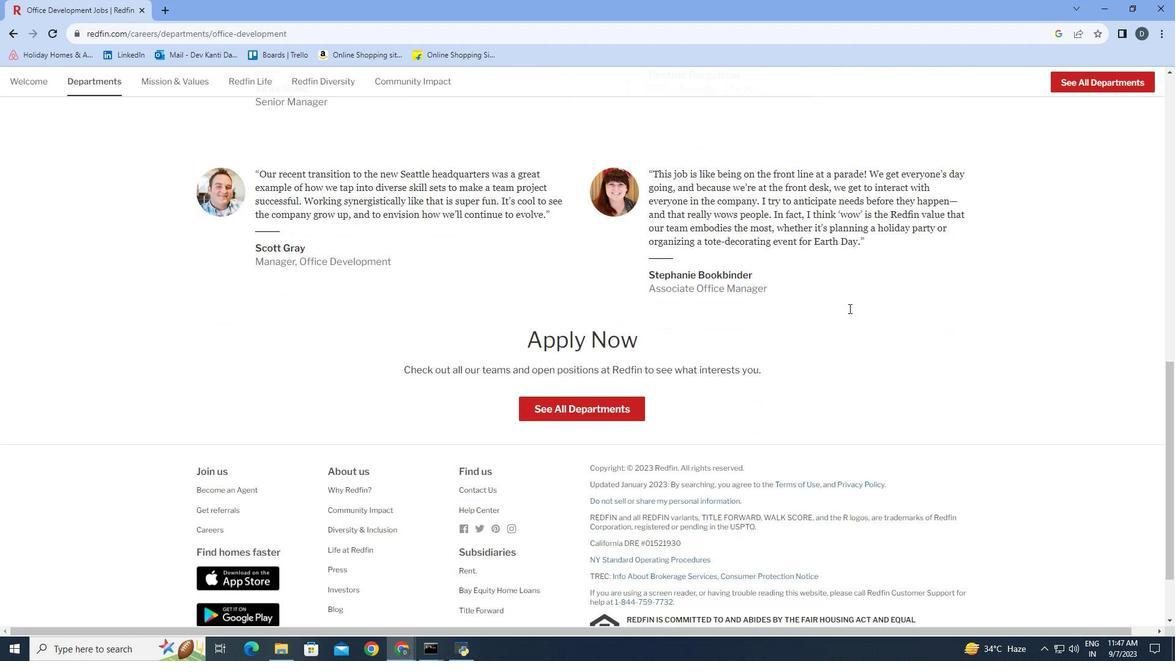 
Action: Mouse scrolled (849, 307) with delta (0, 0)
Screenshot: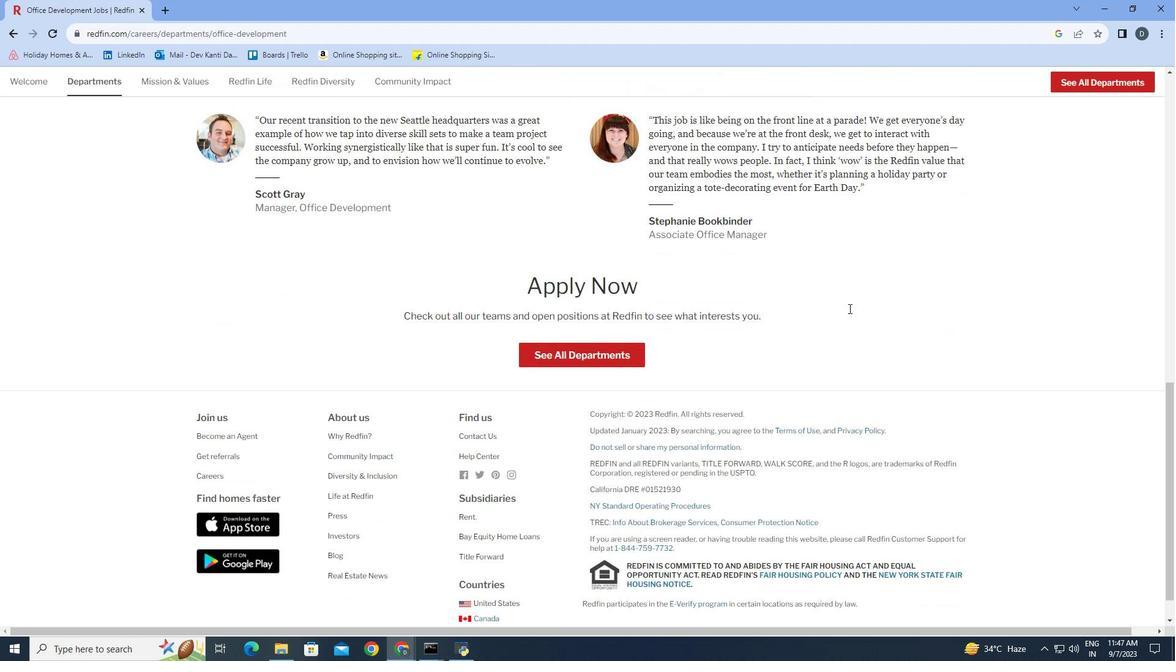 
Action: Mouse scrolled (849, 307) with delta (0, 0)
Screenshot: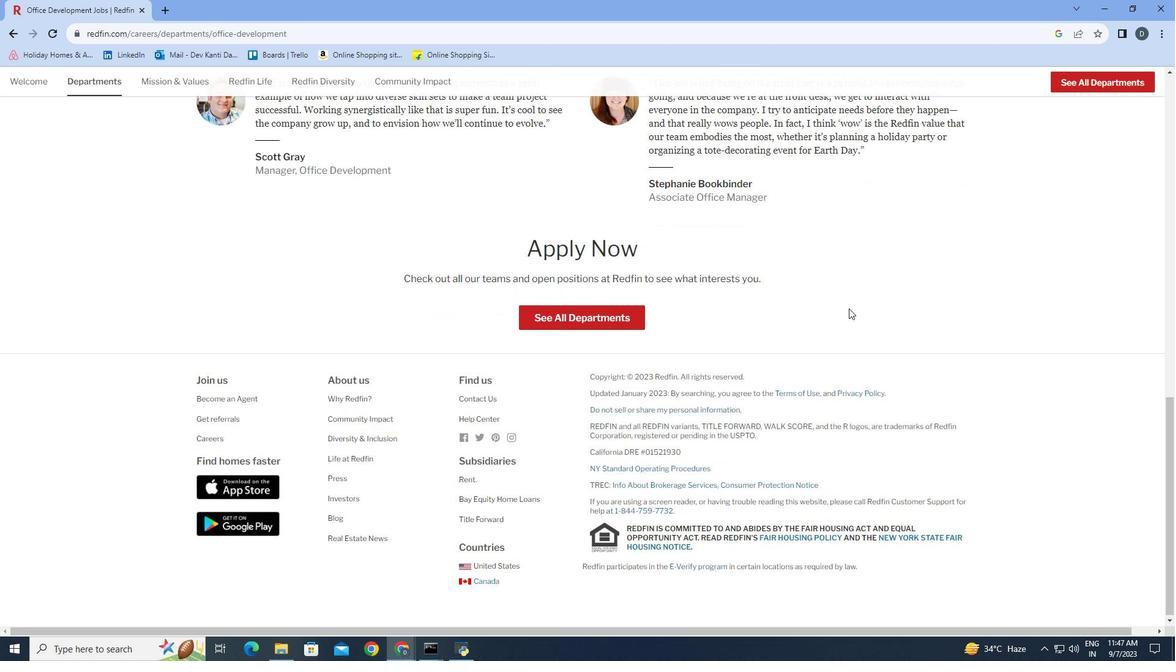 
Action: Mouse scrolled (849, 307) with delta (0, 0)
Screenshot: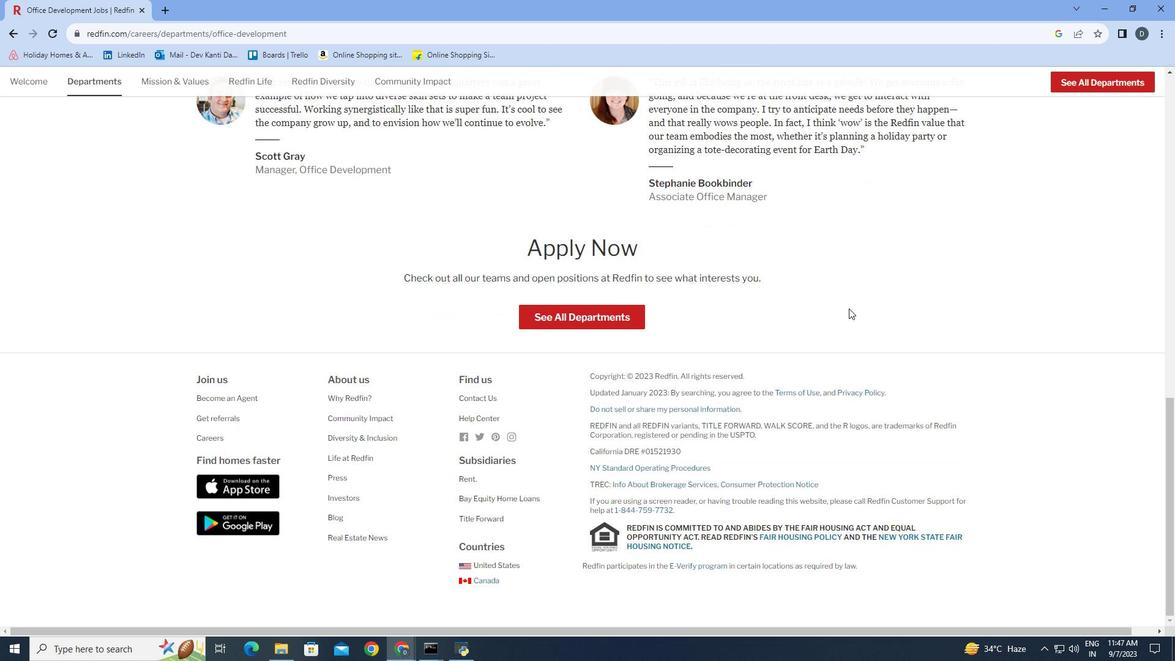 
Action: Mouse scrolled (849, 307) with delta (0, 0)
Screenshot: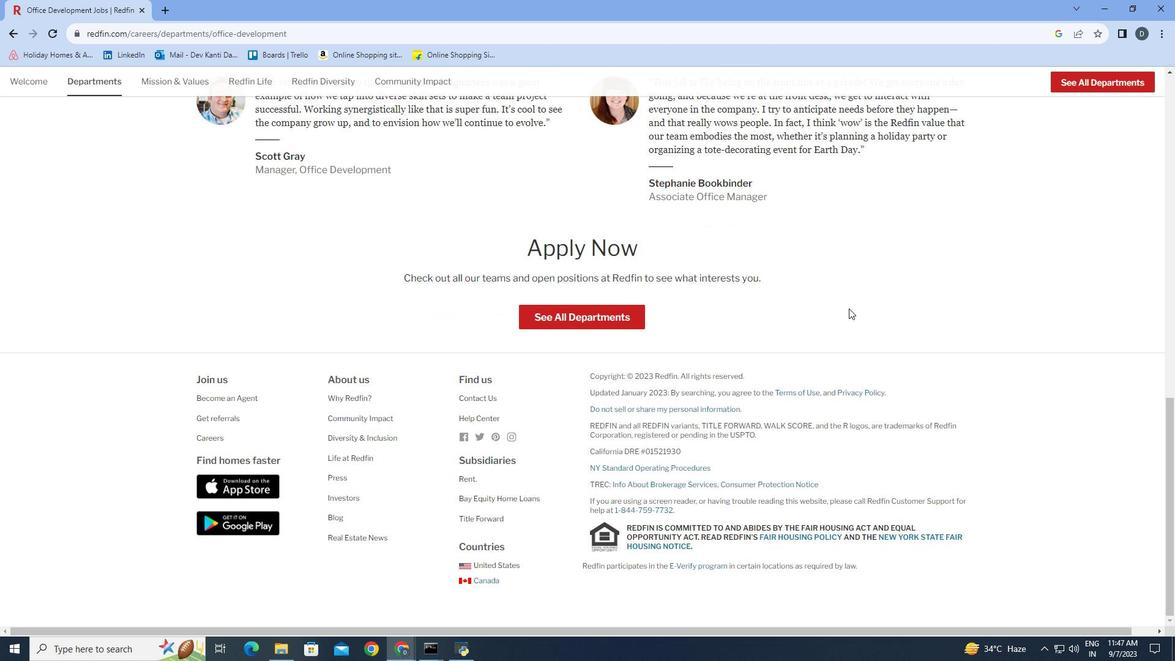 
Action: Mouse scrolled (849, 307) with delta (0, 0)
Screenshot: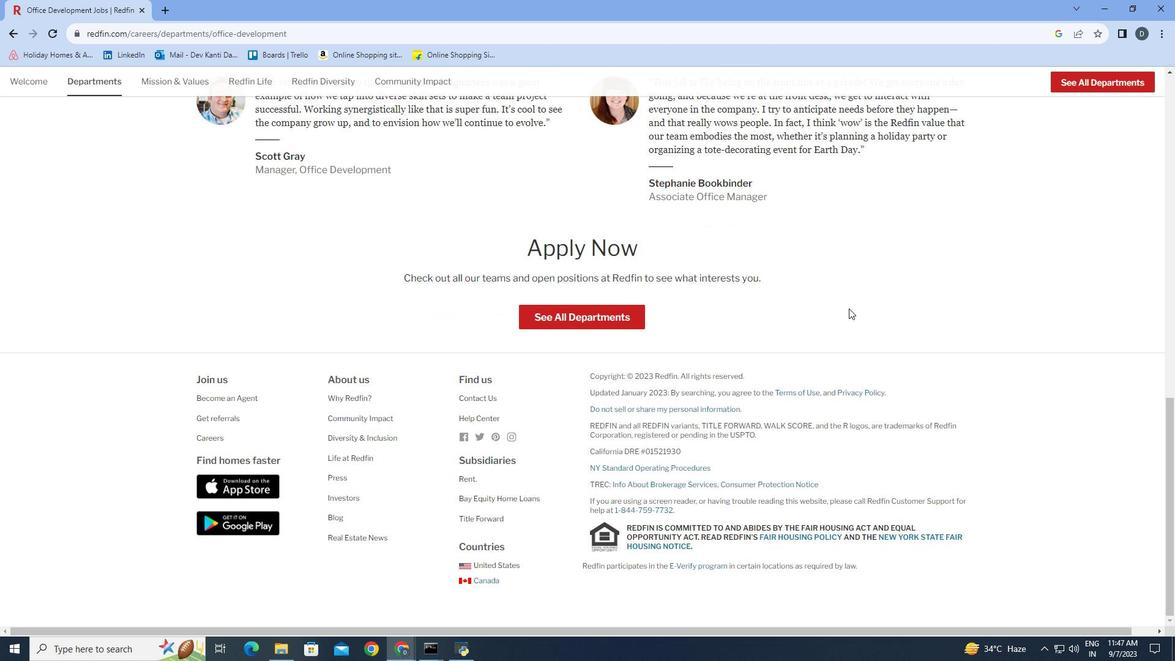 
Action: Mouse scrolled (849, 307) with delta (0, 0)
Screenshot: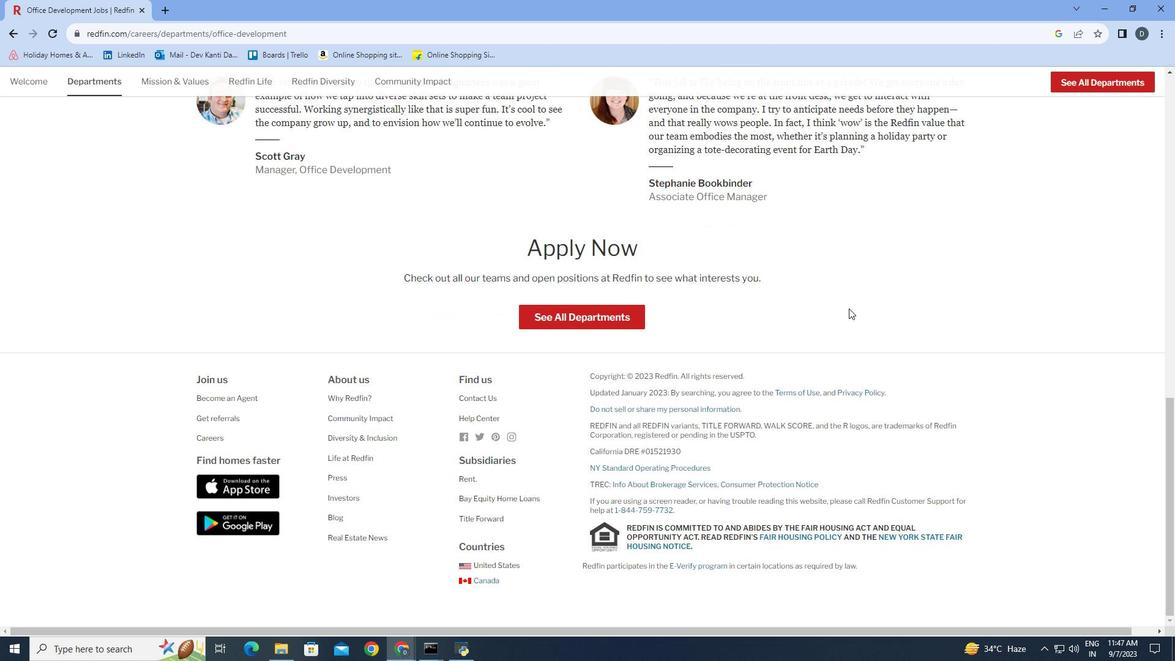 
Action: Mouse scrolled (849, 307) with delta (0, 0)
Screenshot: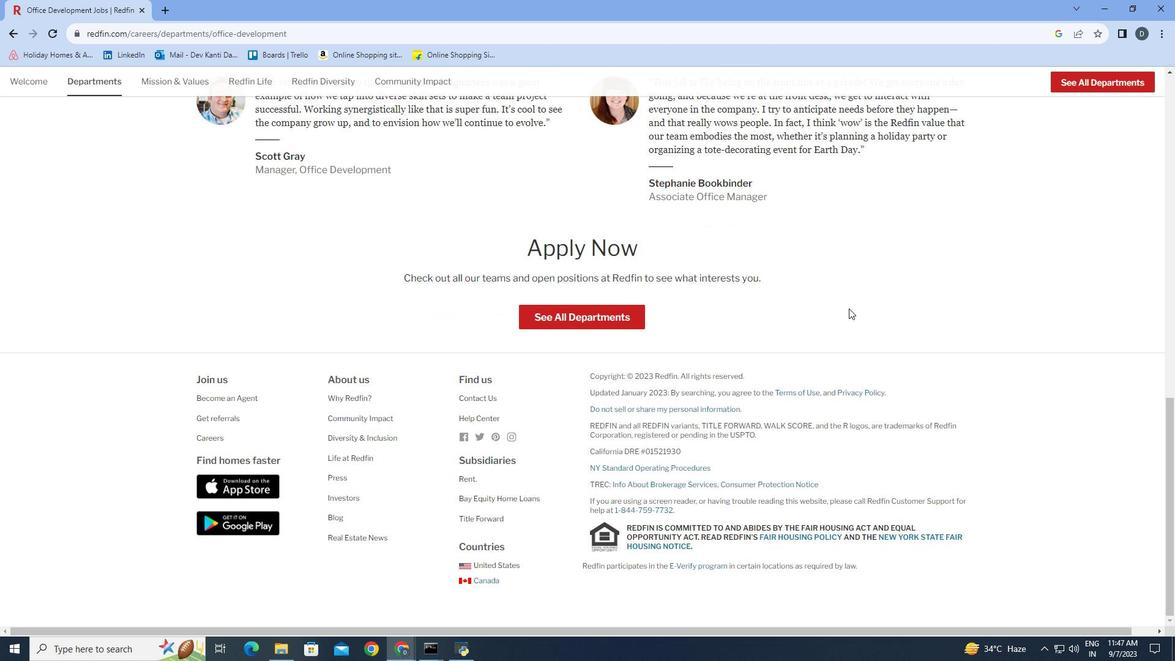 
